 Task: Find connections with filter location Nāwa with filter topic #Softwaredesignwith filter profile language German with filter current company Trilegal with filter school National Institute of Technology , Patna with filter industry Air, Water, and Waste Program Management with filter service category Business Law with filter keywords title Crane Operator
Action: Mouse moved to (566, 100)
Screenshot: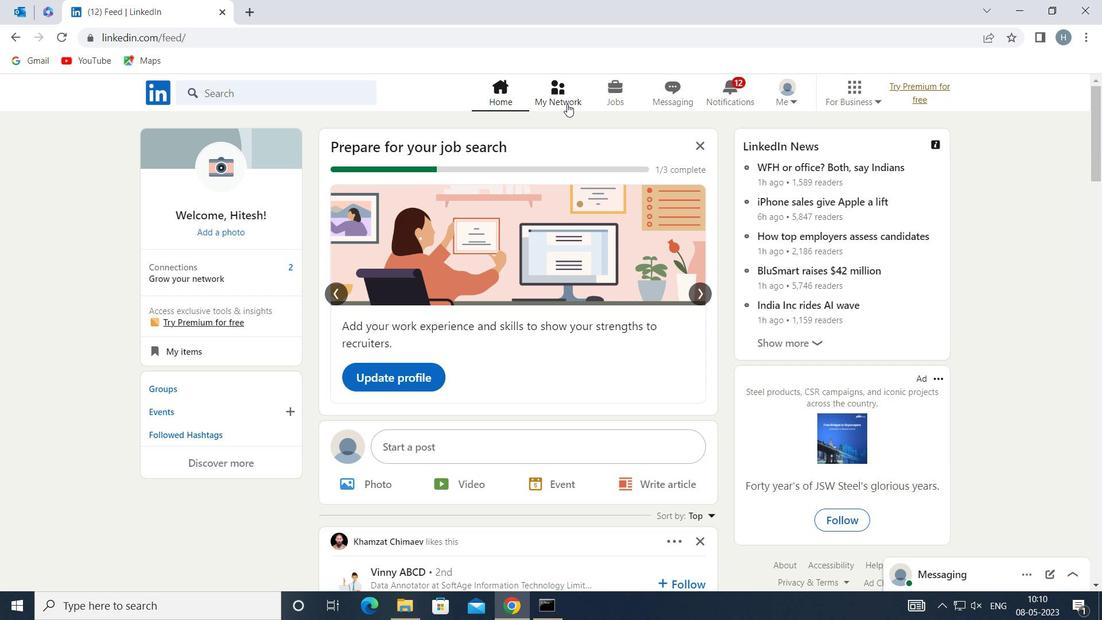 
Action: Mouse pressed left at (566, 100)
Screenshot: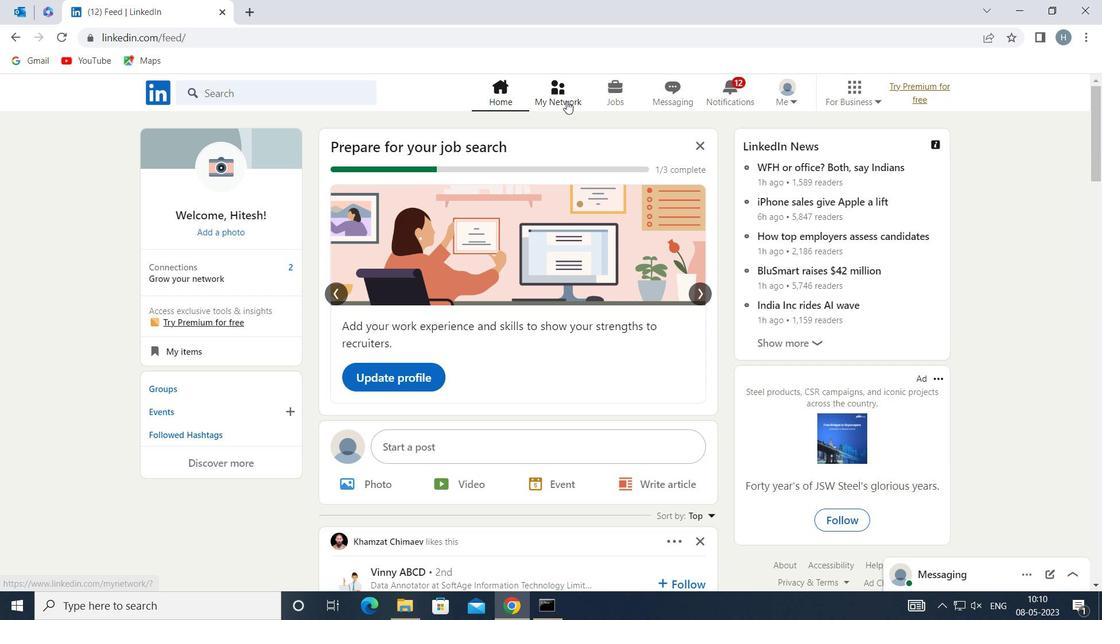 
Action: Mouse moved to (308, 170)
Screenshot: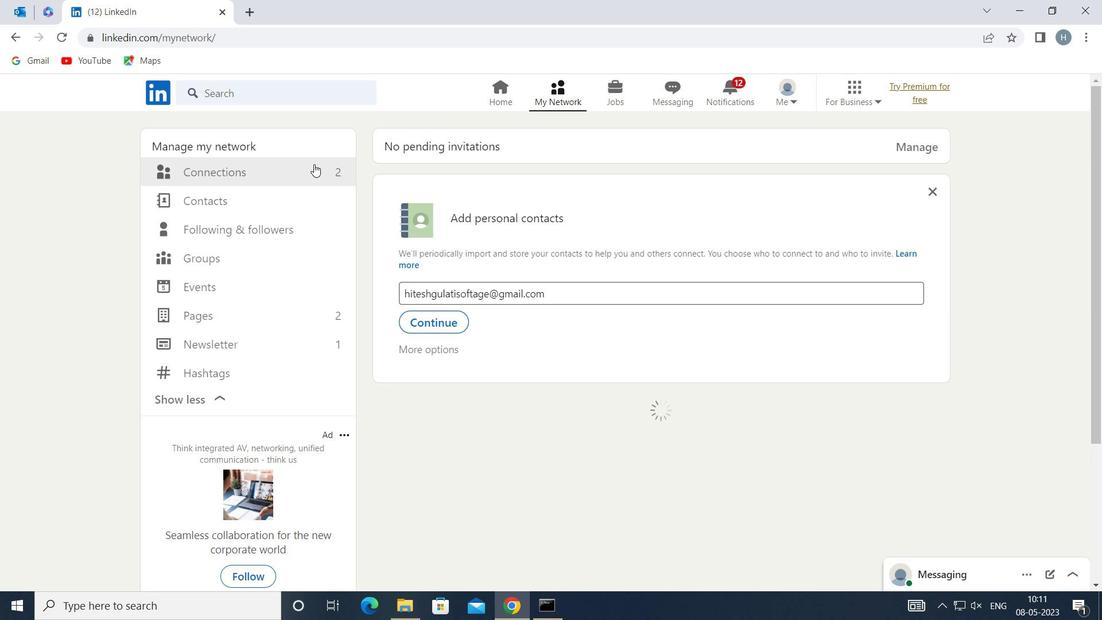 
Action: Mouse pressed left at (308, 170)
Screenshot: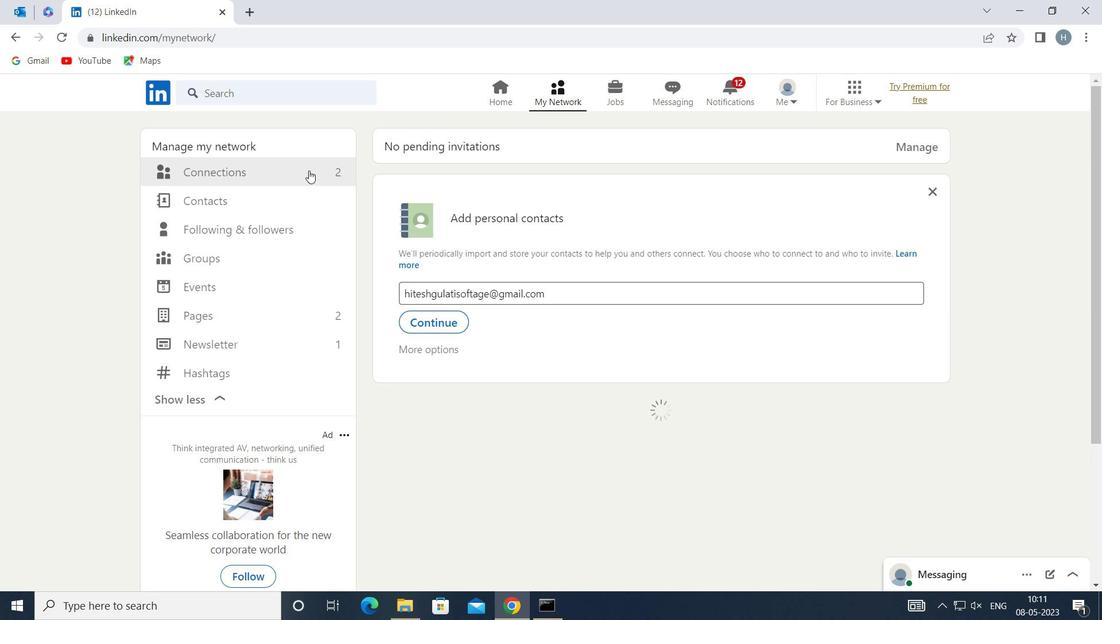 
Action: Mouse moved to (646, 173)
Screenshot: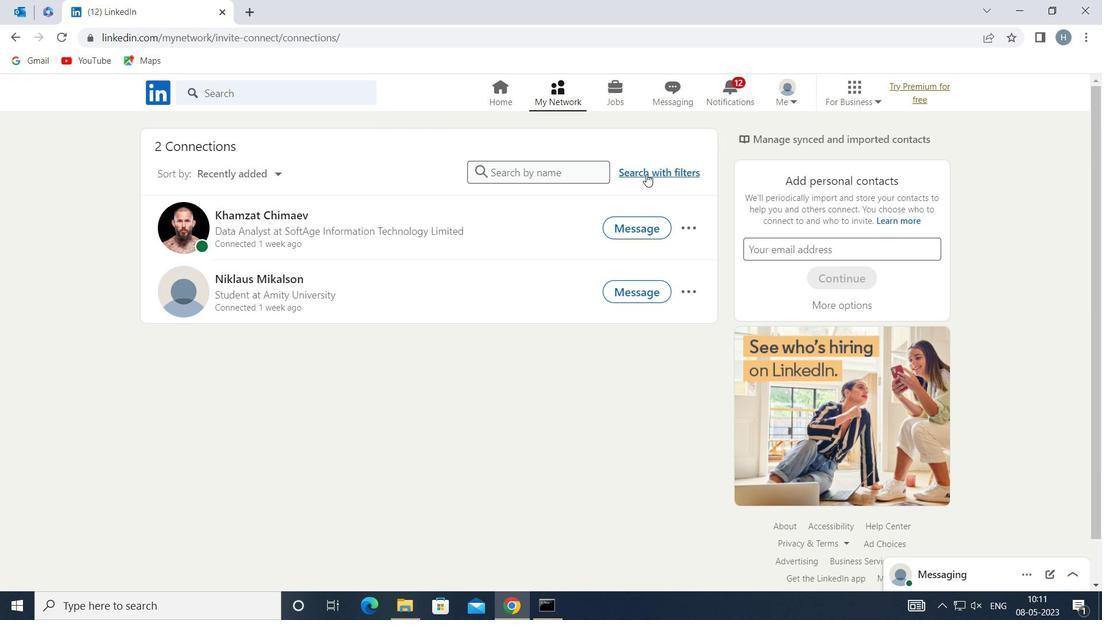 
Action: Mouse pressed left at (646, 173)
Screenshot: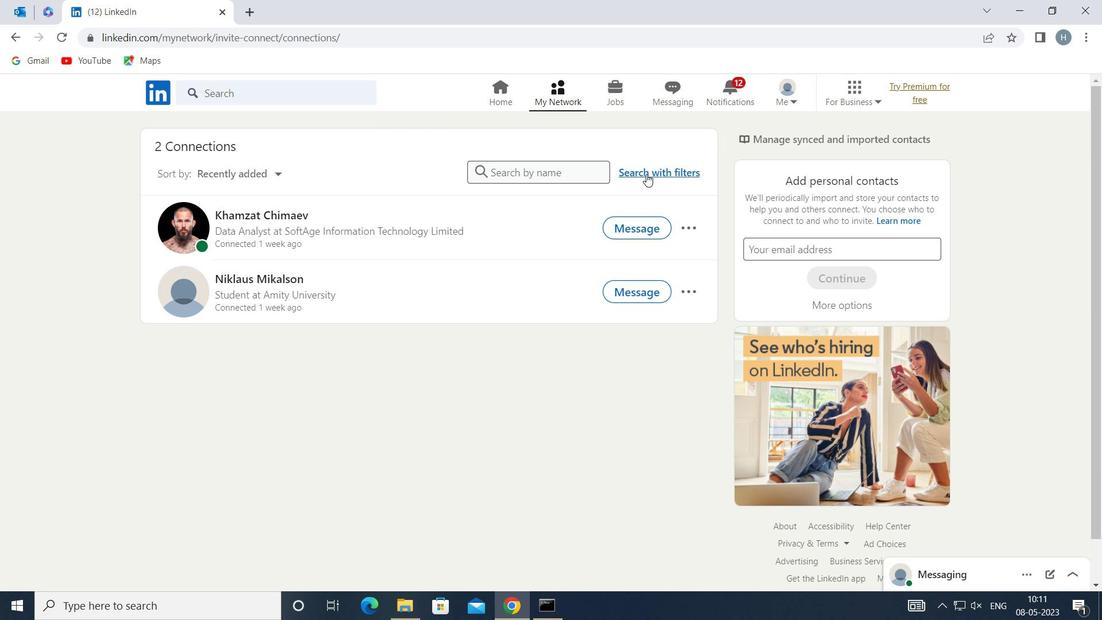 
Action: Mouse moved to (601, 134)
Screenshot: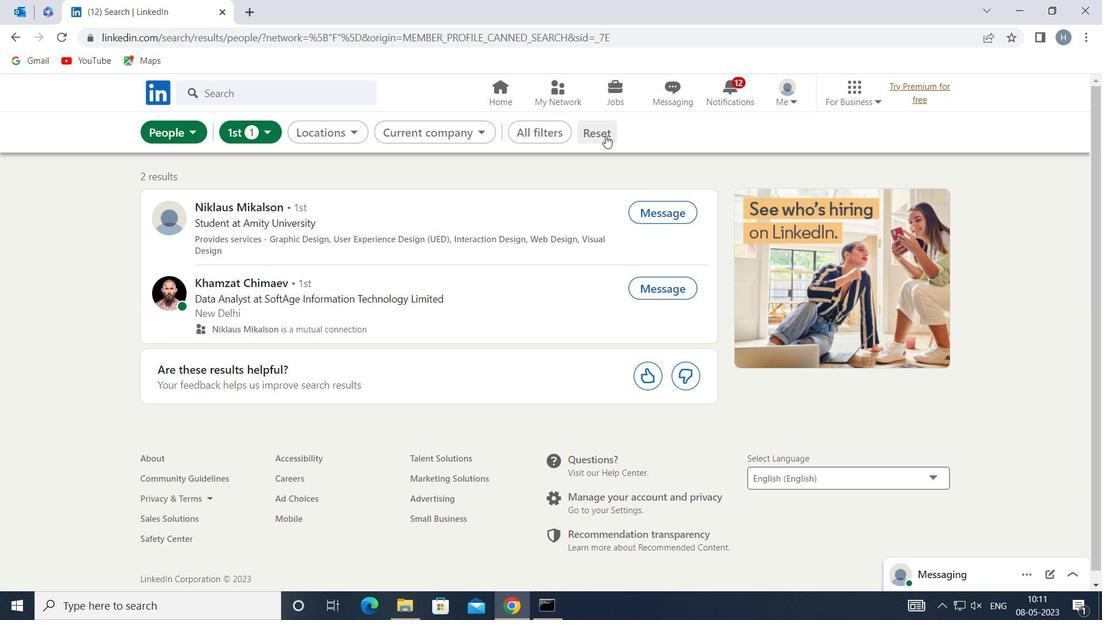 
Action: Mouse pressed left at (601, 134)
Screenshot: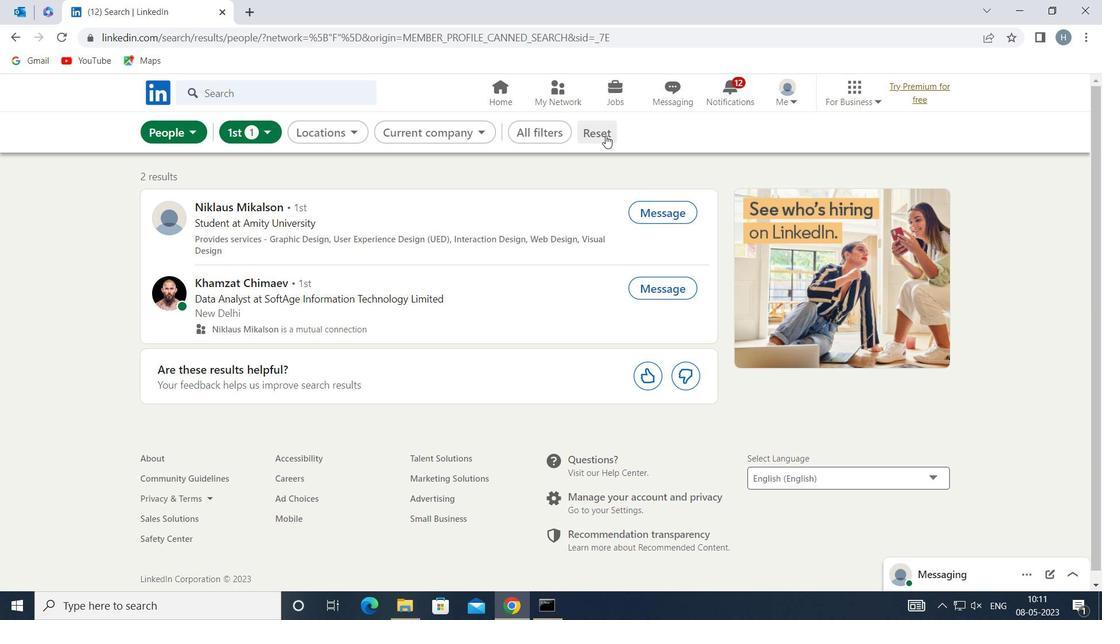 
Action: Mouse moved to (579, 132)
Screenshot: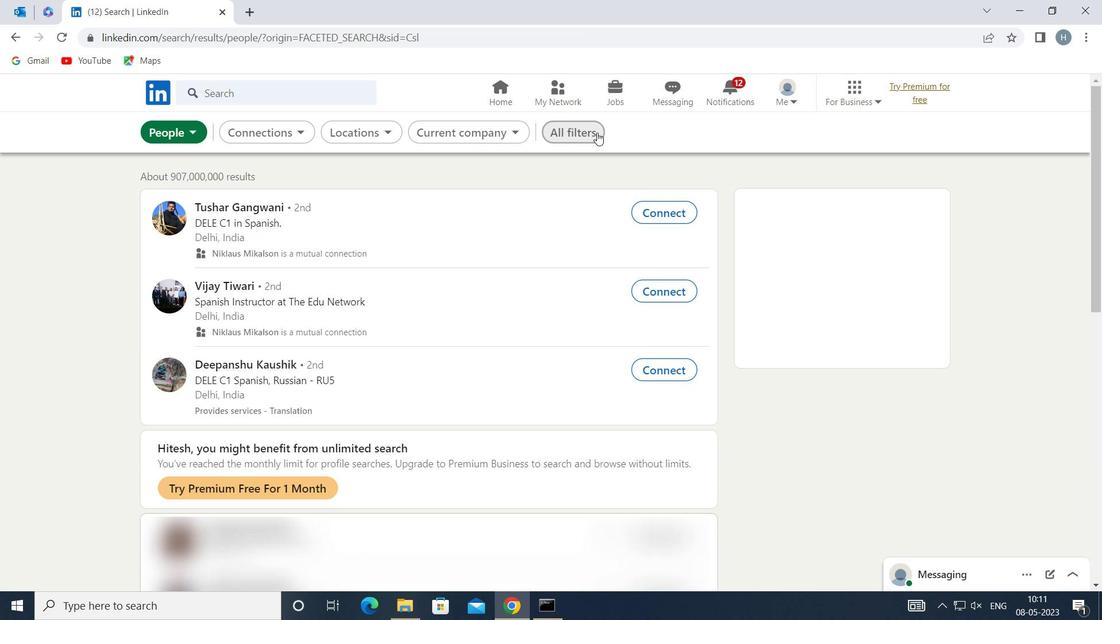 
Action: Mouse pressed left at (579, 132)
Screenshot: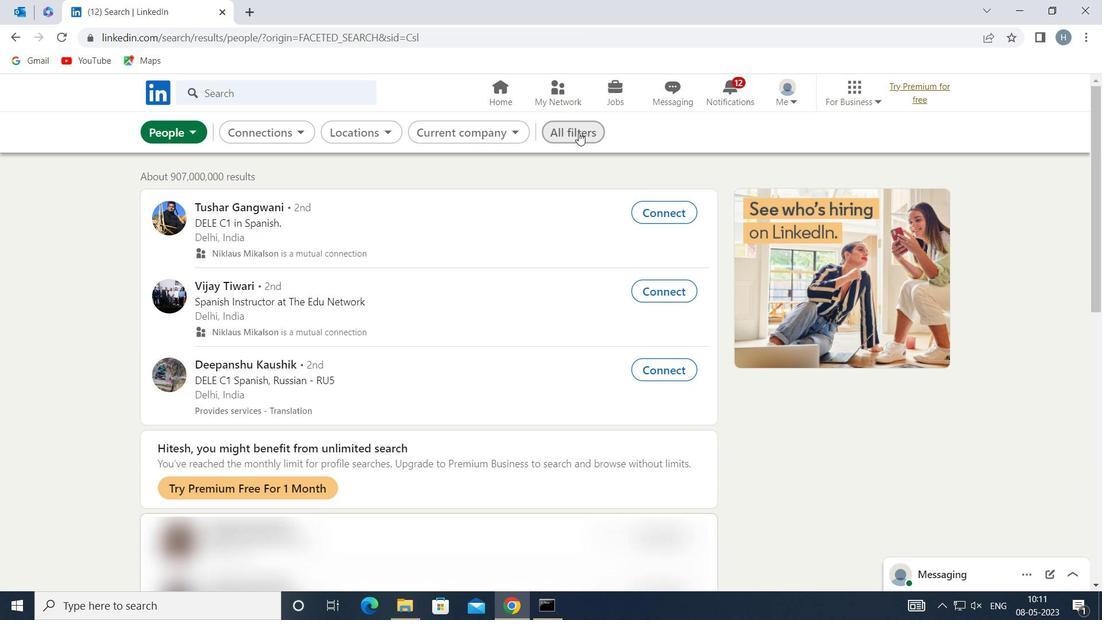 
Action: Mouse moved to (834, 258)
Screenshot: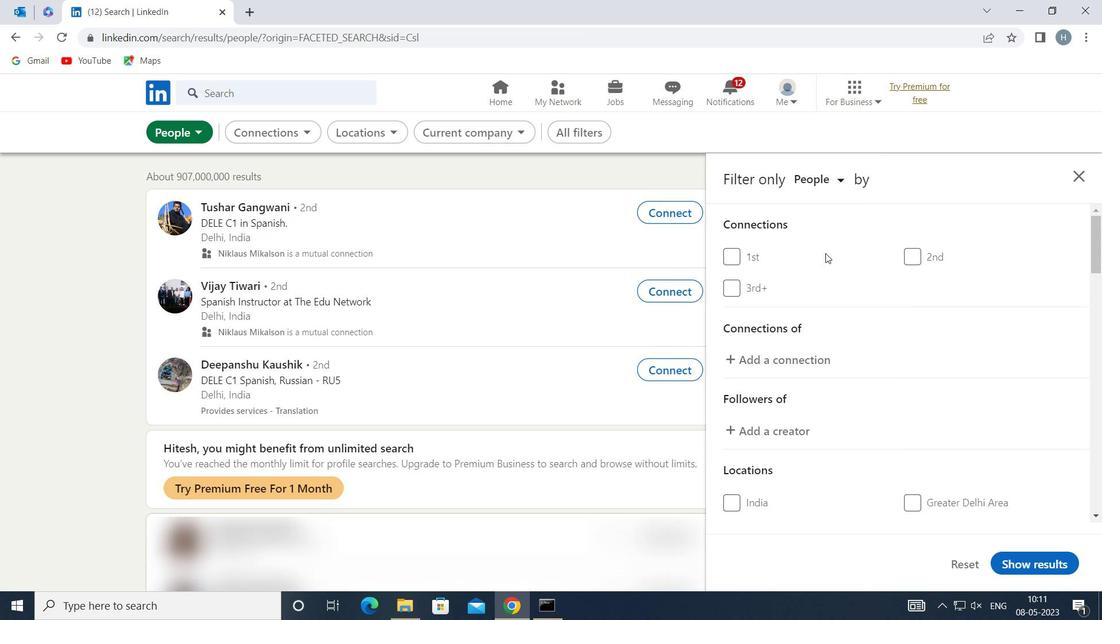 
Action: Mouse scrolled (834, 257) with delta (0, 0)
Screenshot: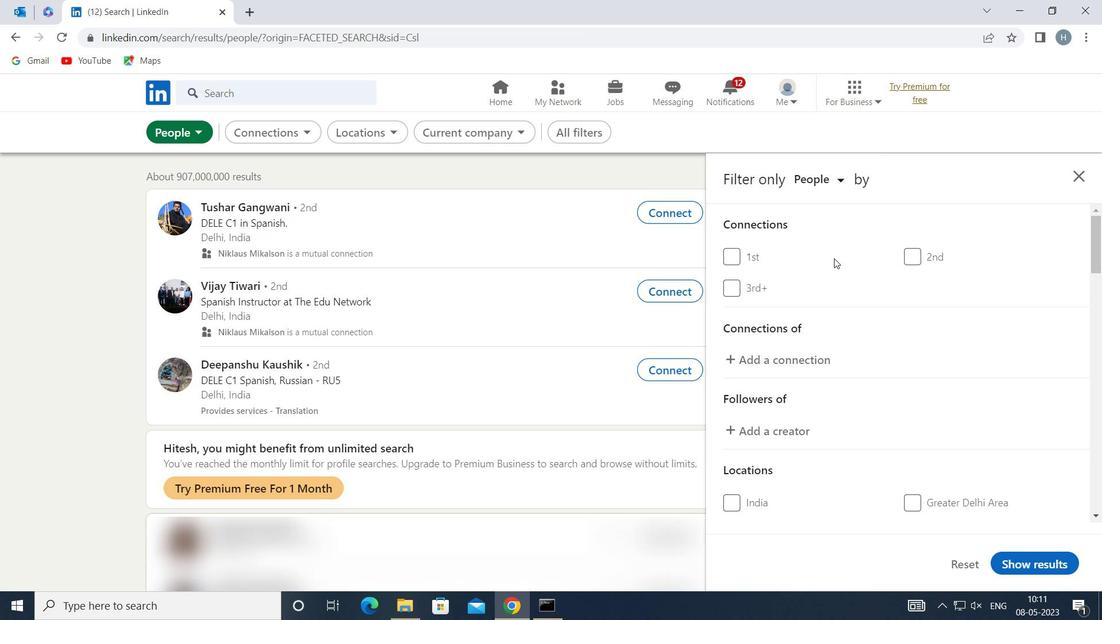 
Action: Mouse scrolled (834, 257) with delta (0, 0)
Screenshot: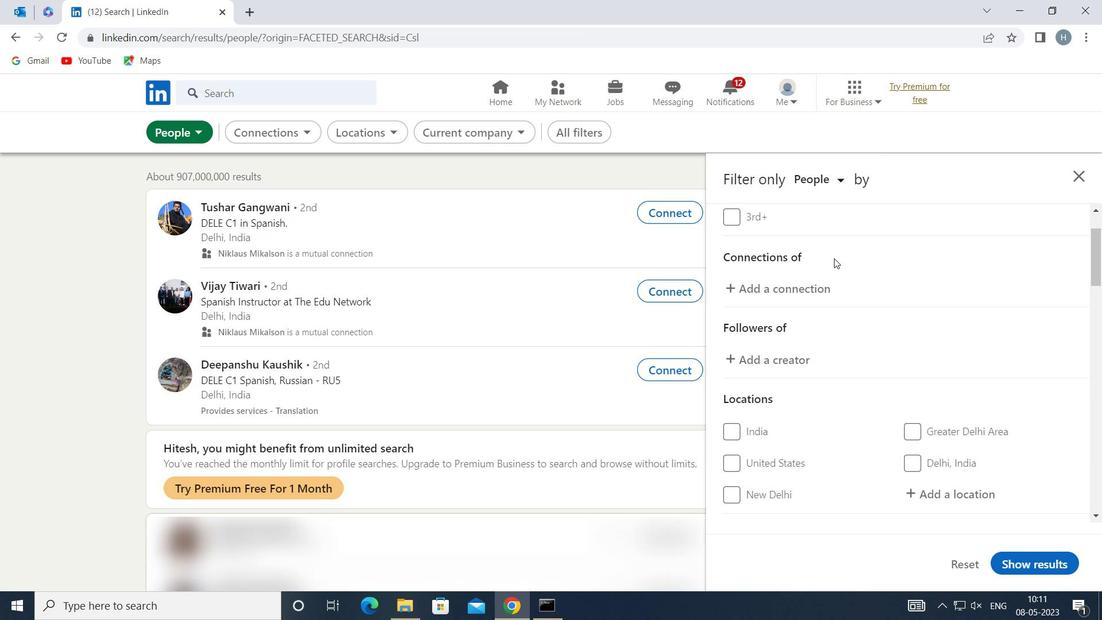 
Action: Mouse moved to (846, 271)
Screenshot: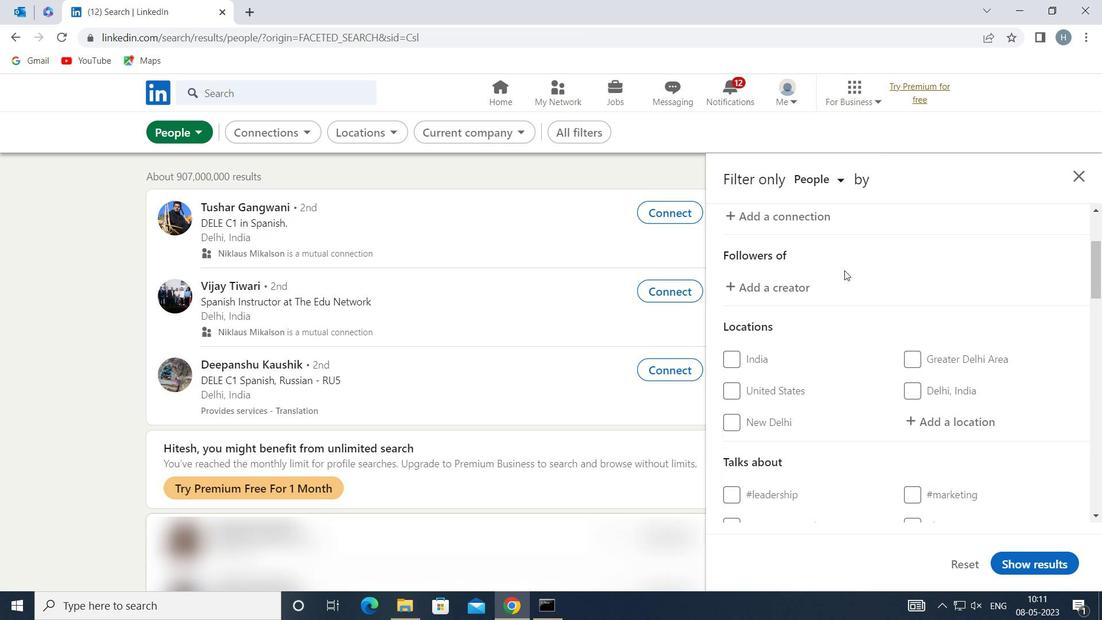 
Action: Mouse scrolled (846, 271) with delta (0, 0)
Screenshot: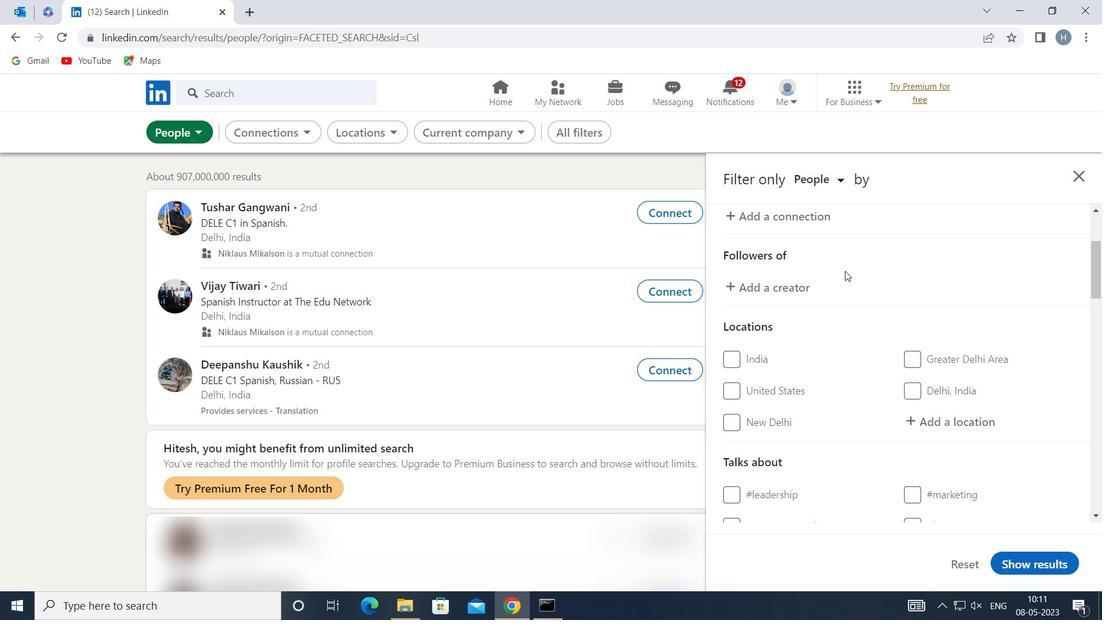 
Action: Mouse moved to (947, 346)
Screenshot: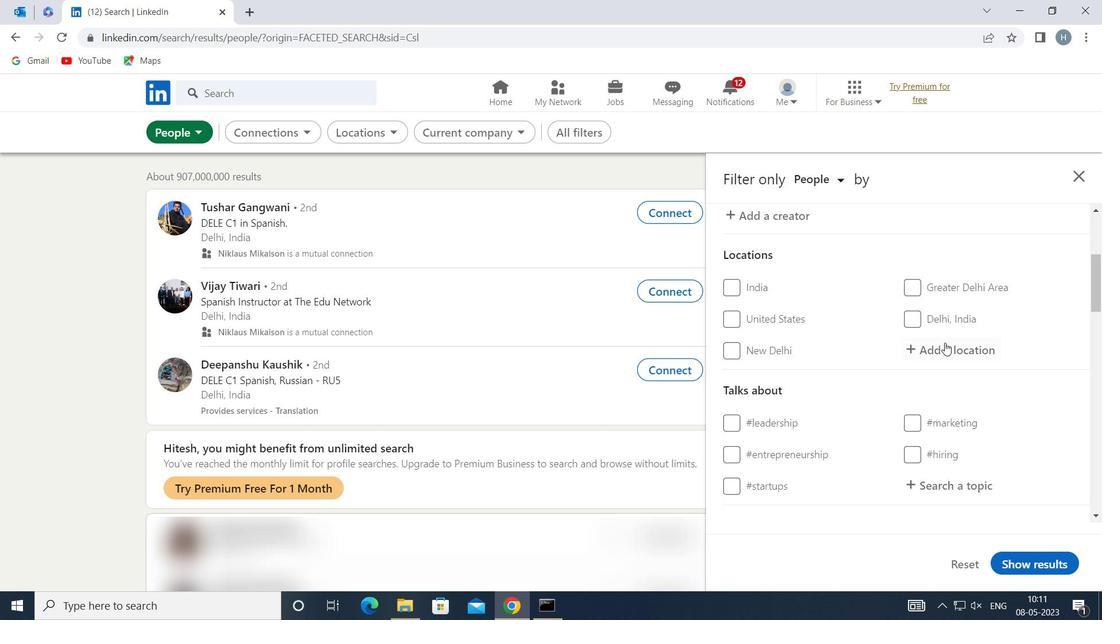 
Action: Mouse pressed left at (947, 346)
Screenshot: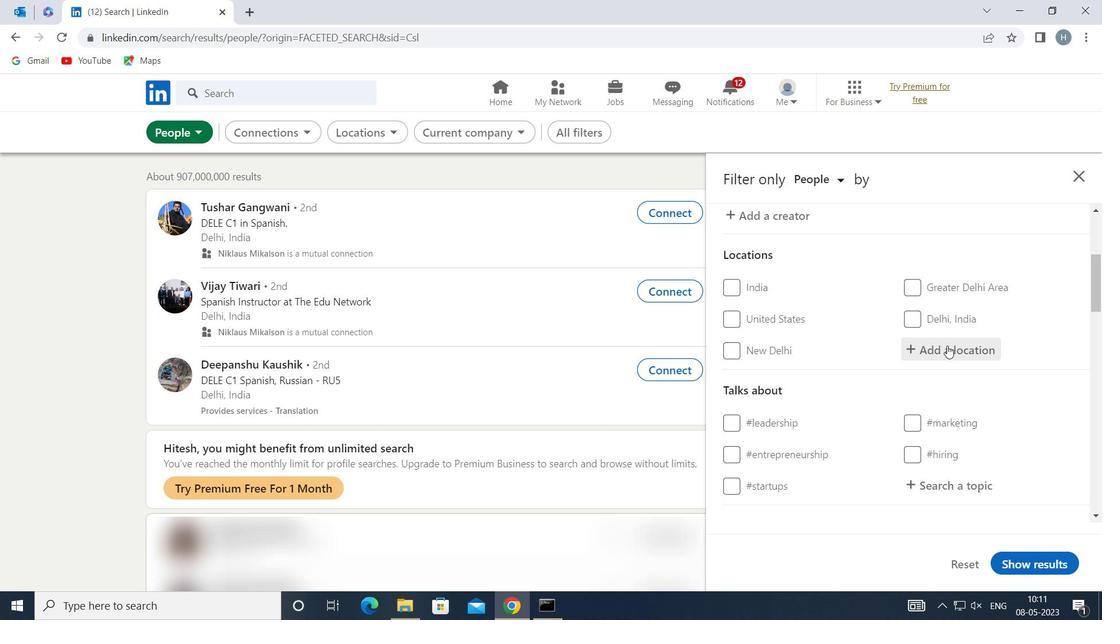 
Action: Key pressed <Key.shift>NAWA
Screenshot: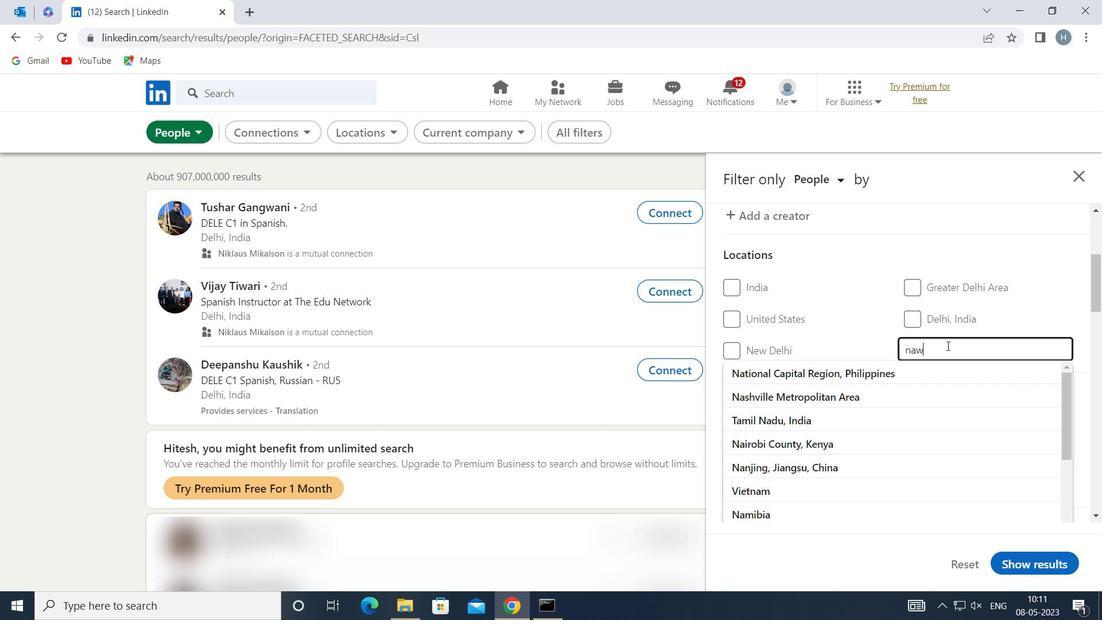 
Action: Mouse moved to (1035, 314)
Screenshot: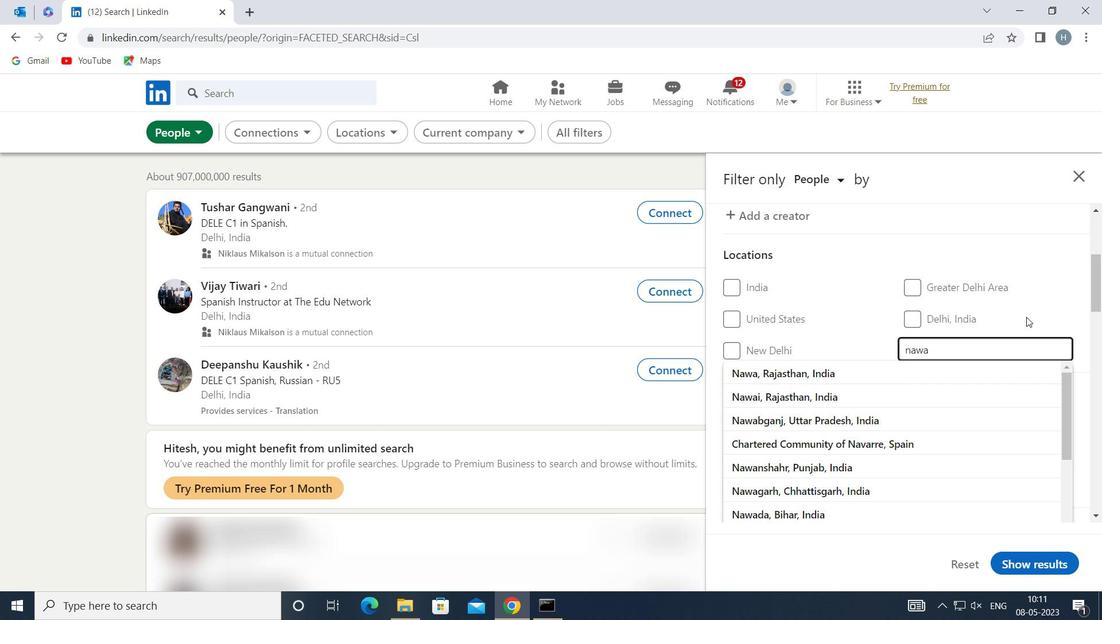 
Action: Mouse pressed left at (1035, 314)
Screenshot: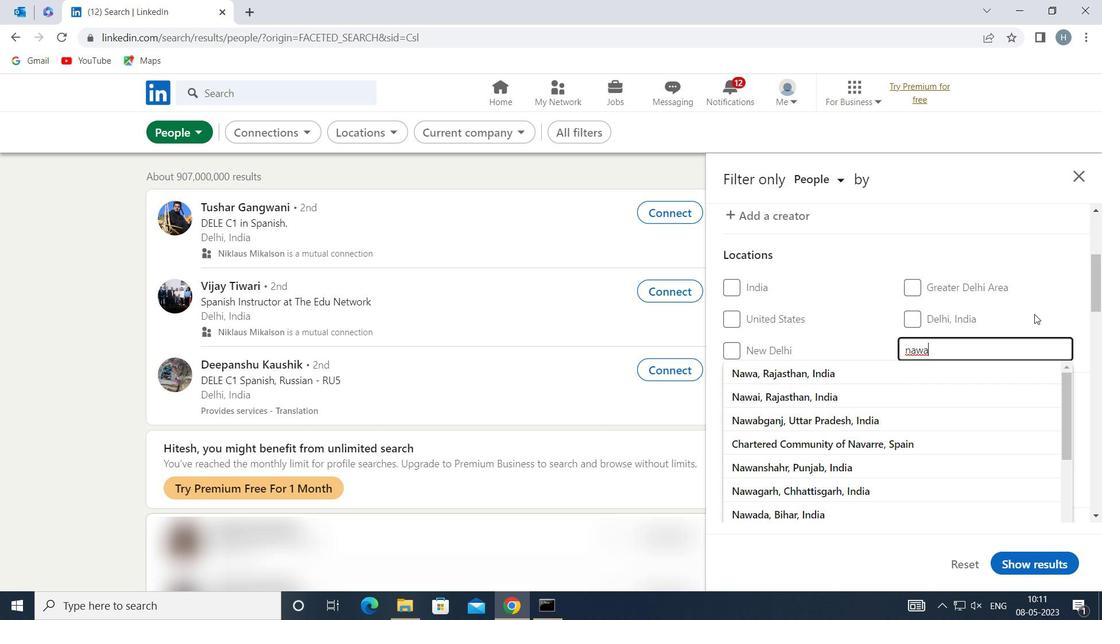 
Action: Mouse moved to (1019, 319)
Screenshot: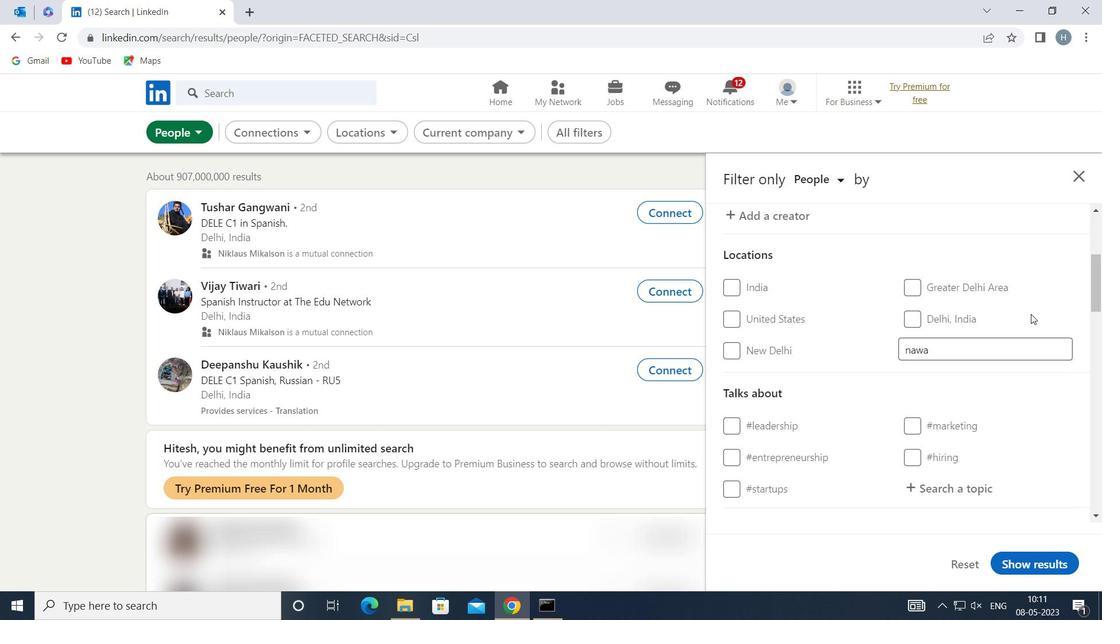 
Action: Mouse scrolled (1019, 319) with delta (0, 0)
Screenshot: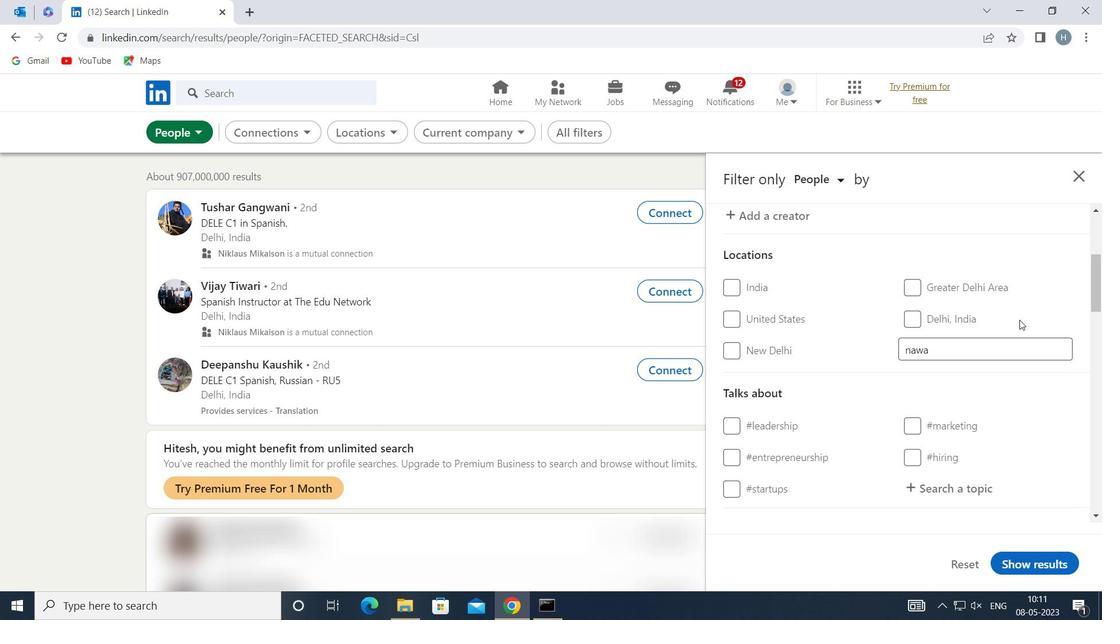 
Action: Mouse scrolled (1019, 319) with delta (0, 0)
Screenshot: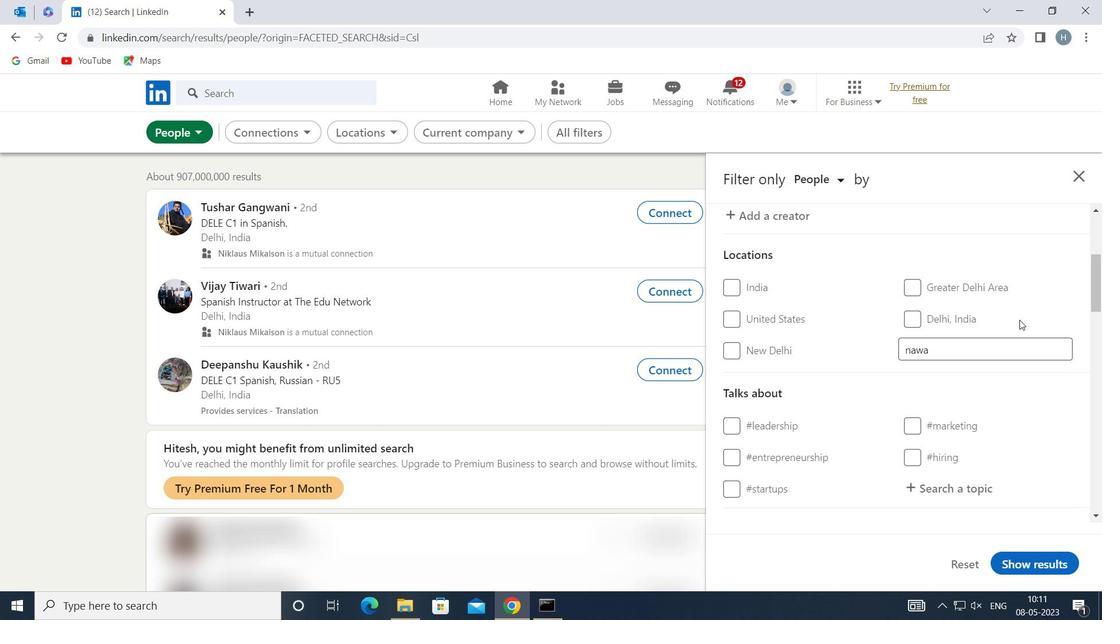 
Action: Mouse moved to (976, 342)
Screenshot: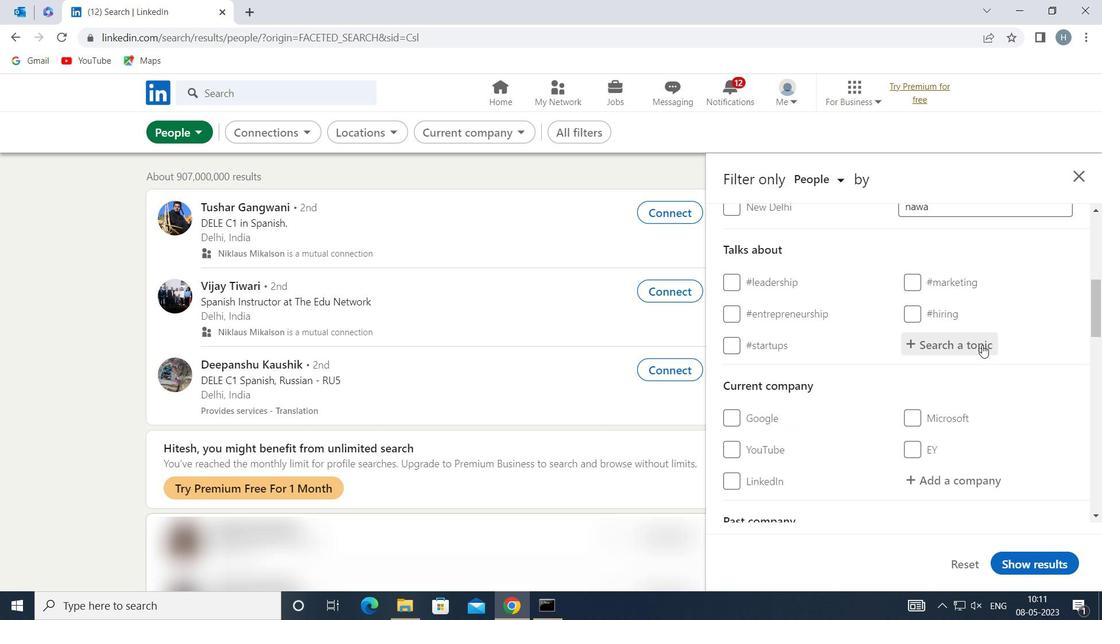 
Action: Mouse pressed left at (976, 342)
Screenshot: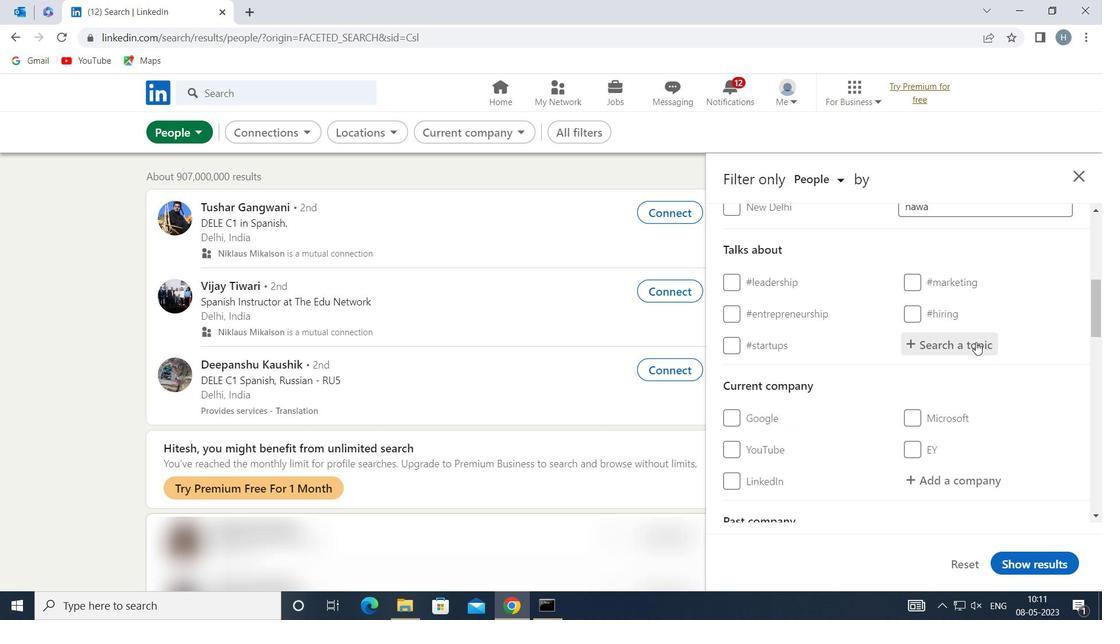 
Action: Mouse moved to (976, 342)
Screenshot: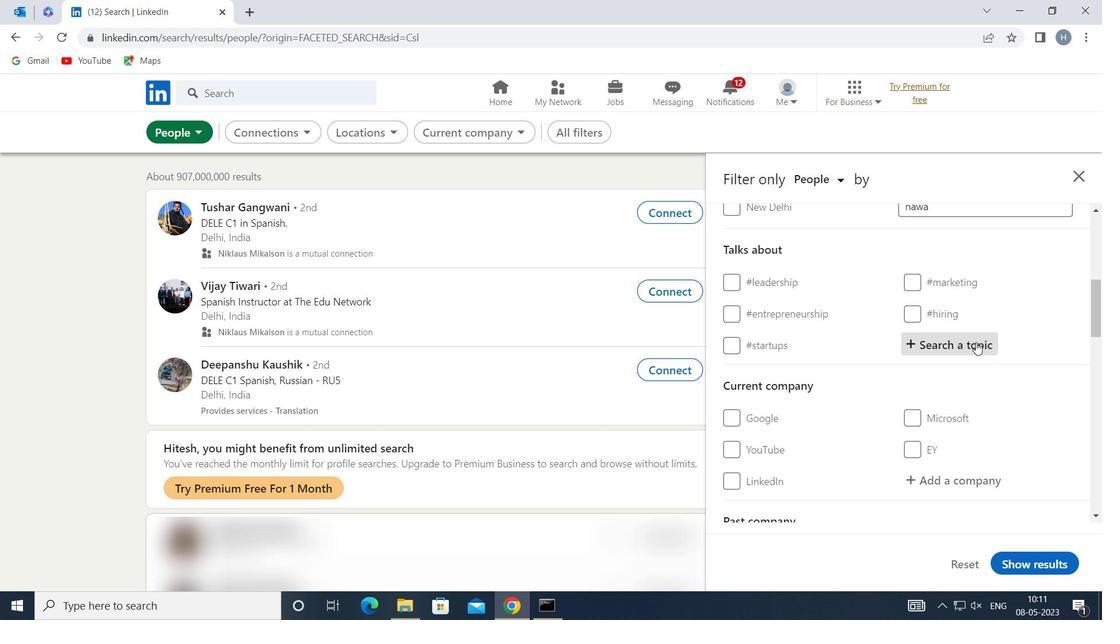 
Action: Key pressed <Key.shift>SOFTWAREDESIG
Screenshot: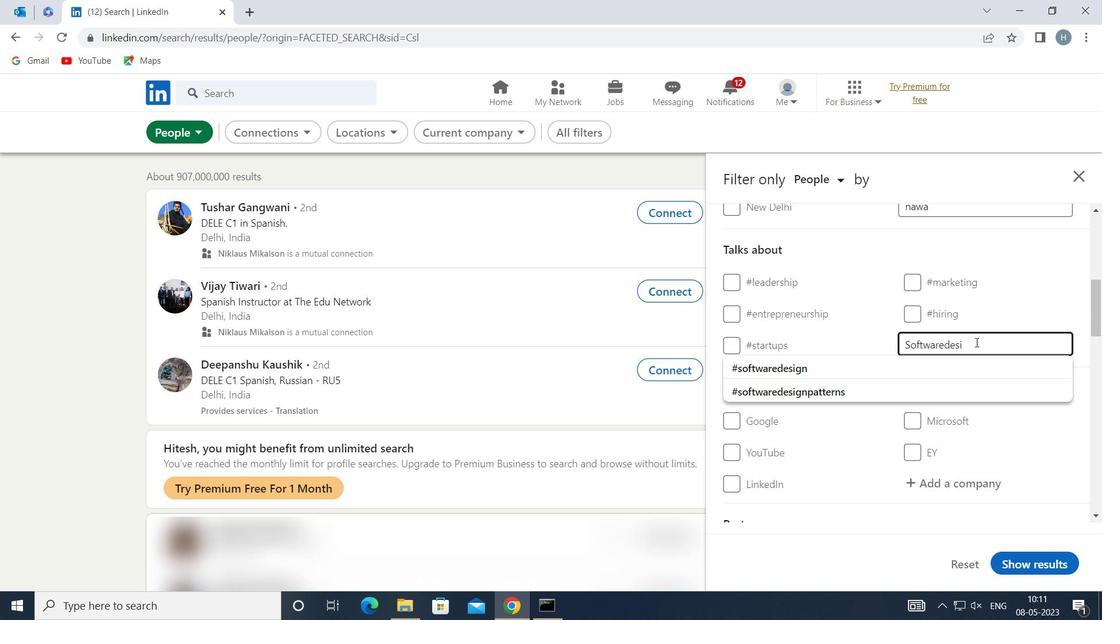 
Action: Mouse moved to (975, 342)
Screenshot: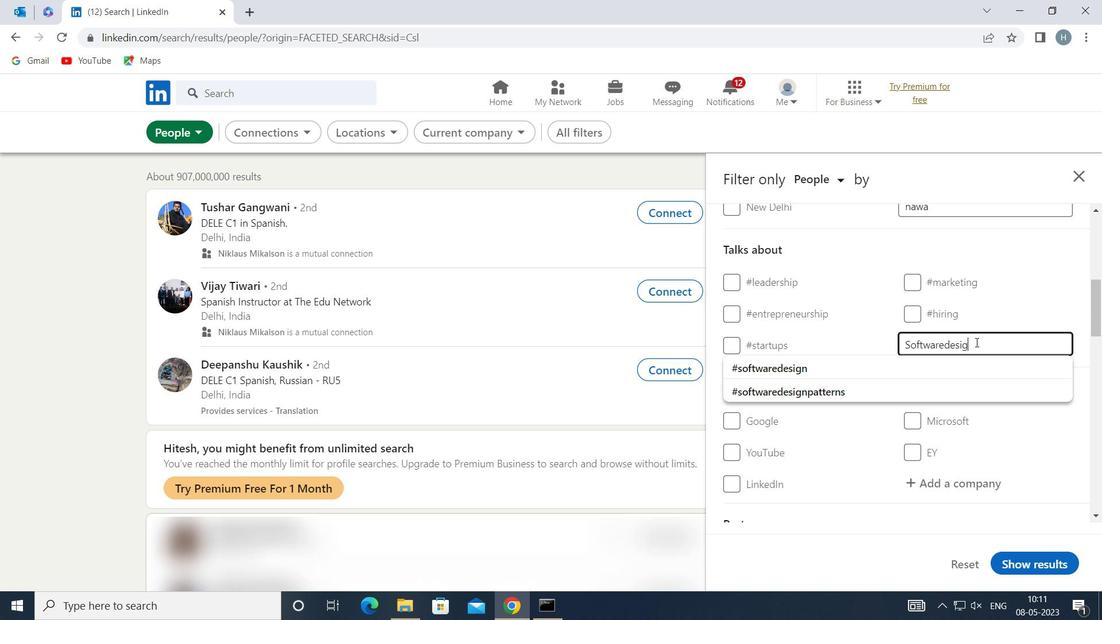 
Action: Key pressed N
Screenshot: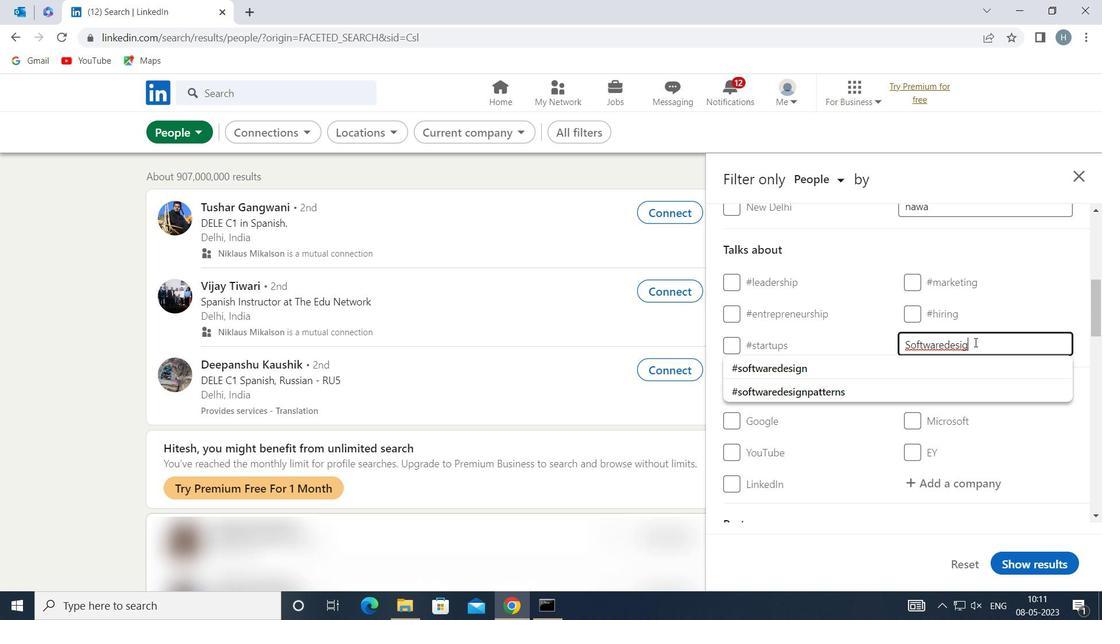 
Action: Mouse moved to (873, 362)
Screenshot: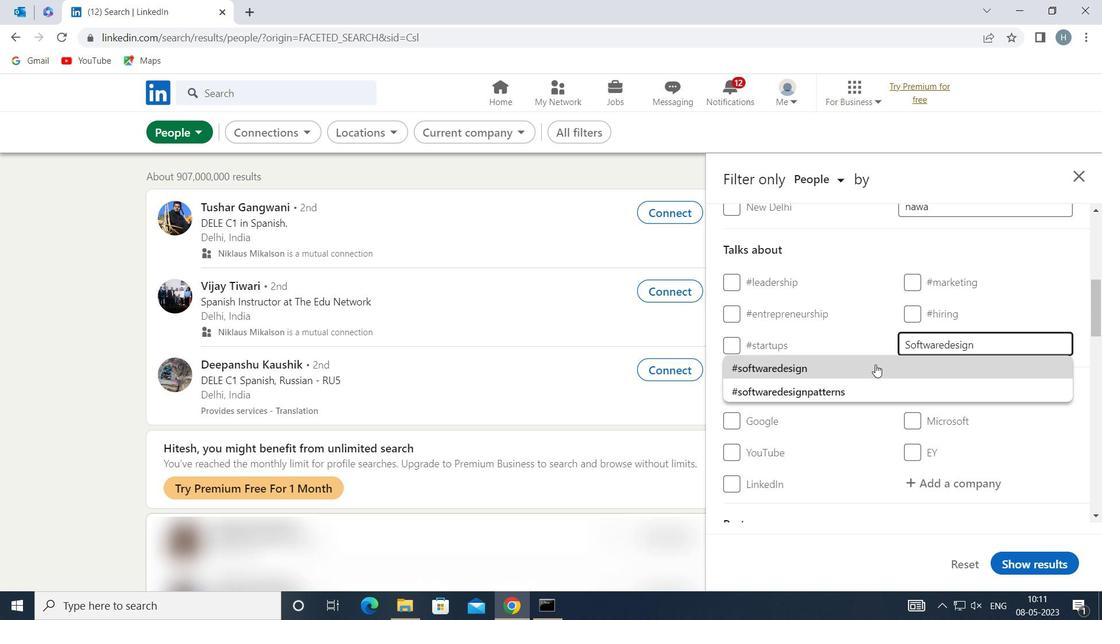 
Action: Mouse pressed left at (873, 362)
Screenshot: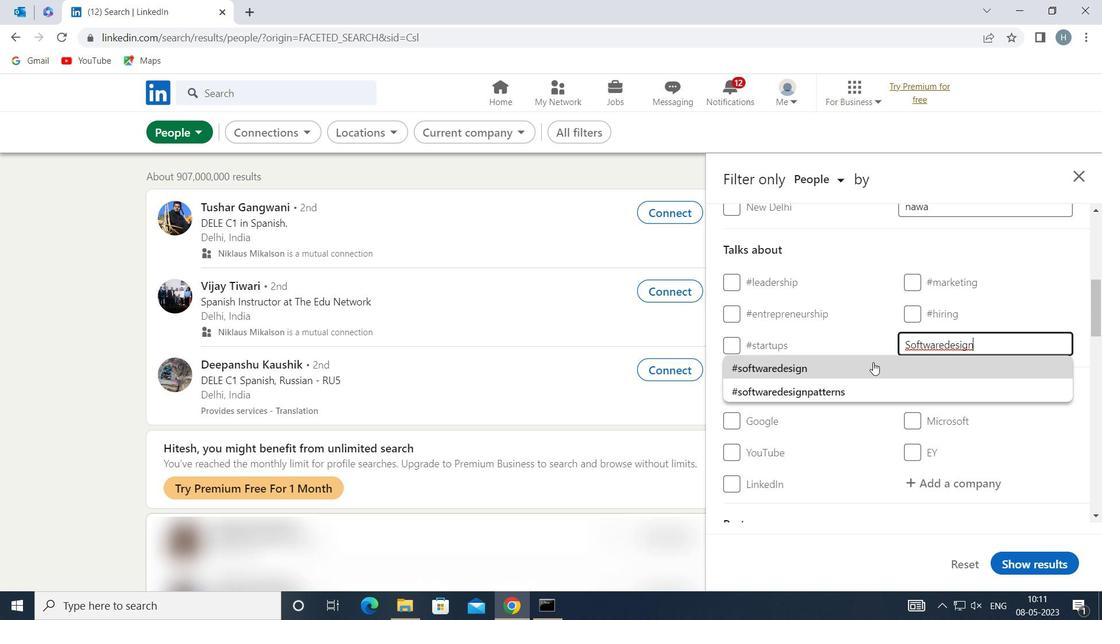 
Action: Mouse moved to (872, 357)
Screenshot: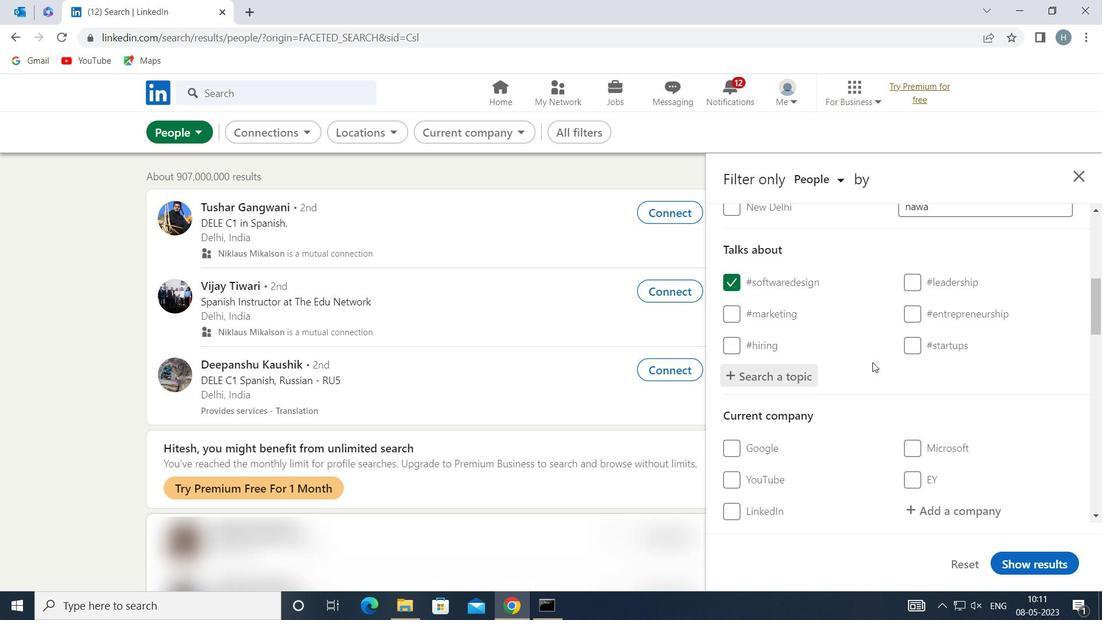 
Action: Mouse scrolled (872, 356) with delta (0, 0)
Screenshot: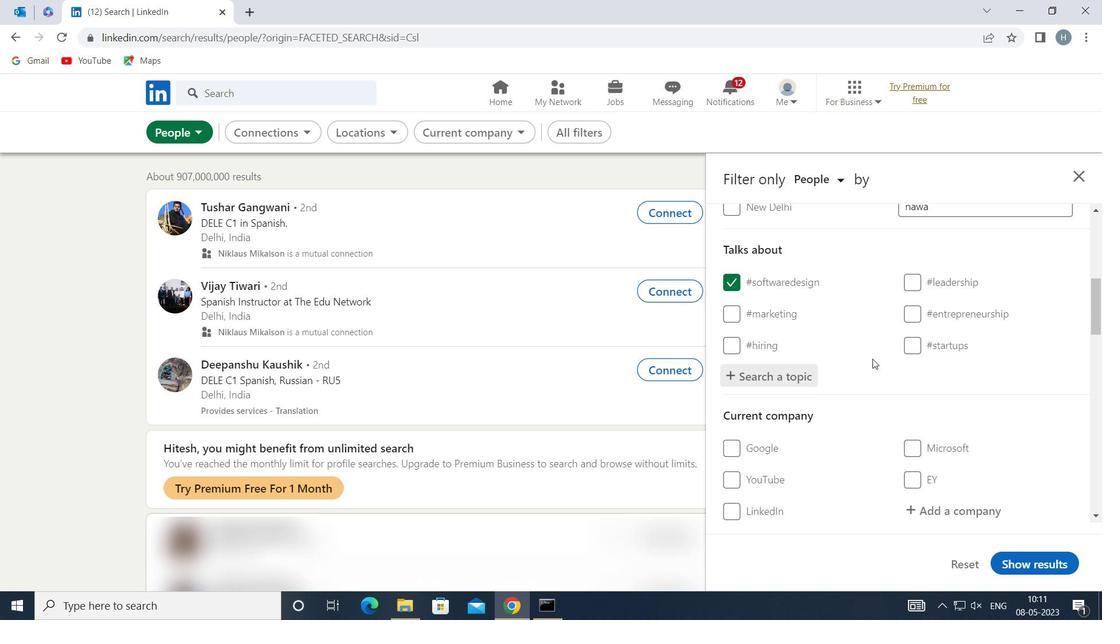
Action: Mouse moved to (872, 356)
Screenshot: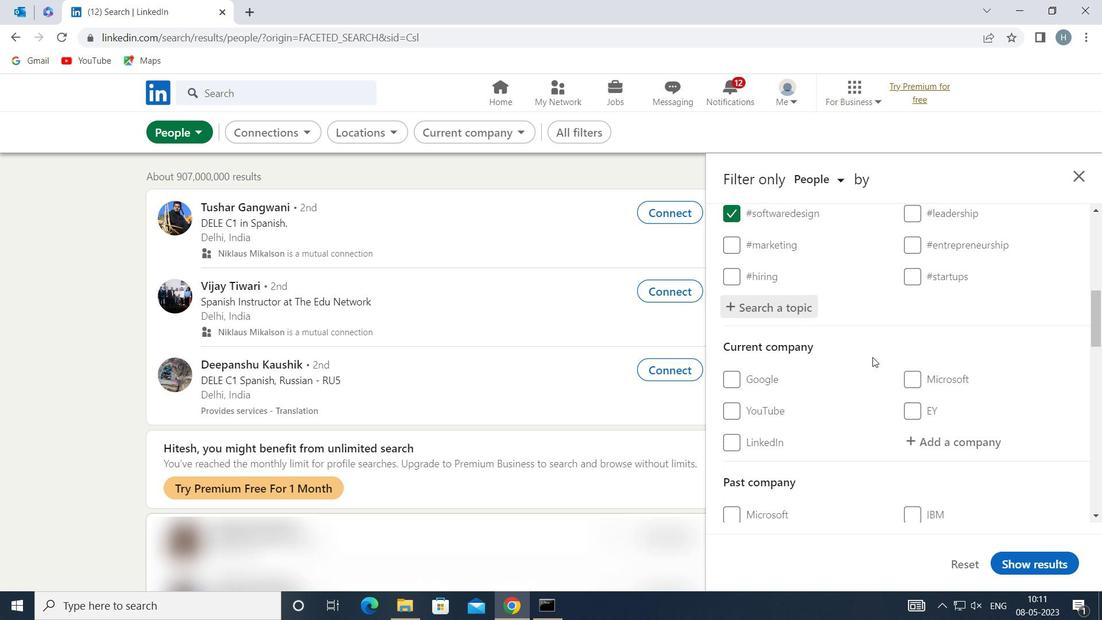 
Action: Mouse scrolled (872, 355) with delta (0, 0)
Screenshot: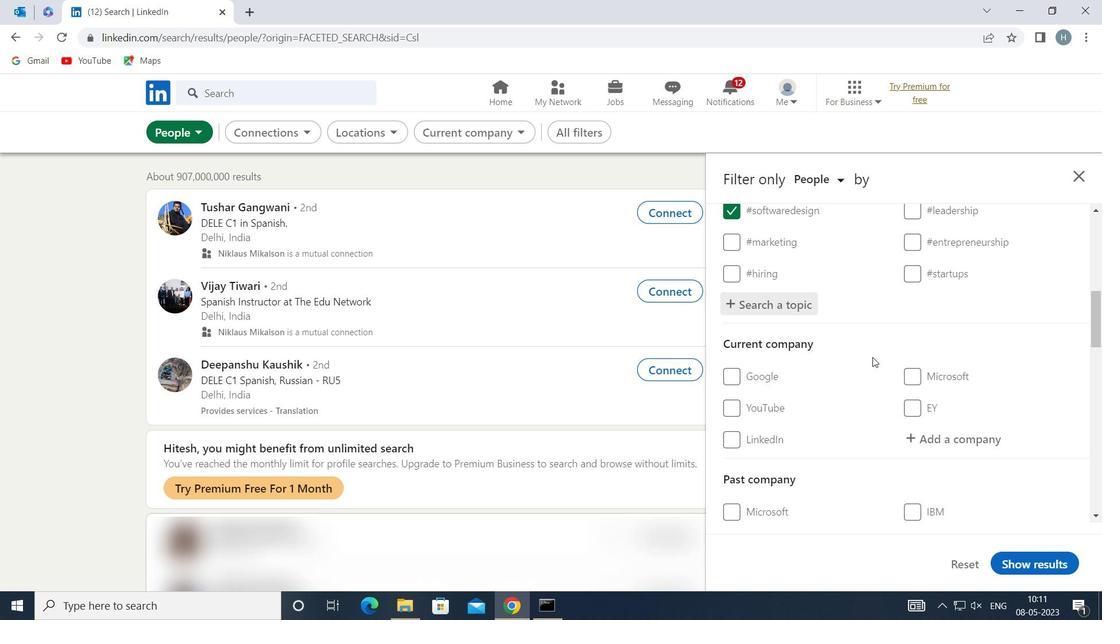 
Action: Mouse scrolled (872, 355) with delta (0, 0)
Screenshot: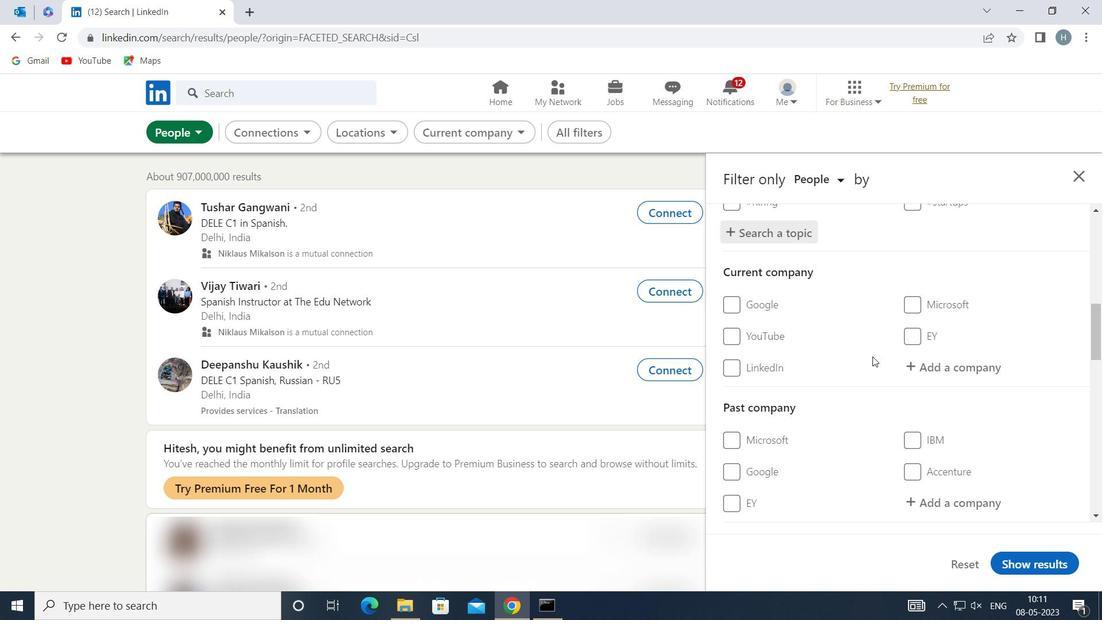 
Action: Mouse scrolled (872, 355) with delta (0, 0)
Screenshot: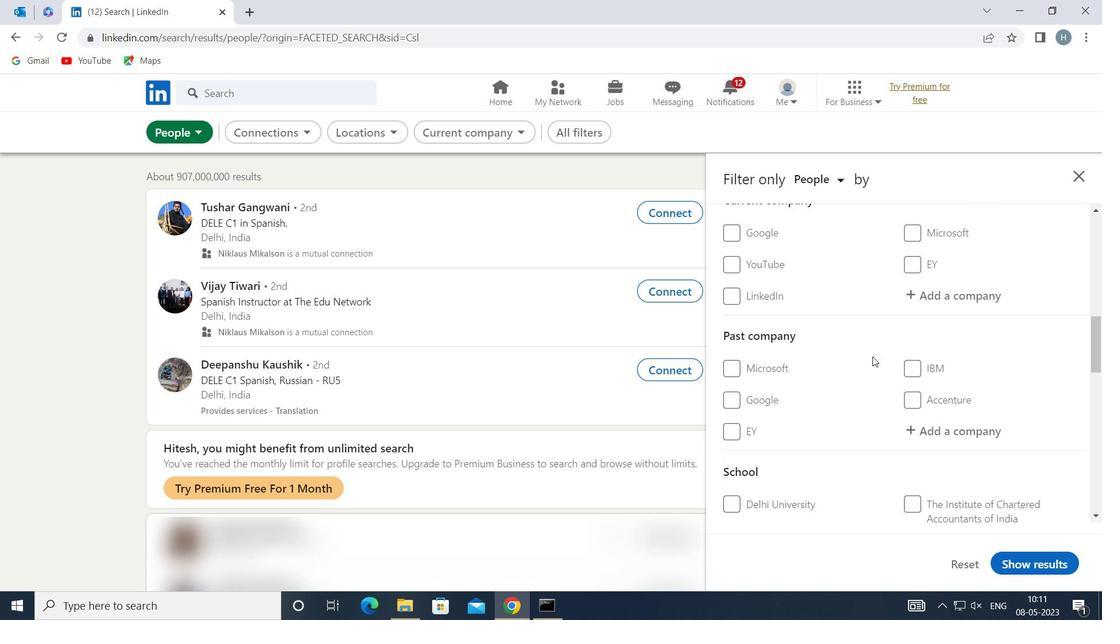 
Action: Mouse scrolled (872, 355) with delta (0, 0)
Screenshot: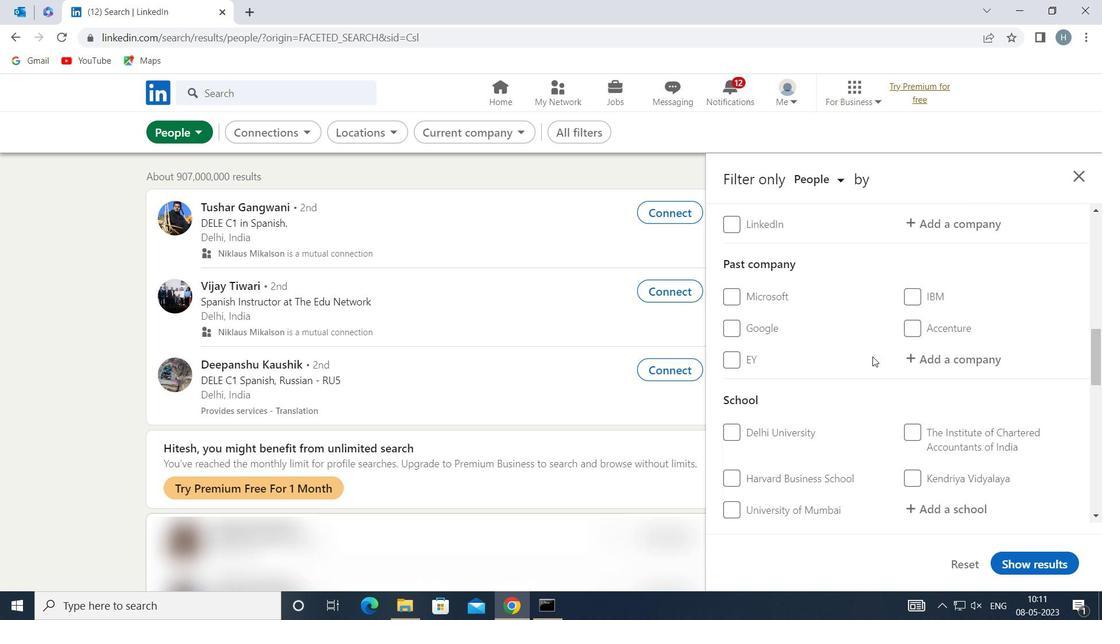
Action: Mouse scrolled (872, 355) with delta (0, 0)
Screenshot: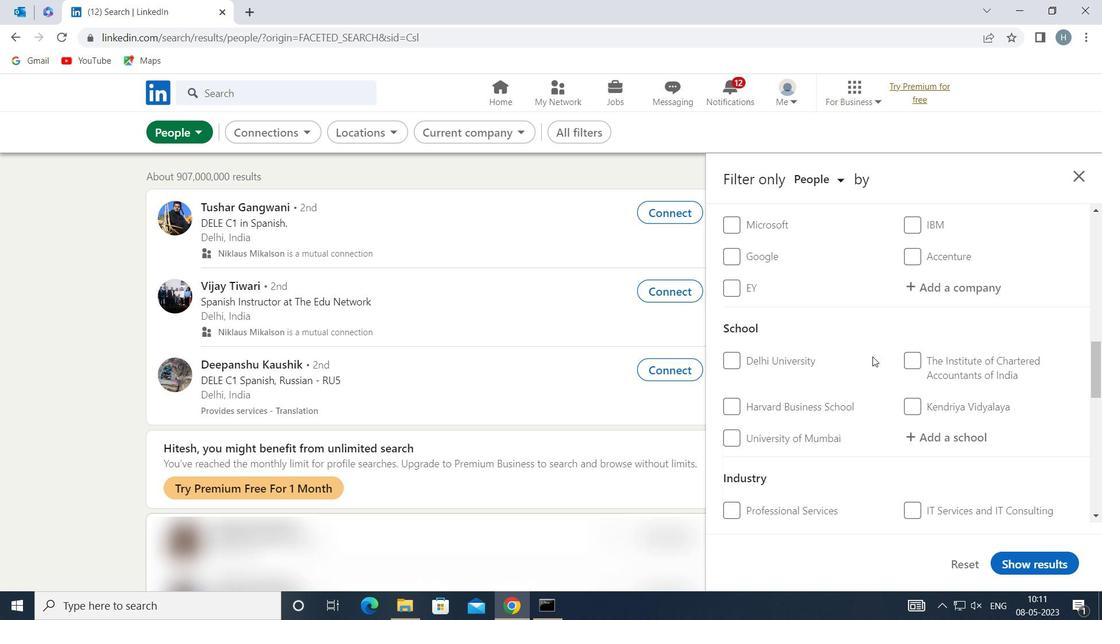 
Action: Mouse scrolled (872, 355) with delta (0, 0)
Screenshot: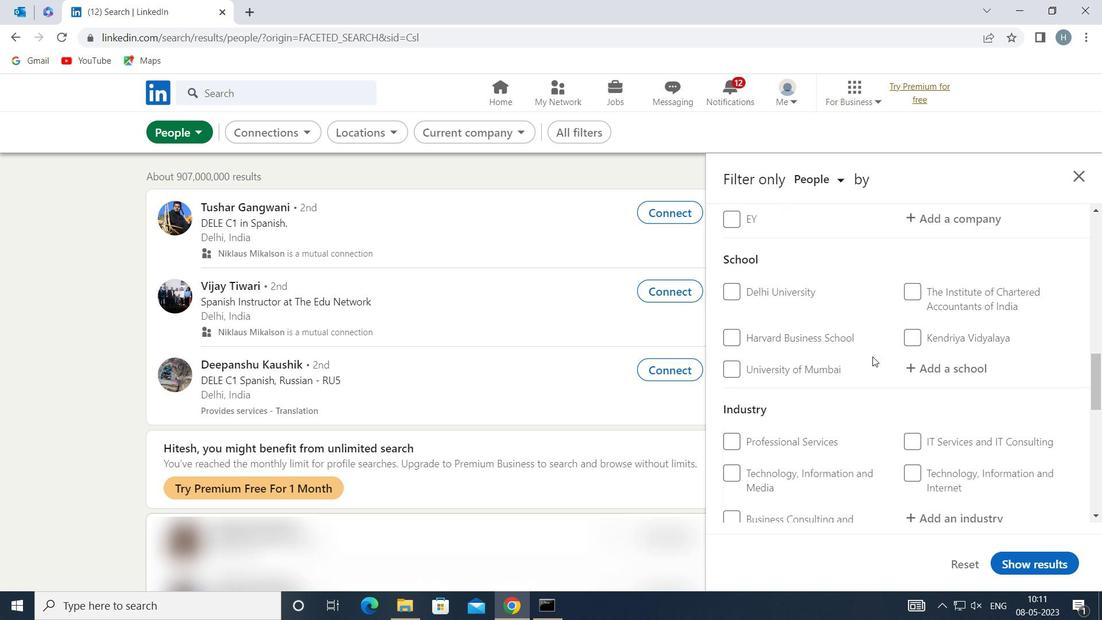 
Action: Mouse scrolled (872, 355) with delta (0, 0)
Screenshot: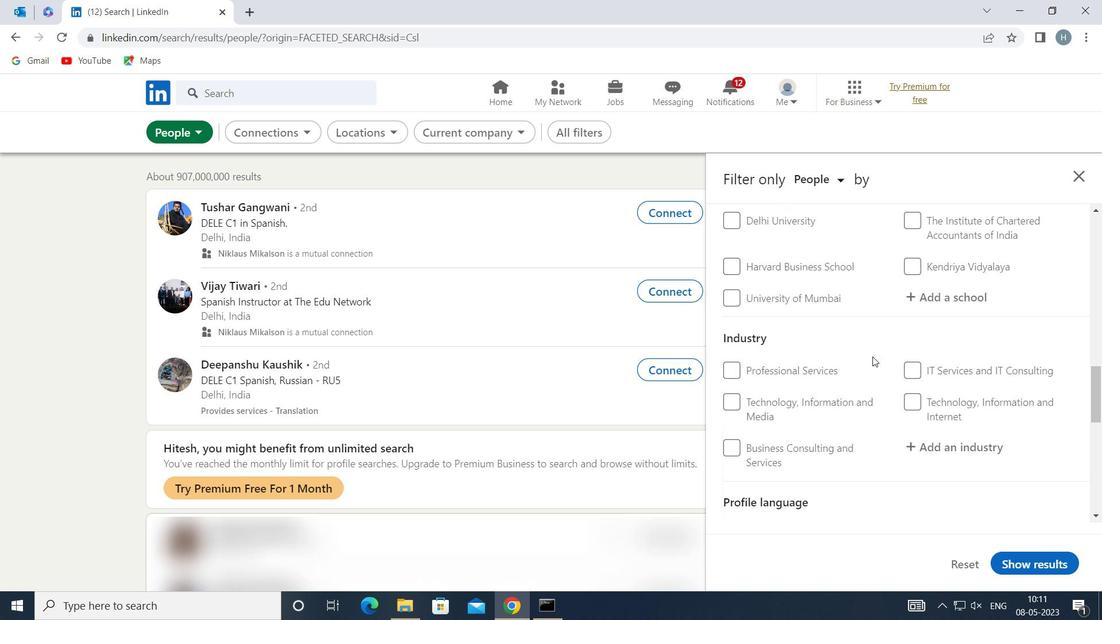 
Action: Mouse scrolled (872, 355) with delta (0, 0)
Screenshot: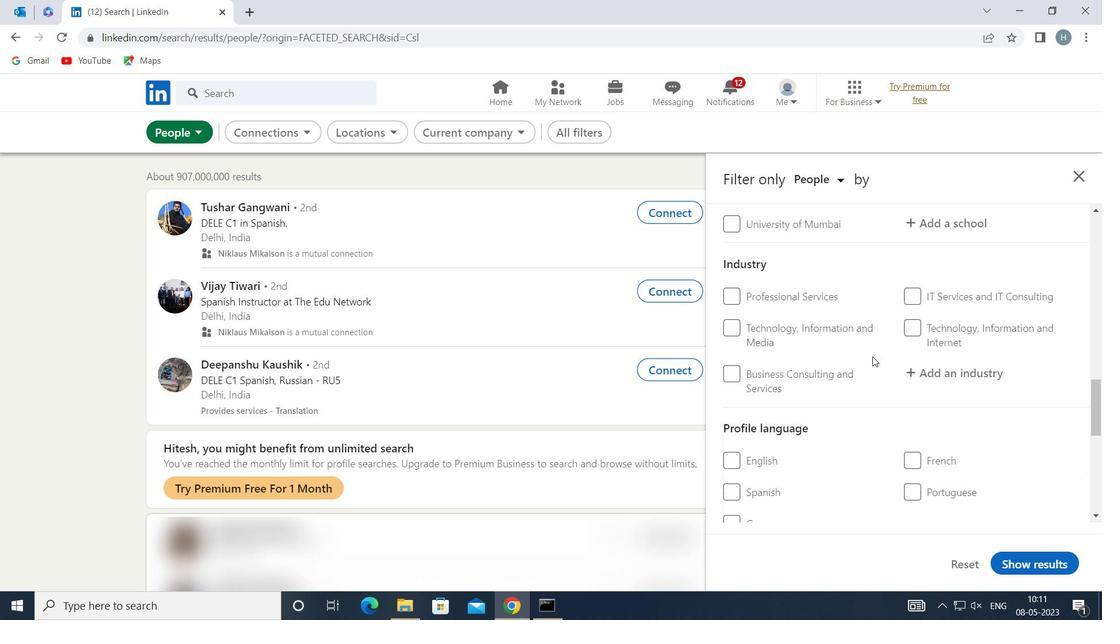 
Action: Mouse moved to (763, 443)
Screenshot: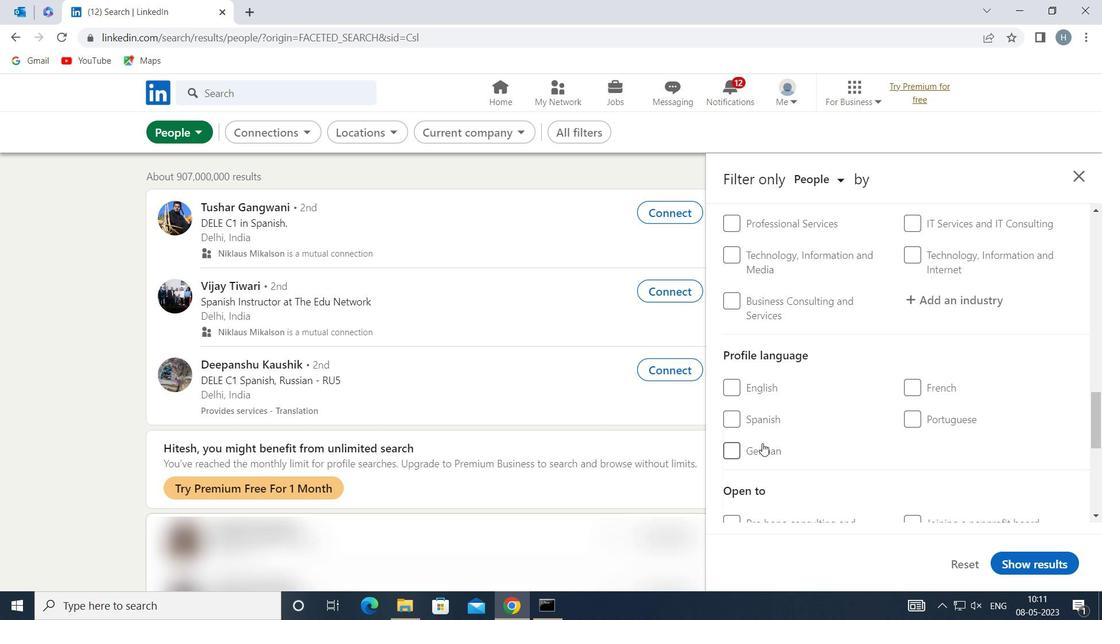 
Action: Mouse pressed left at (763, 443)
Screenshot: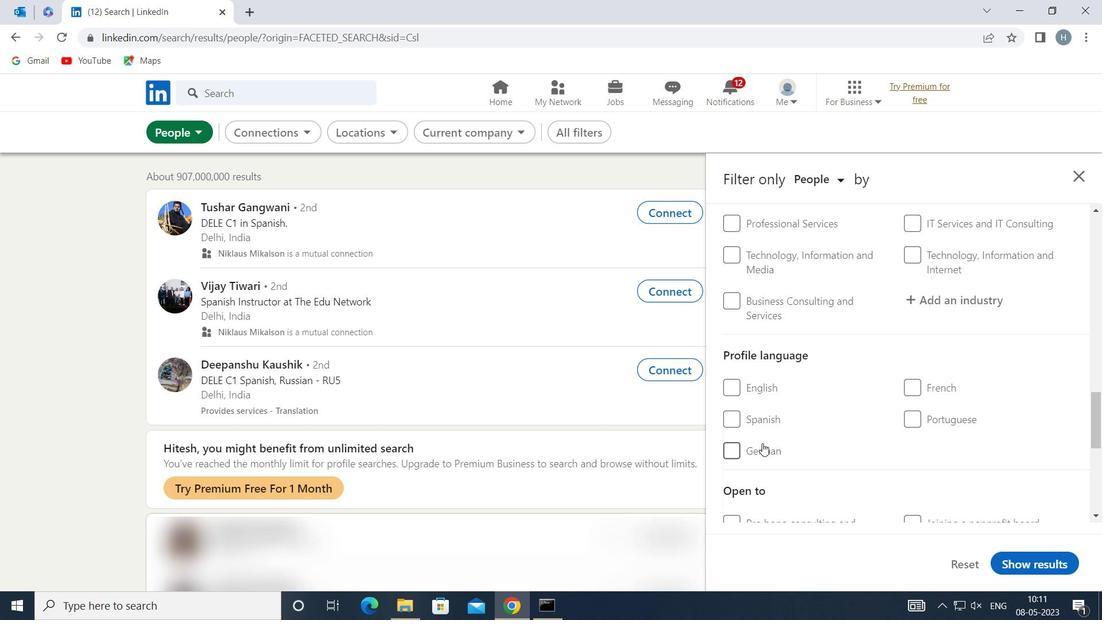 
Action: Mouse moved to (890, 370)
Screenshot: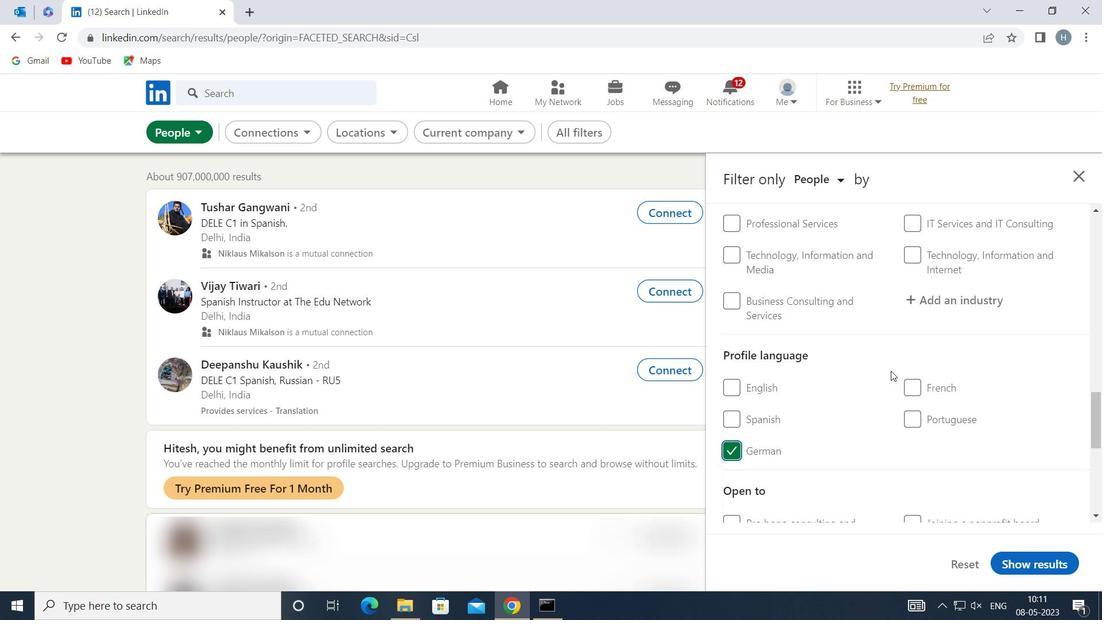 
Action: Mouse scrolled (890, 371) with delta (0, 0)
Screenshot: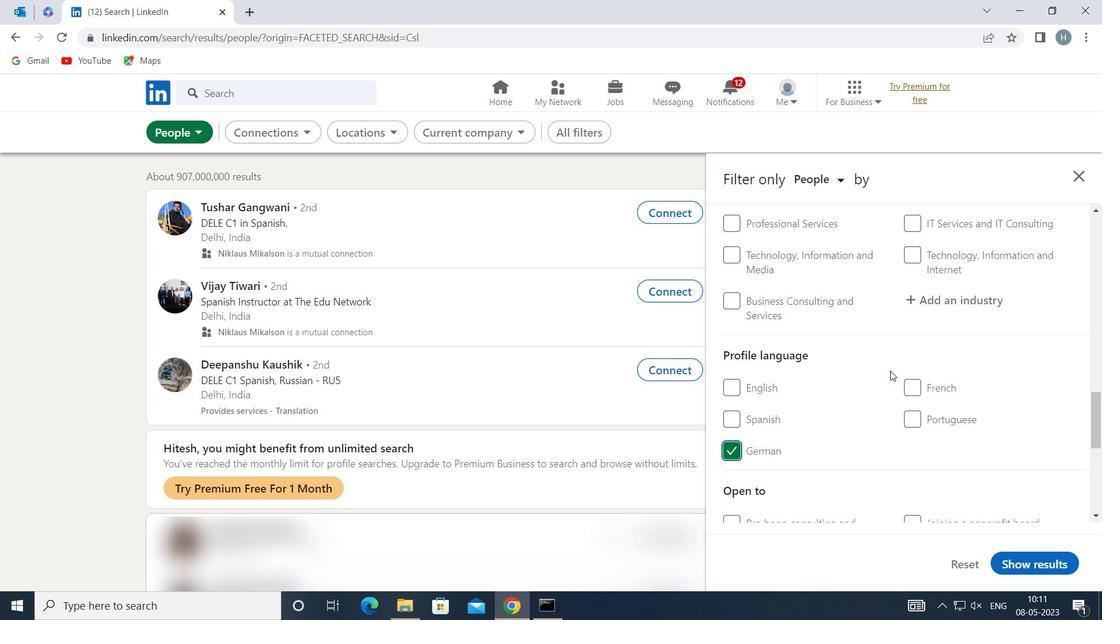 
Action: Mouse scrolled (890, 371) with delta (0, 0)
Screenshot: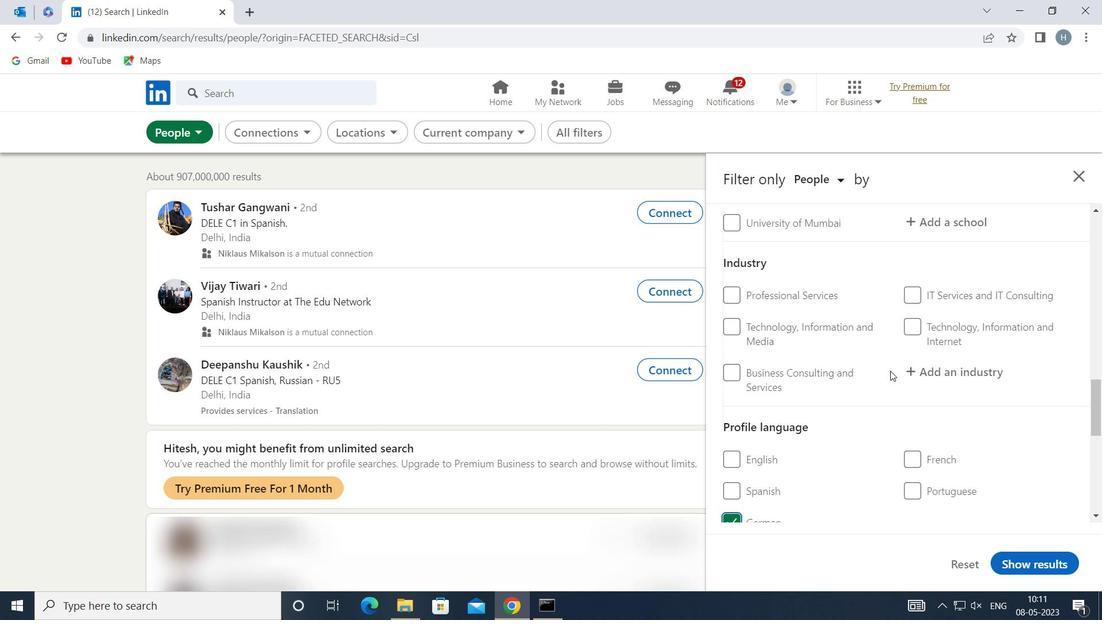 
Action: Mouse scrolled (890, 371) with delta (0, 0)
Screenshot: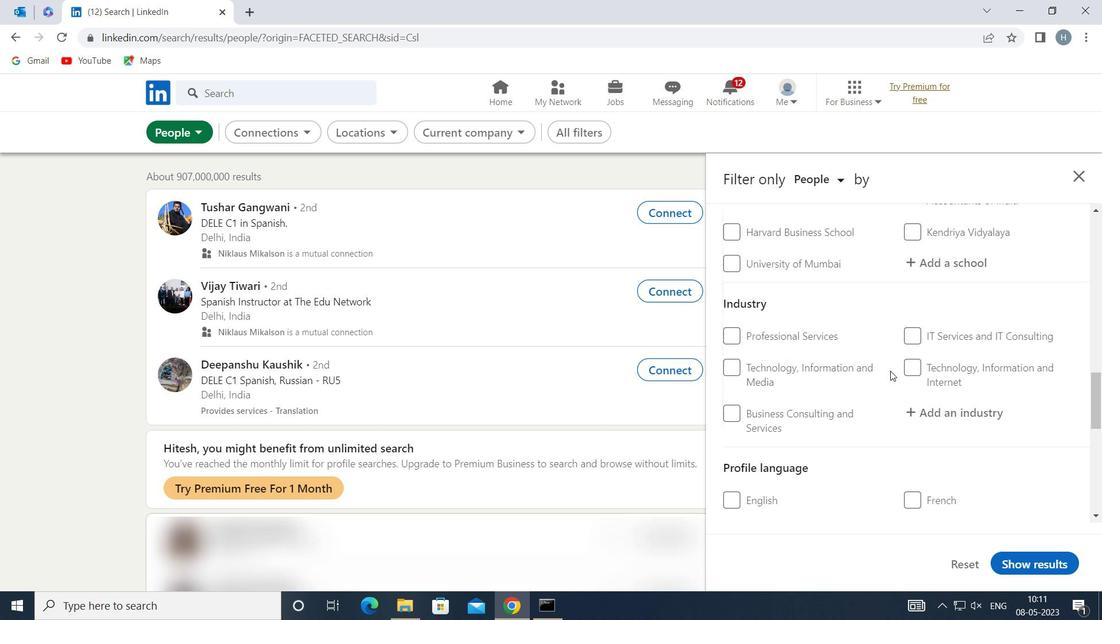 
Action: Mouse scrolled (890, 371) with delta (0, 0)
Screenshot: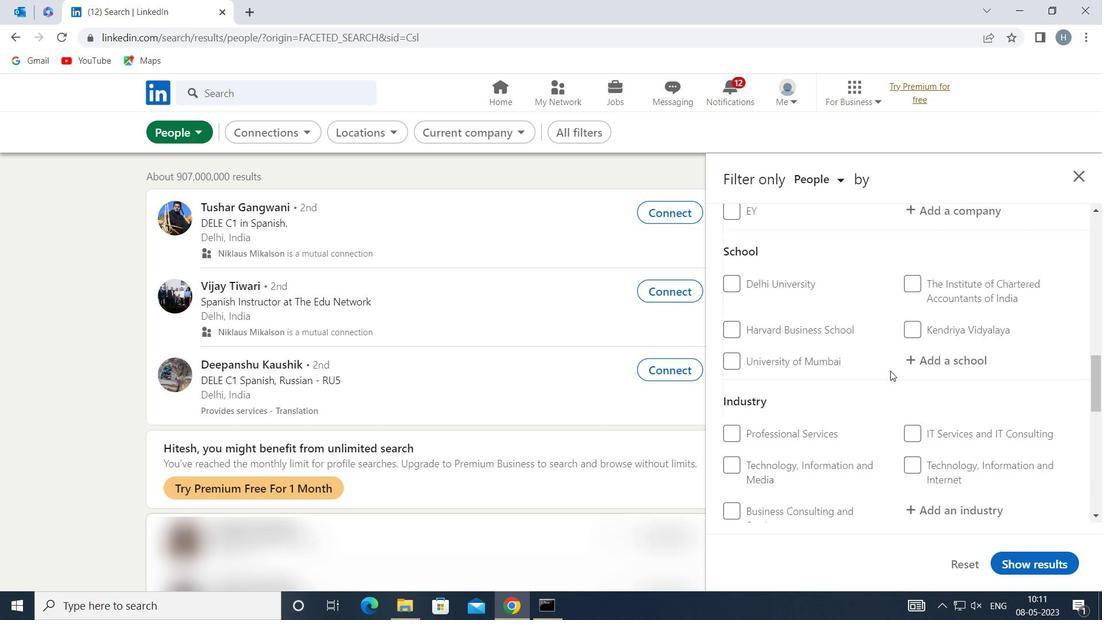 
Action: Mouse scrolled (890, 371) with delta (0, 0)
Screenshot: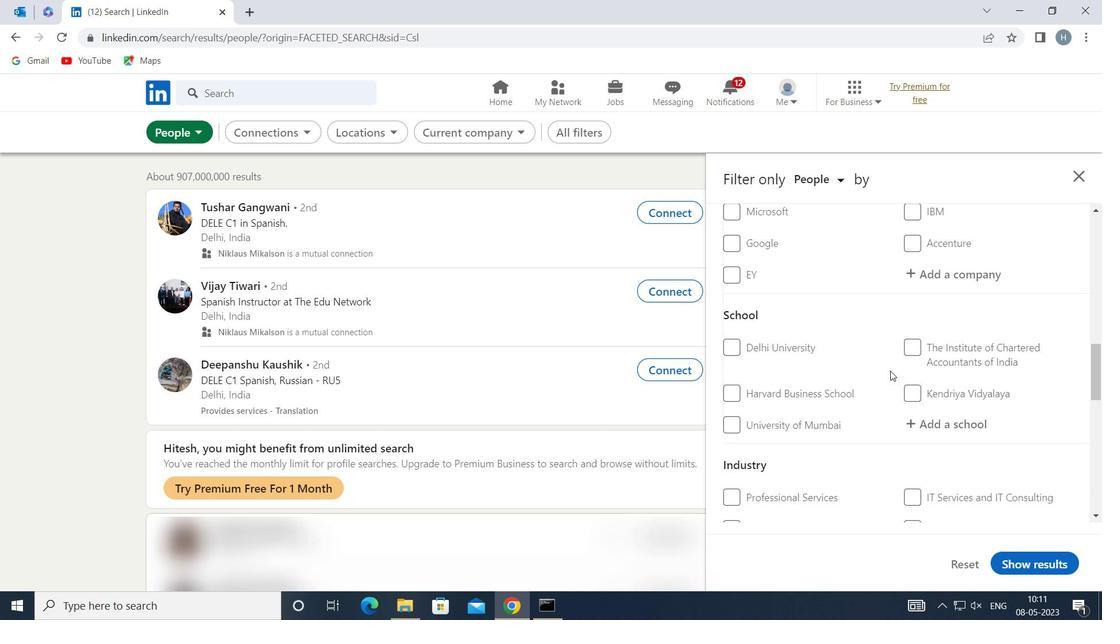 
Action: Mouse scrolled (890, 371) with delta (0, 0)
Screenshot: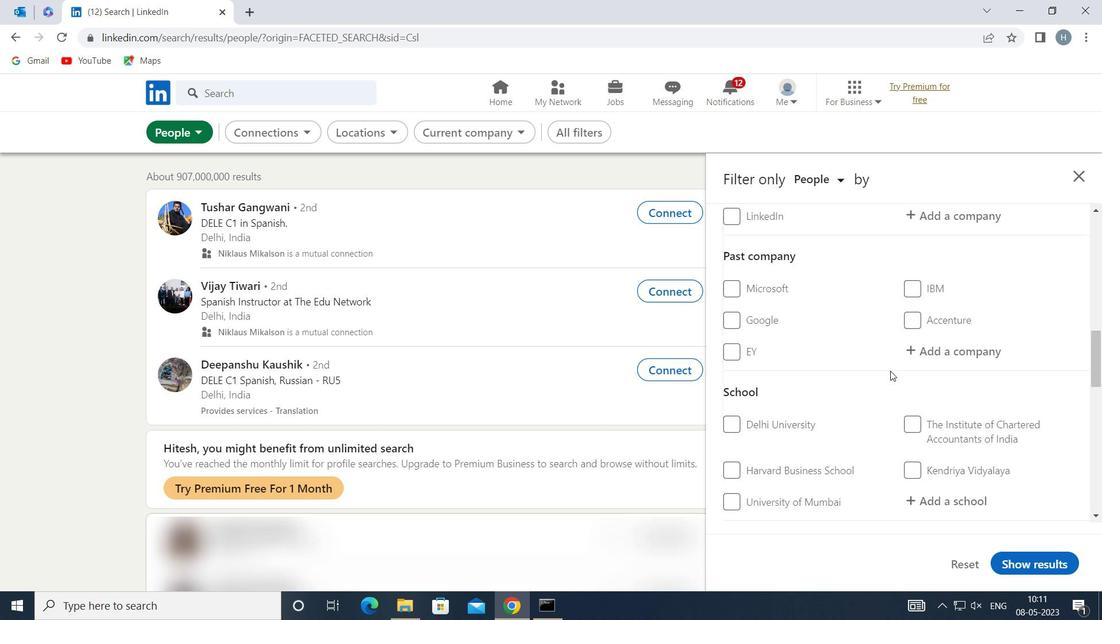 
Action: Mouse scrolled (890, 371) with delta (0, 0)
Screenshot: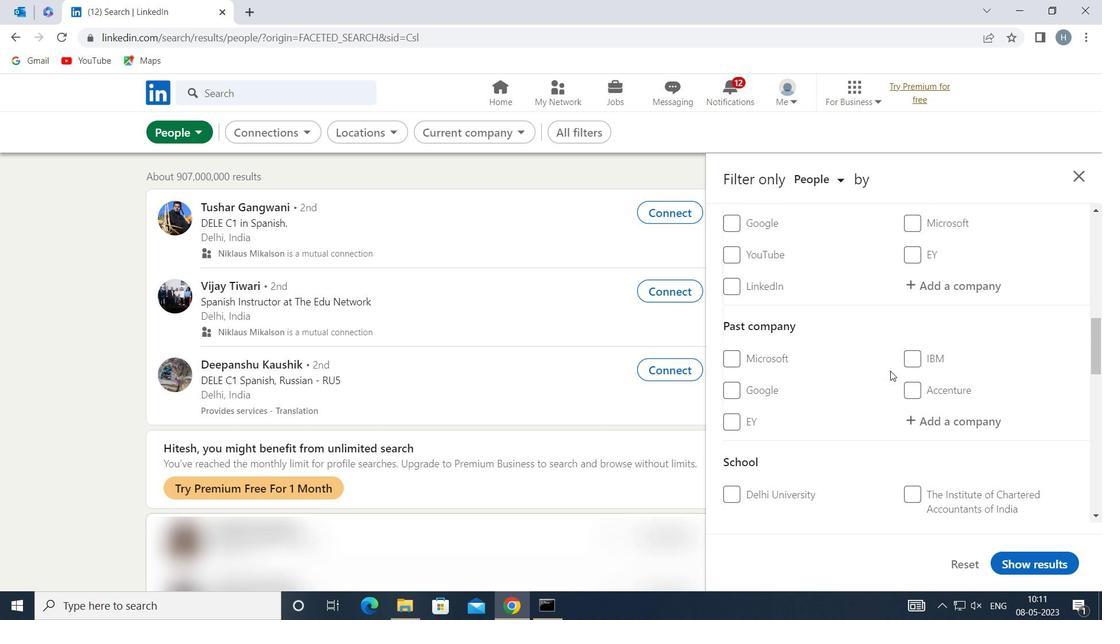 
Action: Mouse moved to (943, 365)
Screenshot: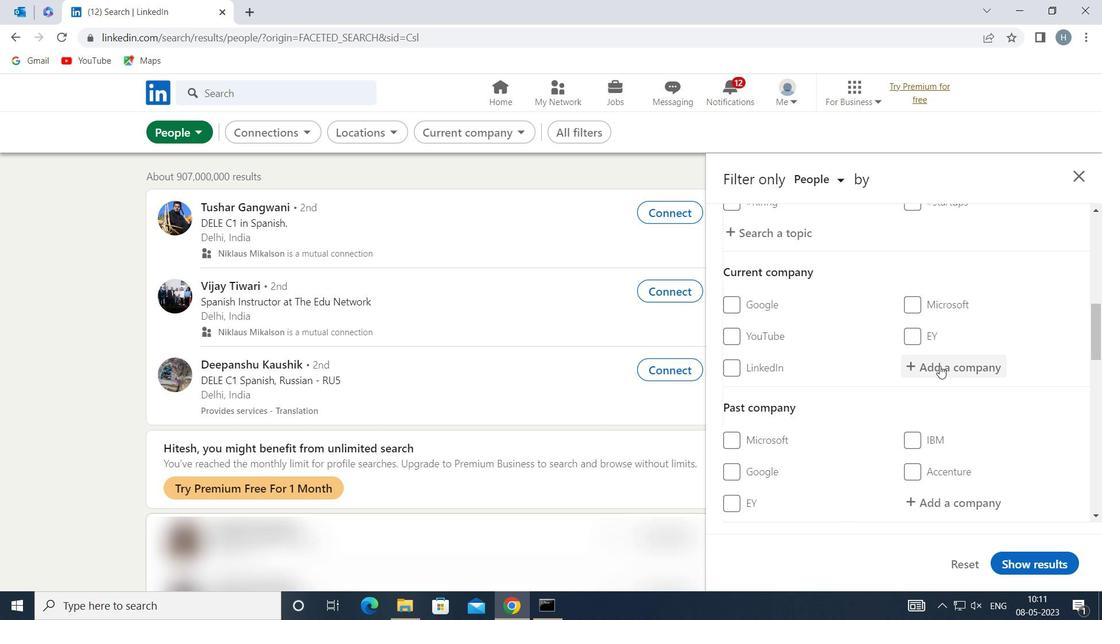 
Action: Mouse pressed left at (943, 365)
Screenshot: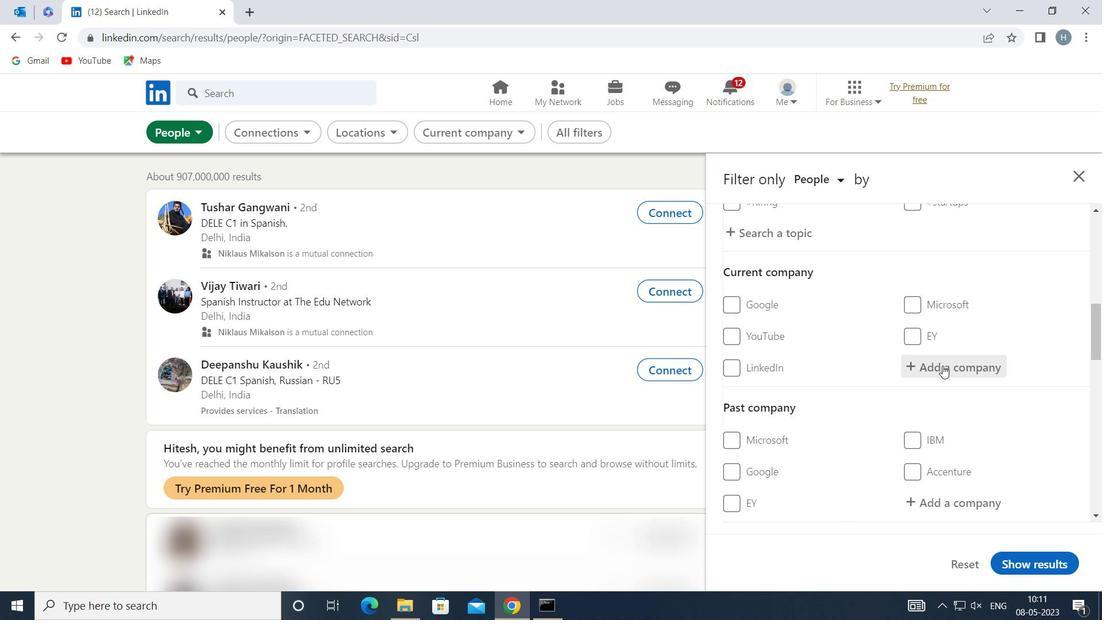 
Action: Key pressed <Key.shift>TRILEGAL
Screenshot: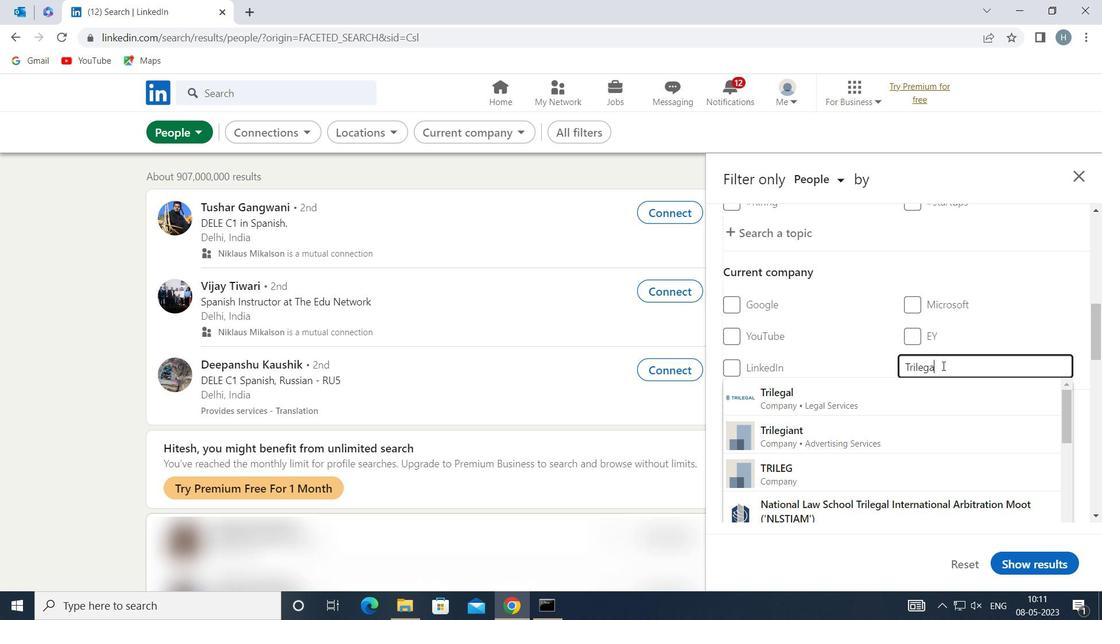
Action: Mouse moved to (882, 396)
Screenshot: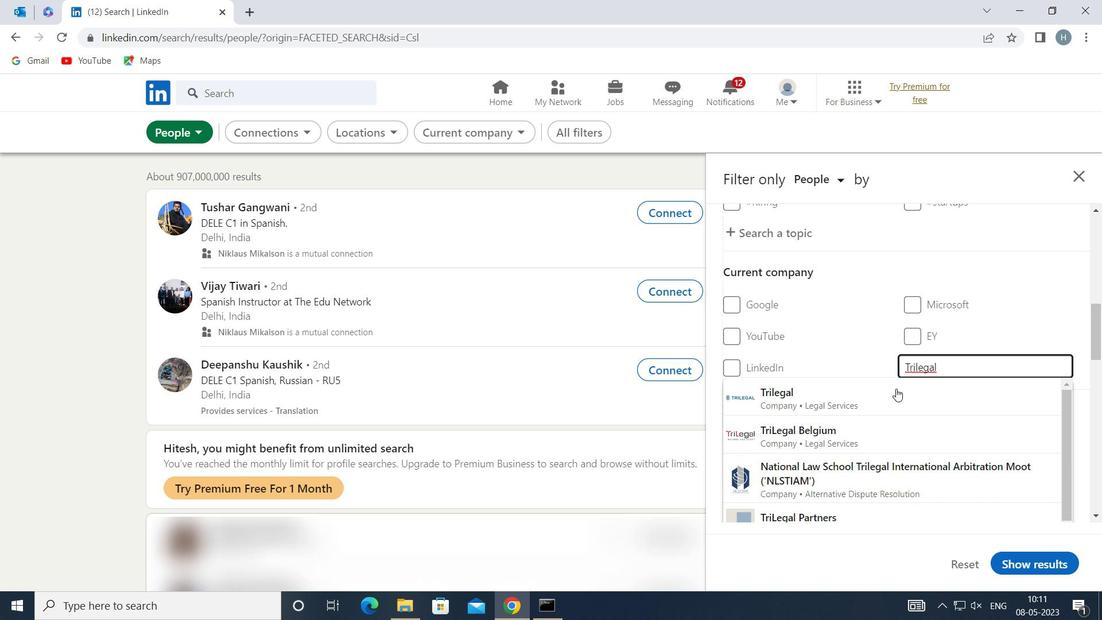 
Action: Mouse pressed left at (882, 396)
Screenshot: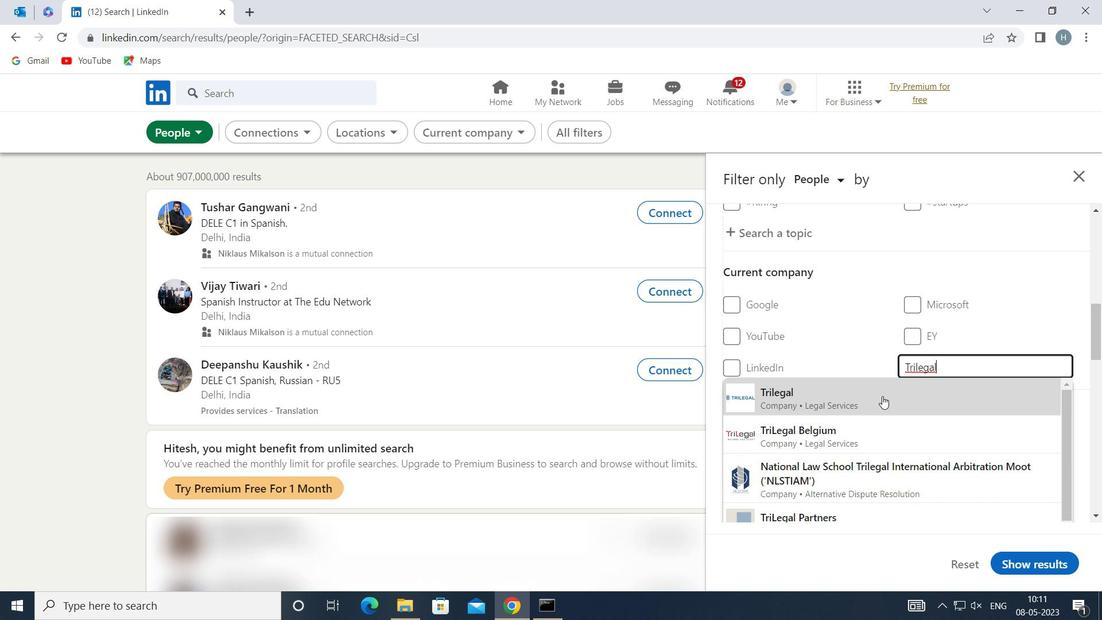 
Action: Mouse moved to (875, 389)
Screenshot: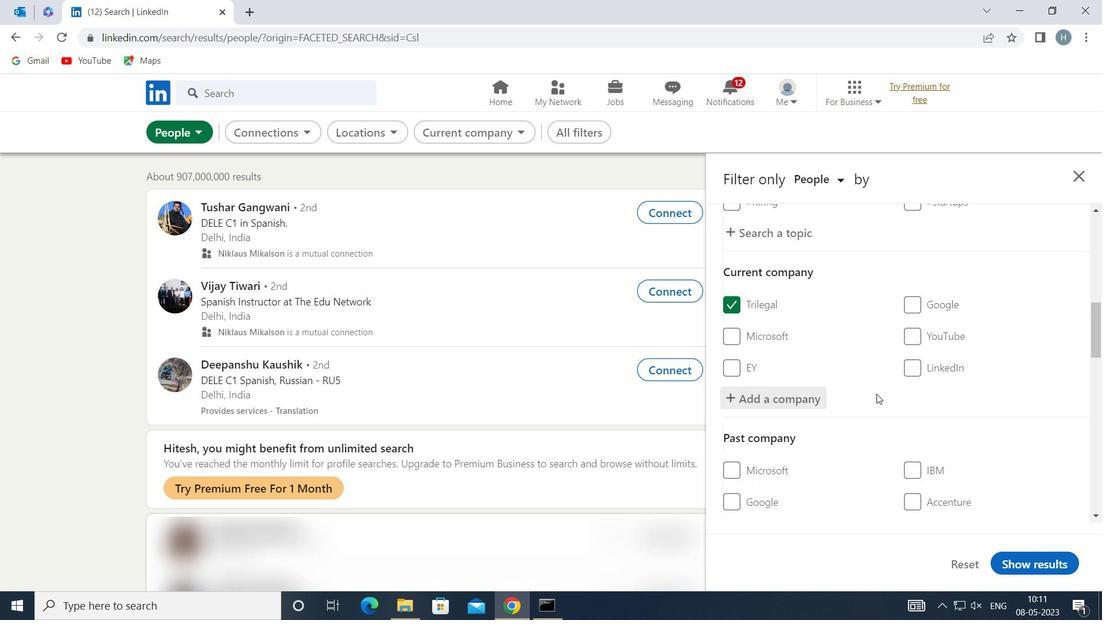 
Action: Mouse scrolled (875, 389) with delta (0, 0)
Screenshot: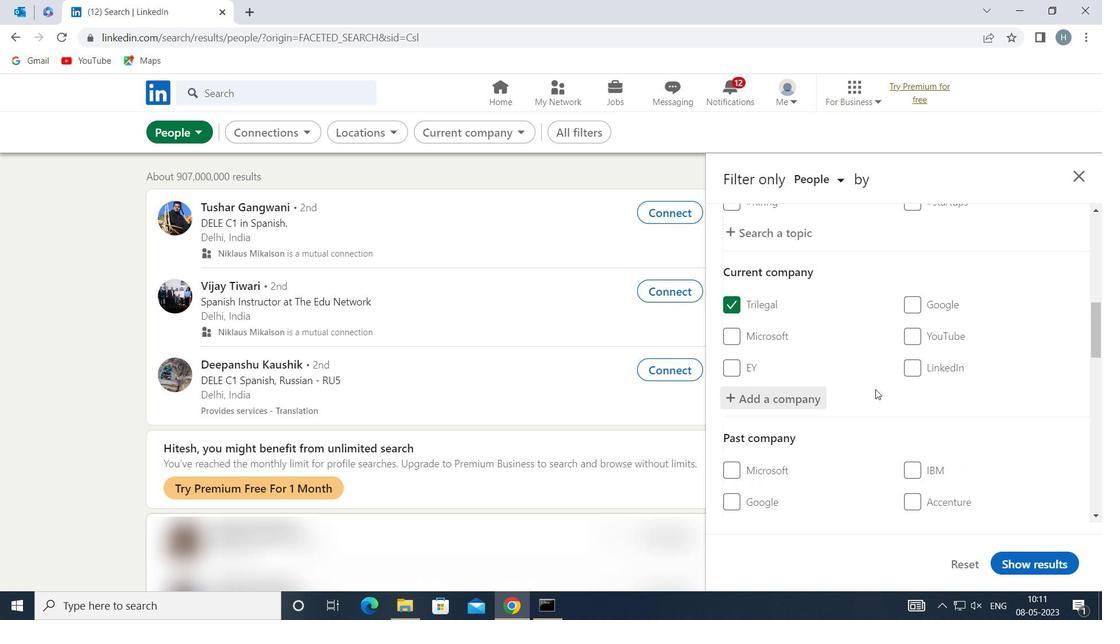 
Action: Mouse scrolled (875, 389) with delta (0, 0)
Screenshot: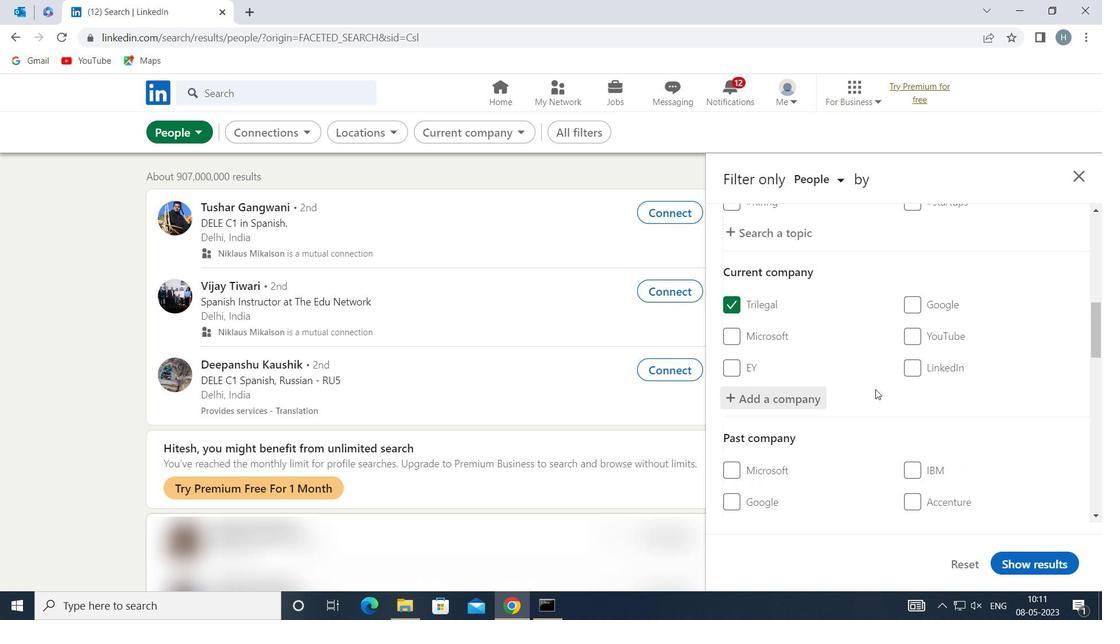 
Action: Mouse scrolled (875, 389) with delta (0, 0)
Screenshot: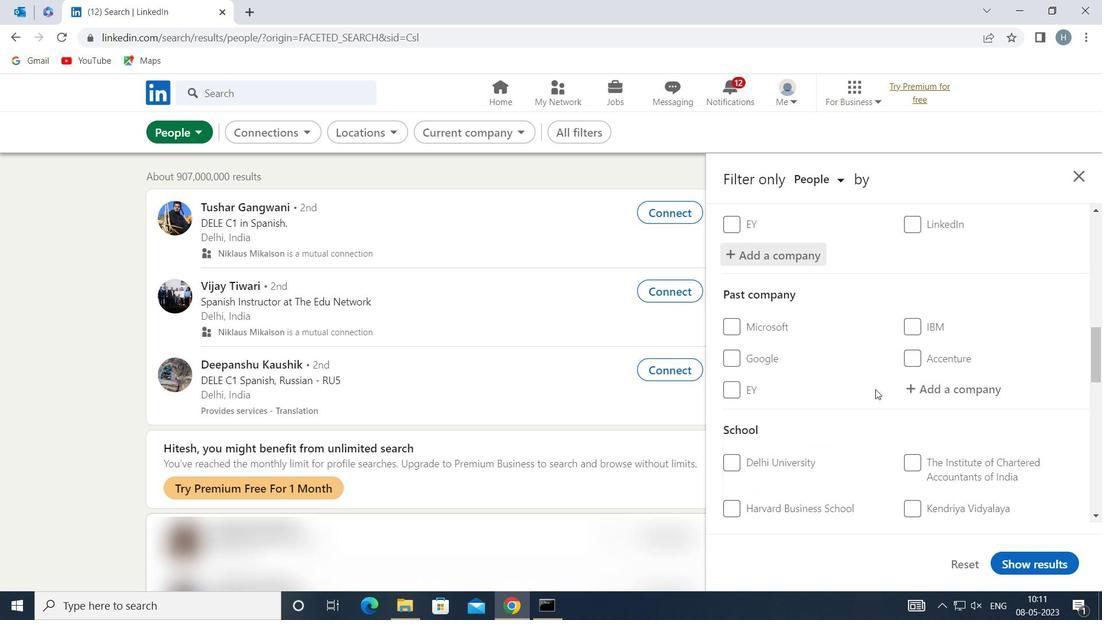 
Action: Mouse scrolled (875, 389) with delta (0, 0)
Screenshot: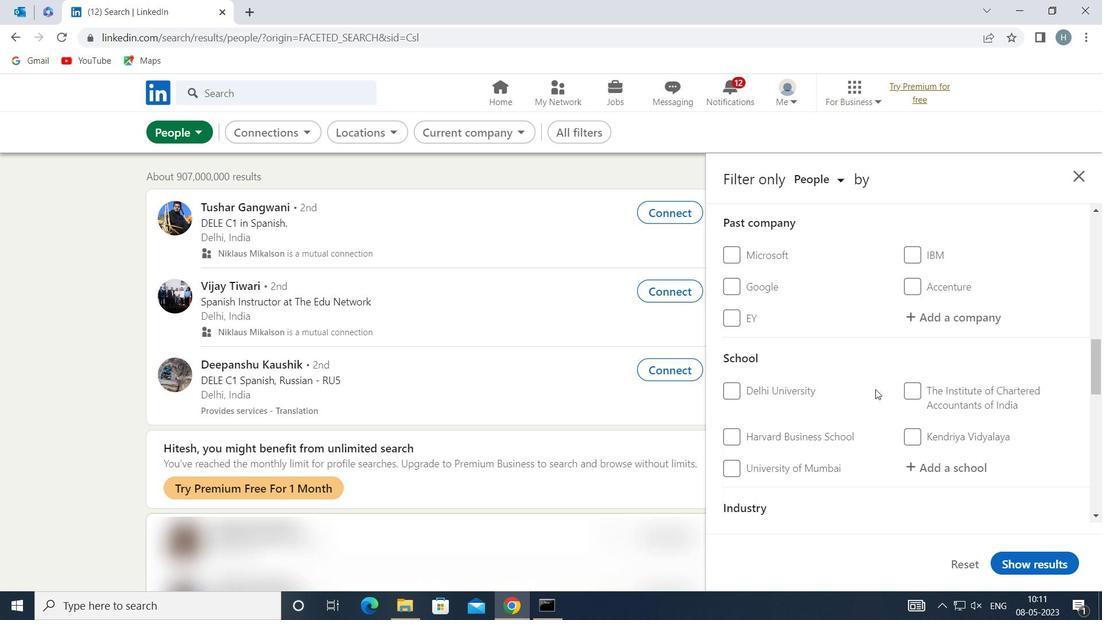 
Action: Mouse moved to (935, 397)
Screenshot: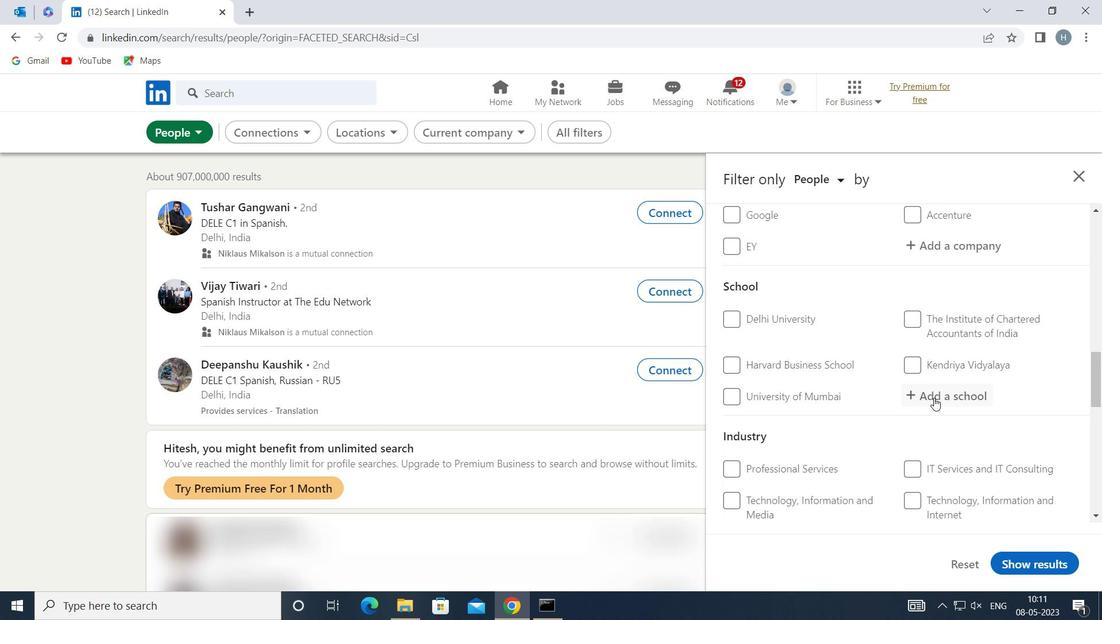 
Action: Mouse pressed left at (935, 397)
Screenshot: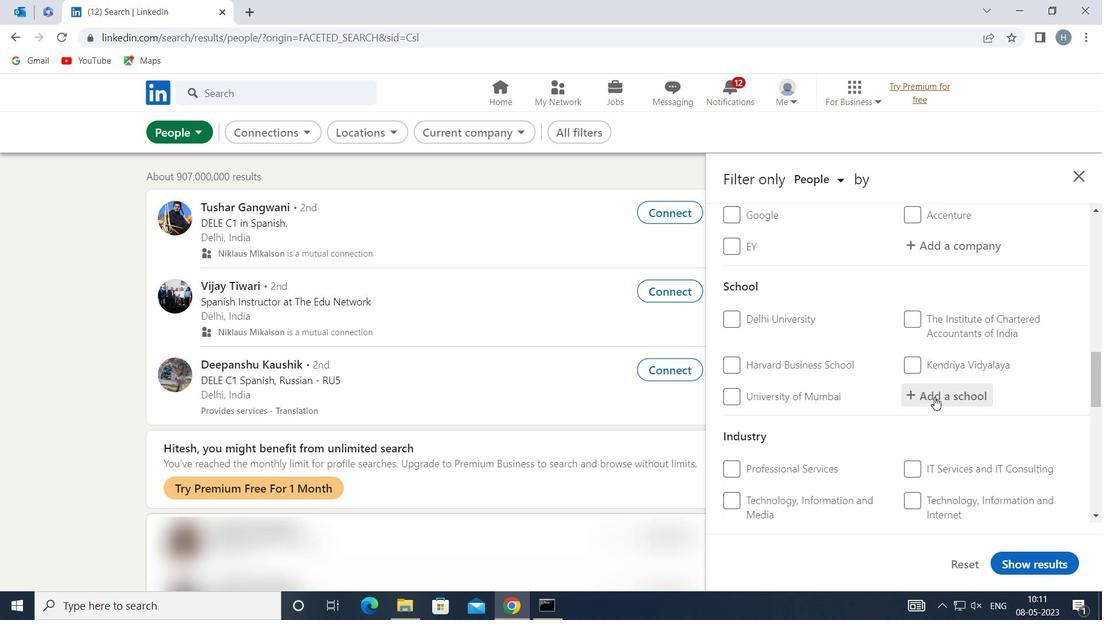 
Action: Mouse moved to (935, 397)
Screenshot: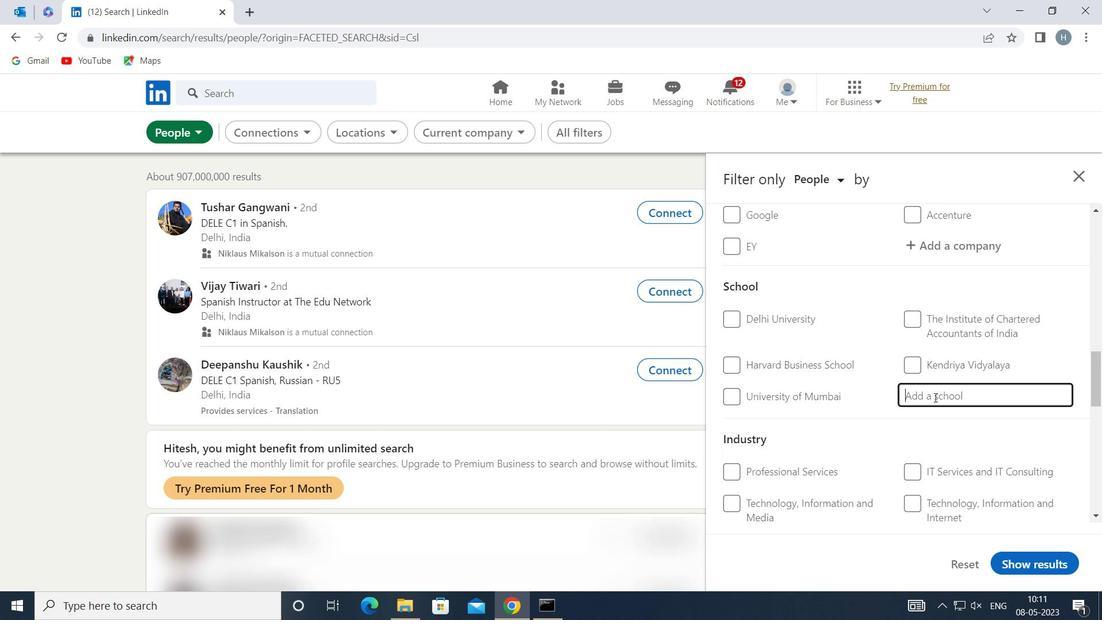 
Action: Key pressed <Key.shift>NATIONAL<Key.space><Key.shift>INS
Screenshot: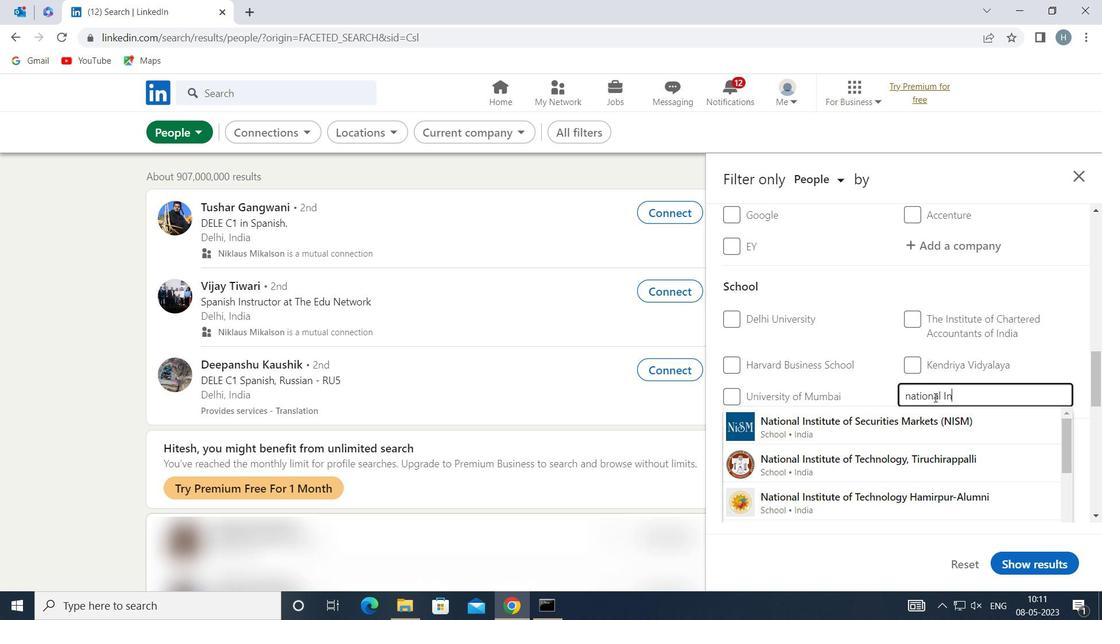 
Action: Mouse moved to (983, 393)
Screenshot: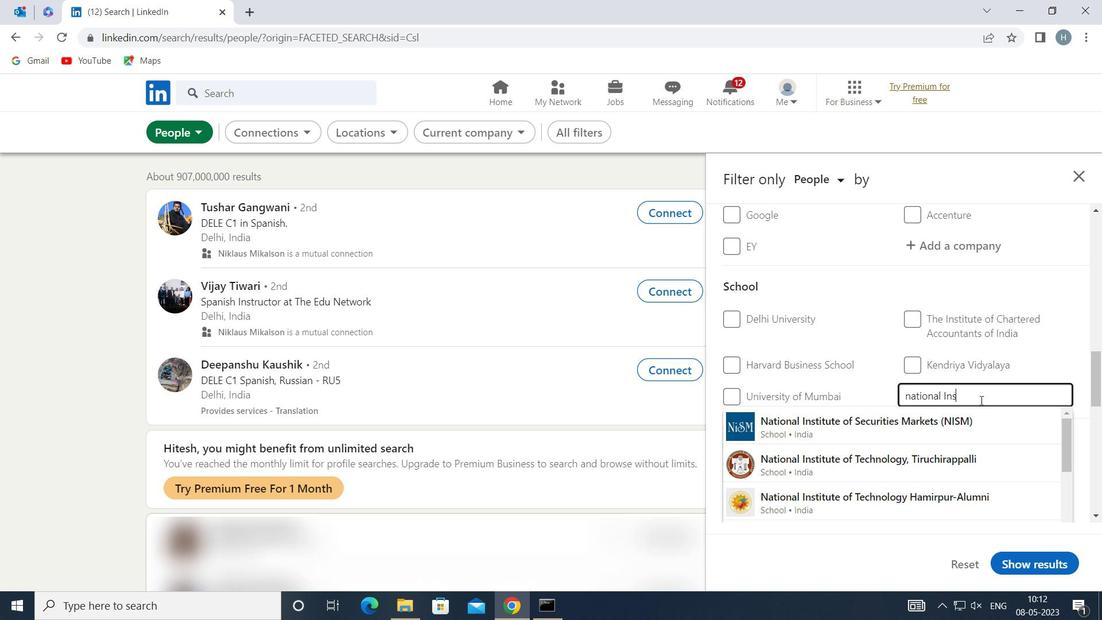 
Action: Key pressed TITUTEOF<Key.space><Key.shift>TECH<Key.backspace><Key.backspace><Key.backspace><Key.backspace><Key.backspace><Key.backspace><Key.backspace><Key.space>OF<Key.space><Key.shift>TECHNOLOGY<Key.space><Key.shift>P
Screenshot: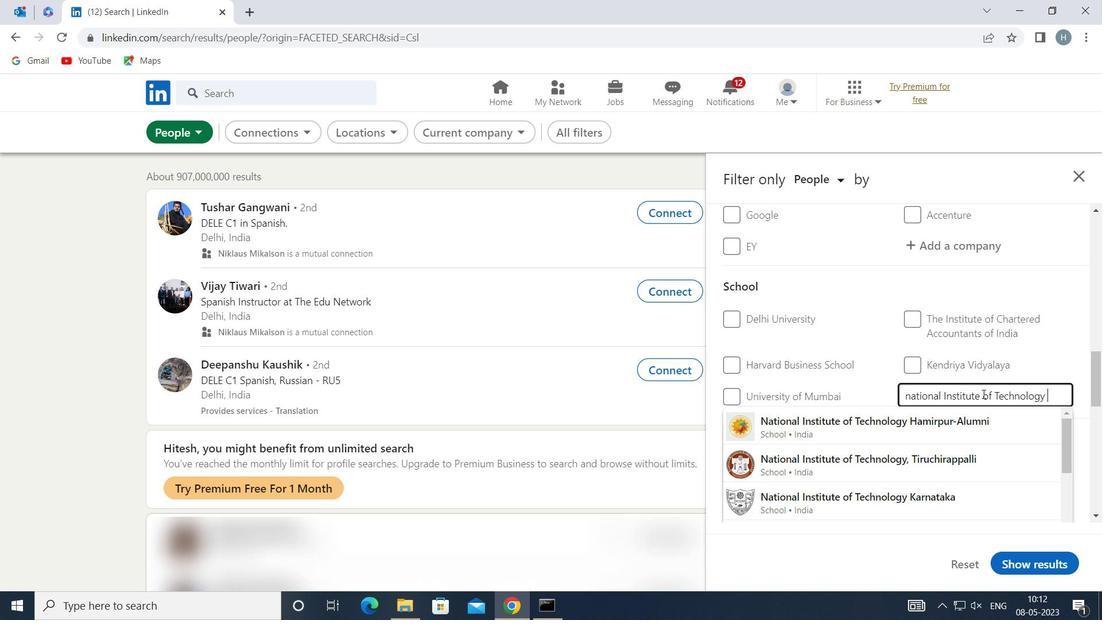 
Action: Mouse moved to (916, 425)
Screenshot: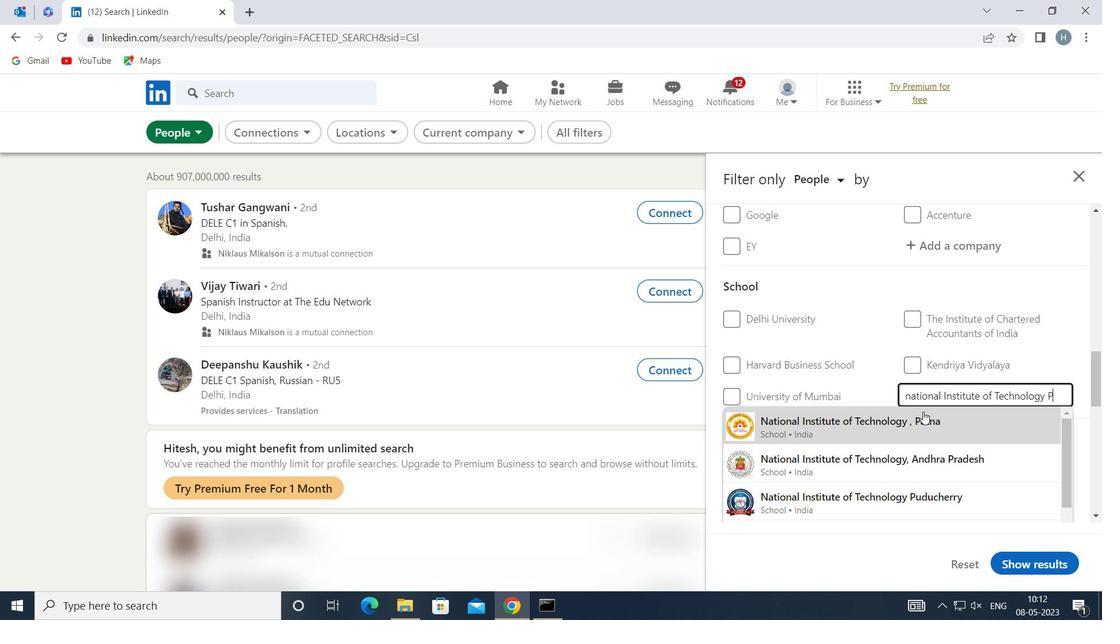 
Action: Mouse pressed left at (916, 425)
Screenshot: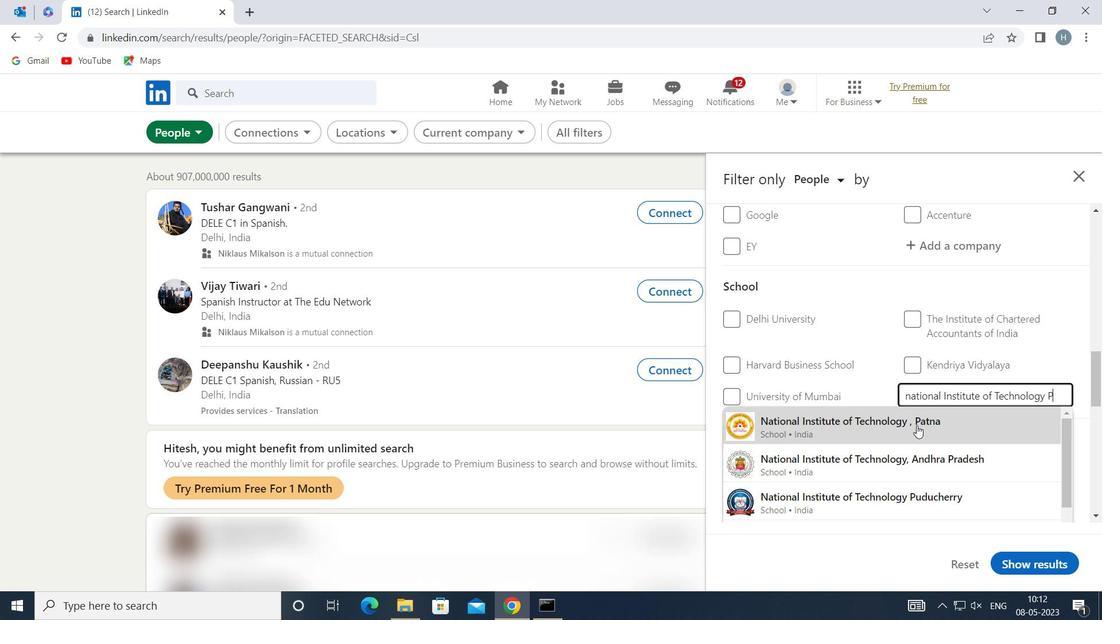 
Action: Mouse moved to (883, 398)
Screenshot: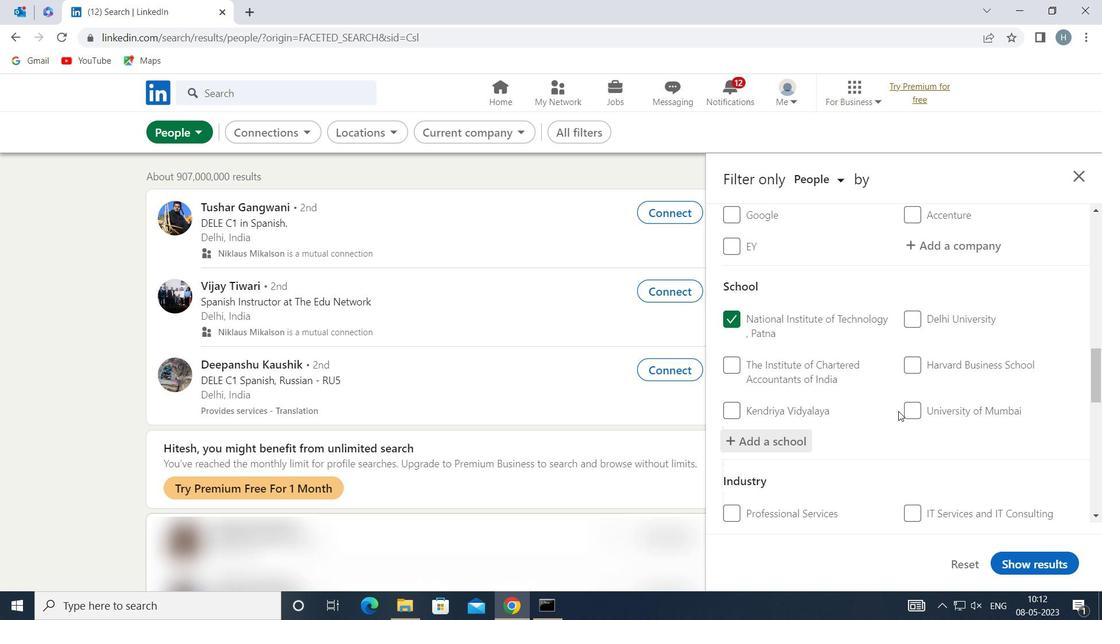 
Action: Mouse scrolled (883, 397) with delta (0, 0)
Screenshot: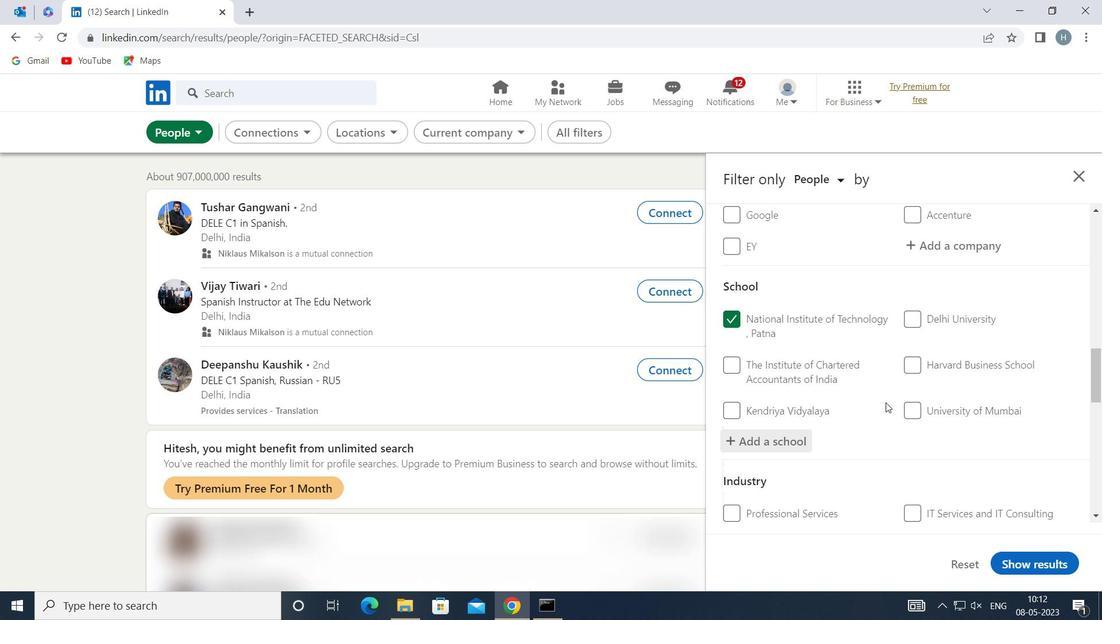 
Action: Mouse scrolled (883, 397) with delta (0, 0)
Screenshot: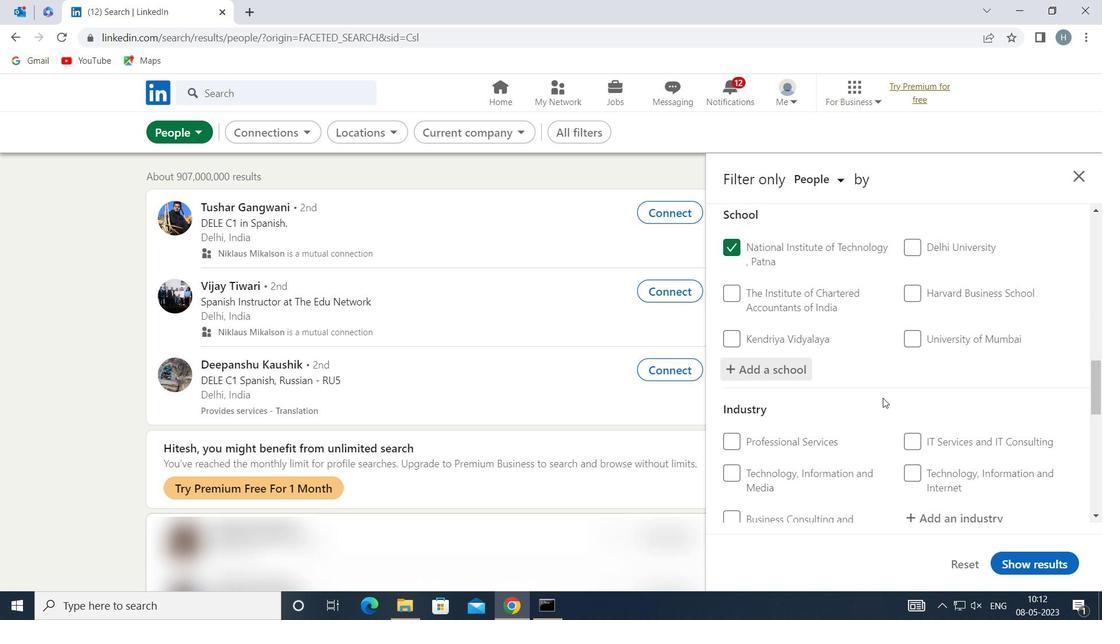 
Action: Mouse scrolled (883, 397) with delta (0, 0)
Screenshot: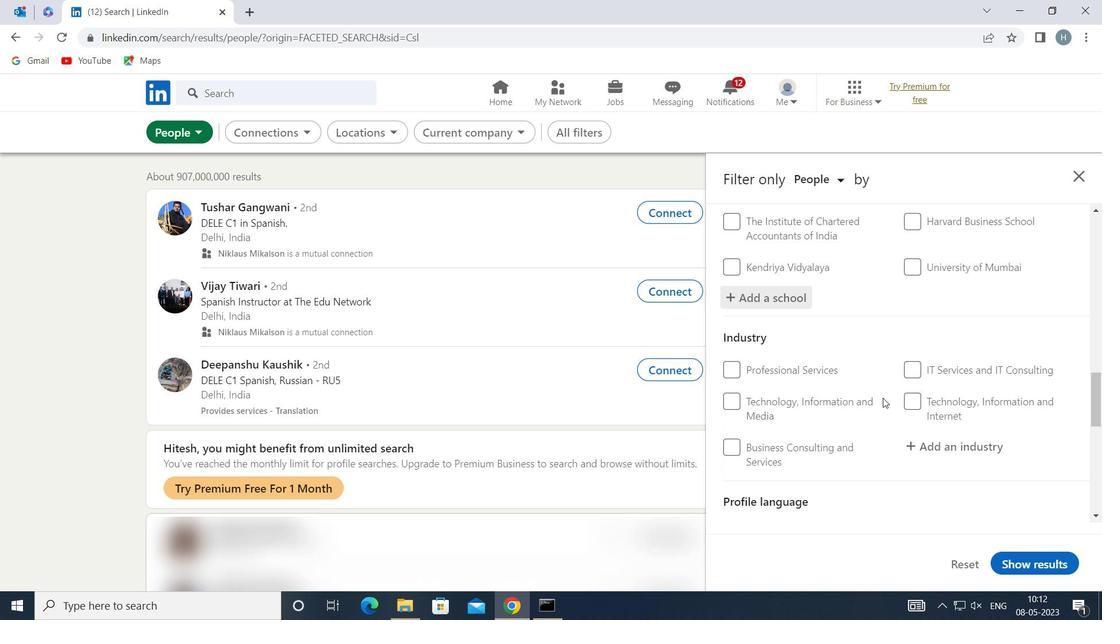 
Action: Mouse moved to (953, 373)
Screenshot: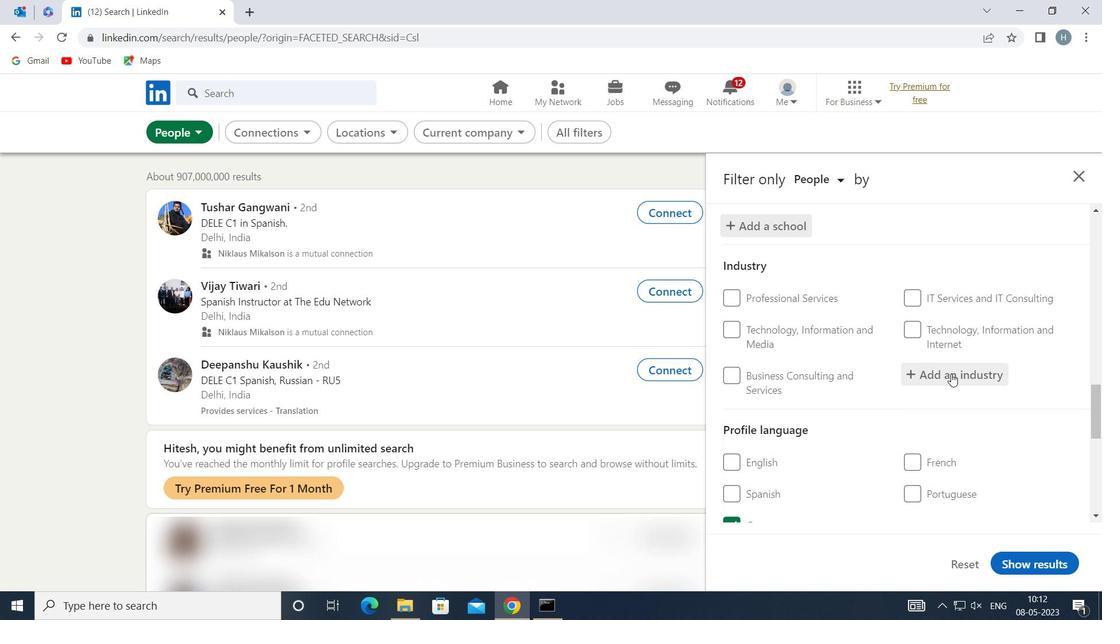
Action: Mouse pressed left at (953, 373)
Screenshot: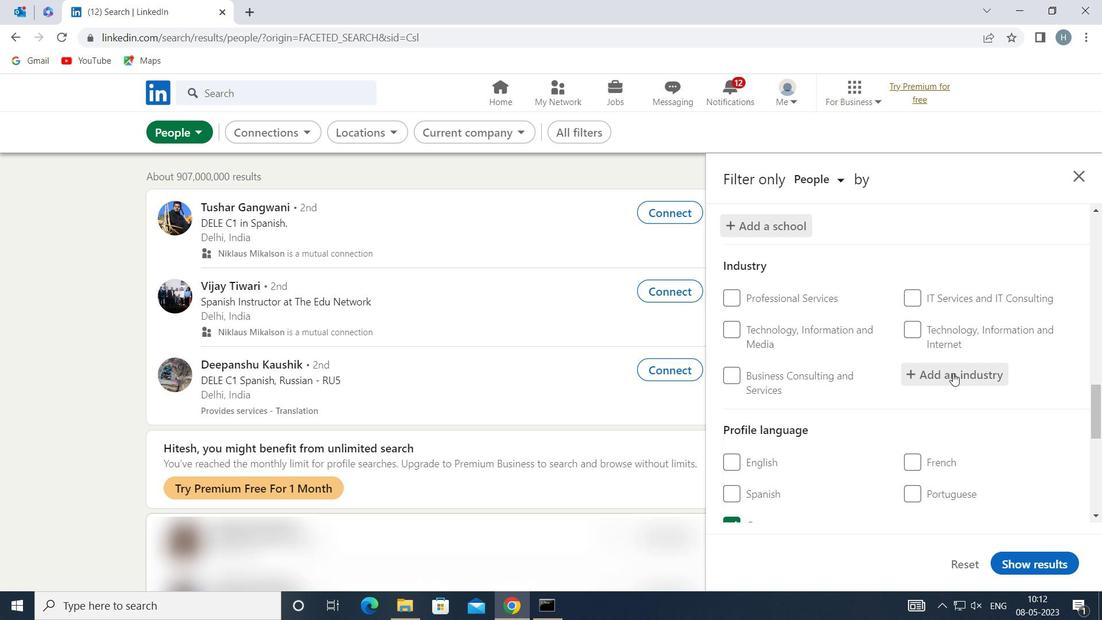 
Action: Key pressed <Key.shift>AIR<Key.space><Key.shift>WATER
Screenshot: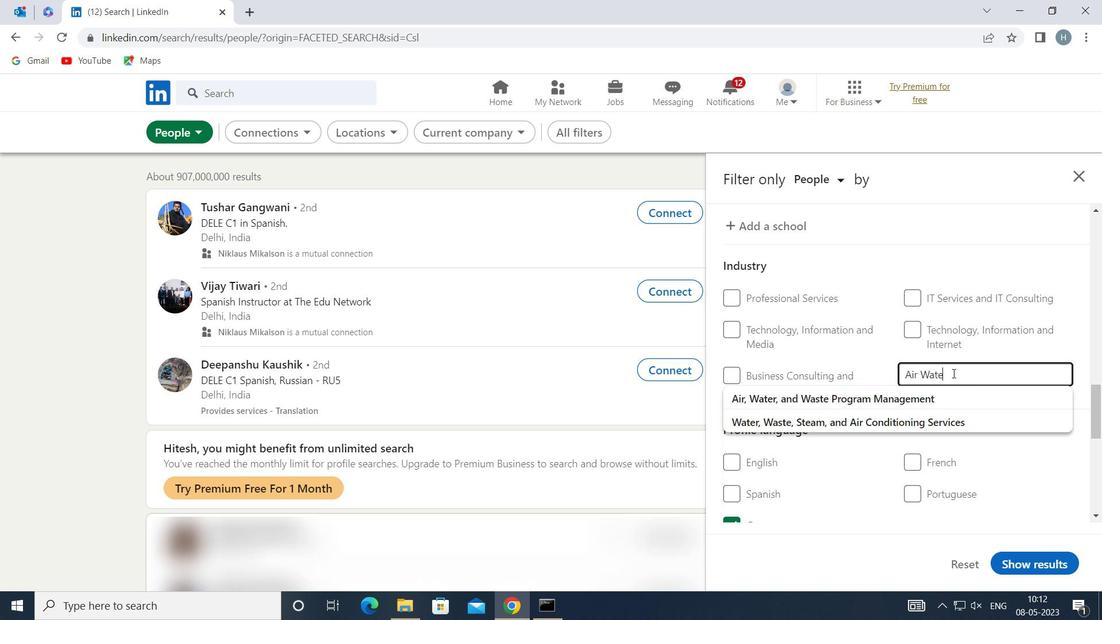 
Action: Mouse moved to (940, 393)
Screenshot: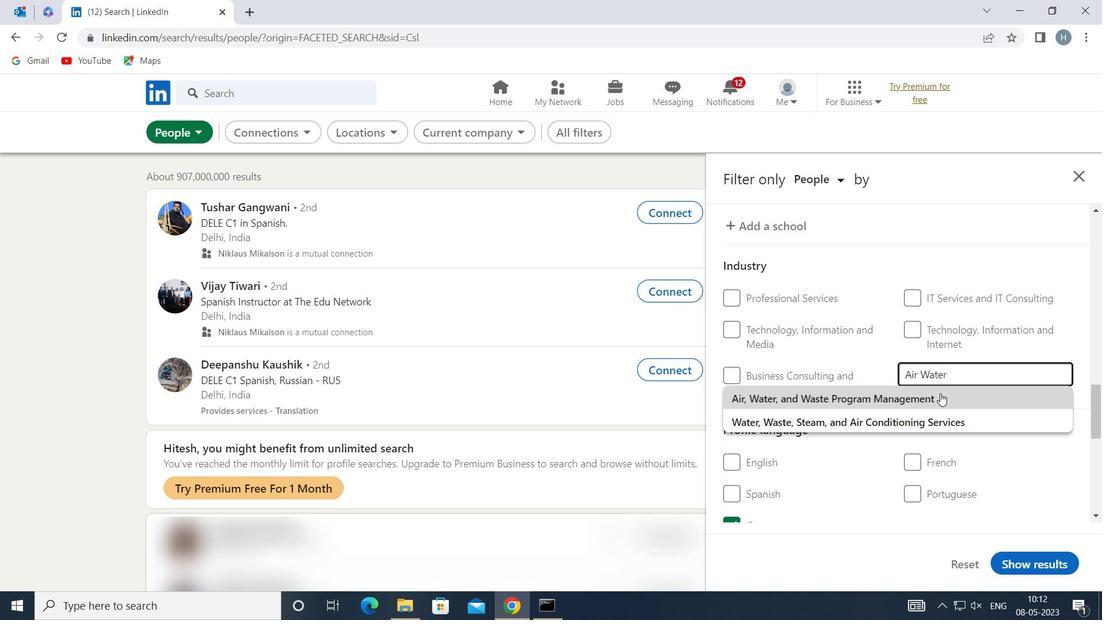
Action: Mouse pressed left at (940, 393)
Screenshot: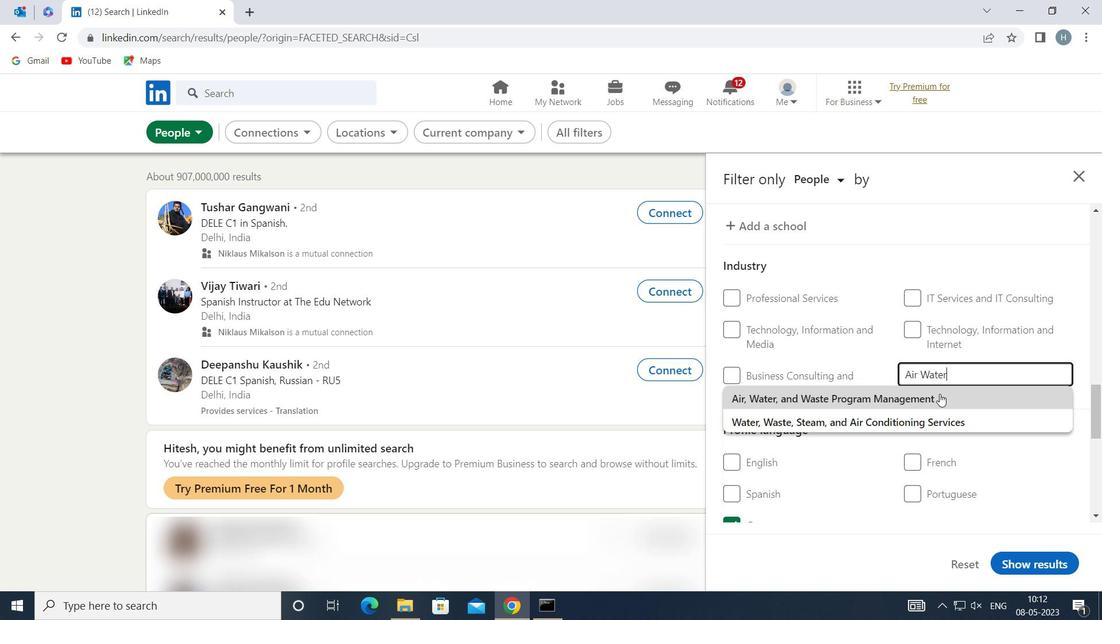 
Action: Mouse moved to (919, 382)
Screenshot: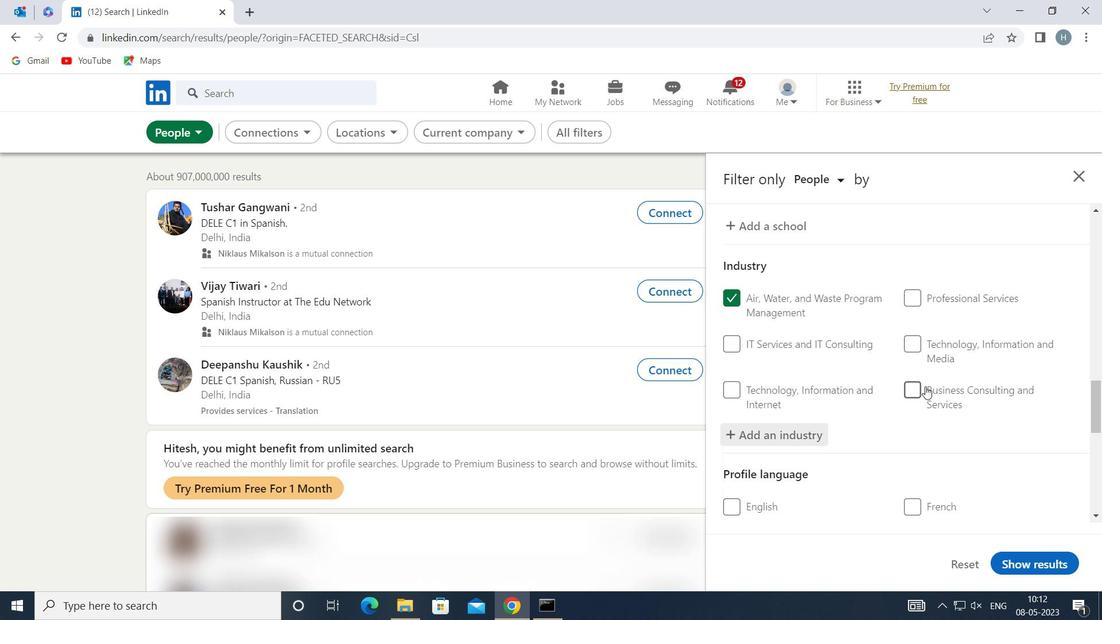 
Action: Mouse scrolled (919, 382) with delta (0, 0)
Screenshot: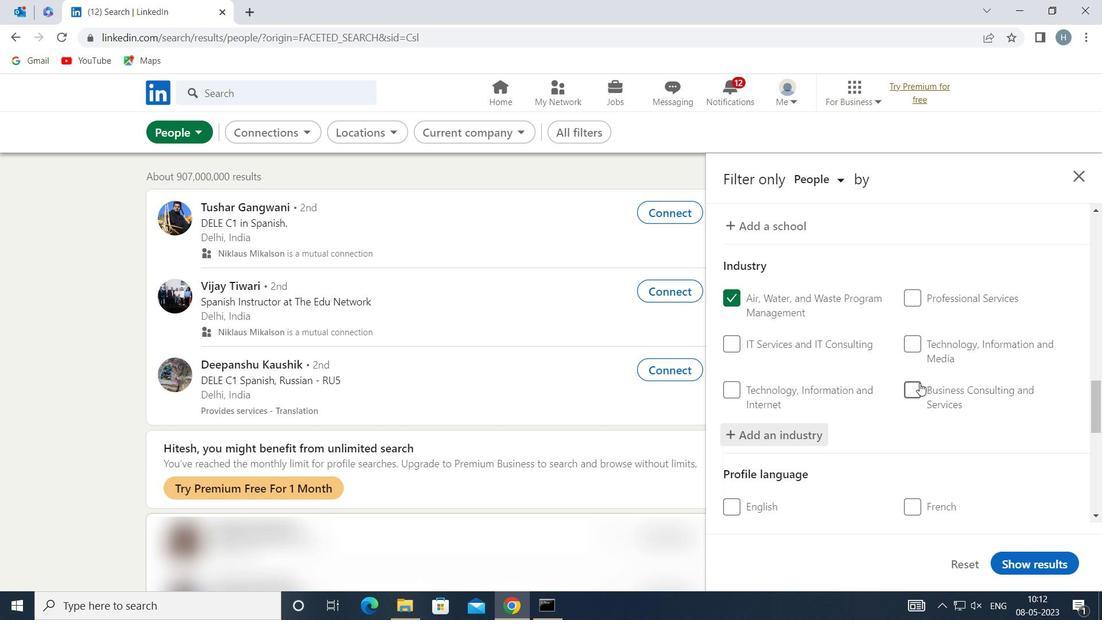 
Action: Mouse scrolled (919, 382) with delta (0, 0)
Screenshot: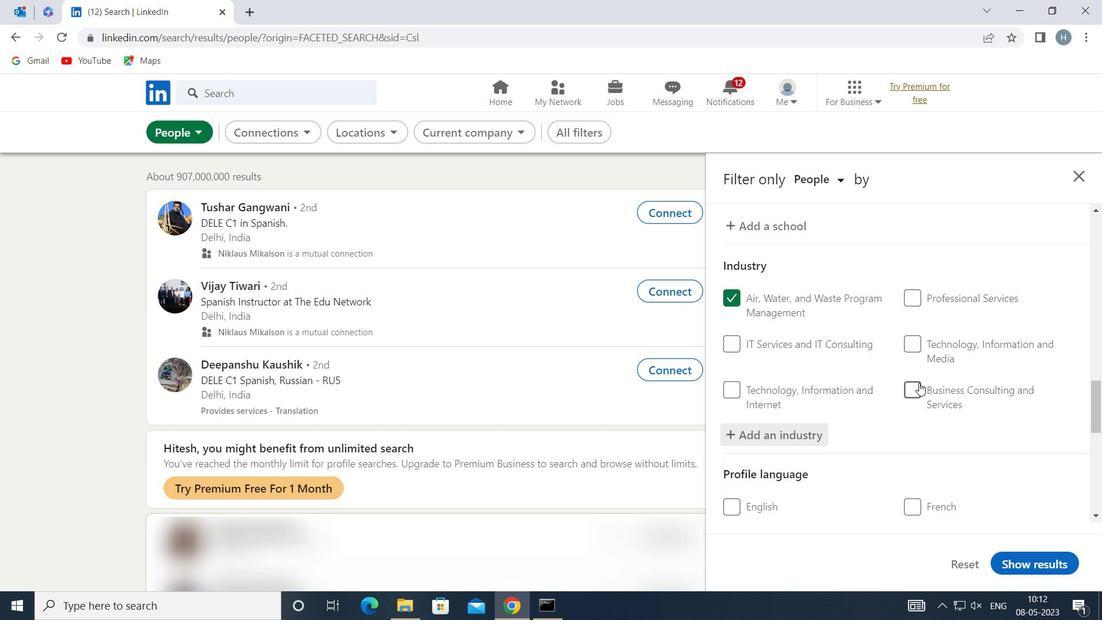 
Action: Mouse moved to (919, 382)
Screenshot: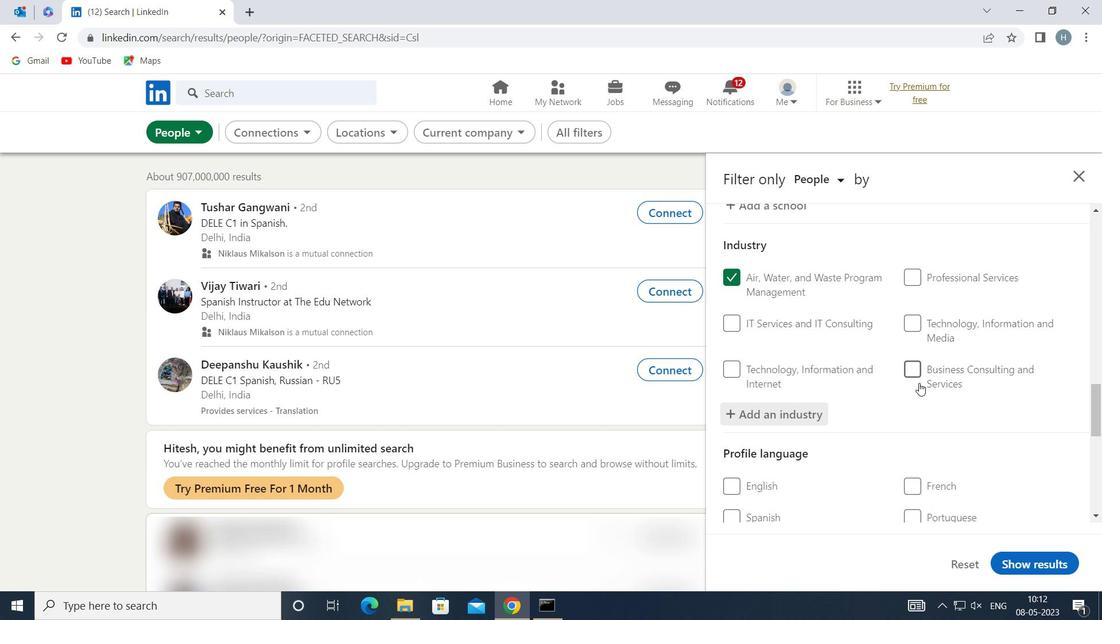 
Action: Mouse scrolled (919, 382) with delta (0, 0)
Screenshot: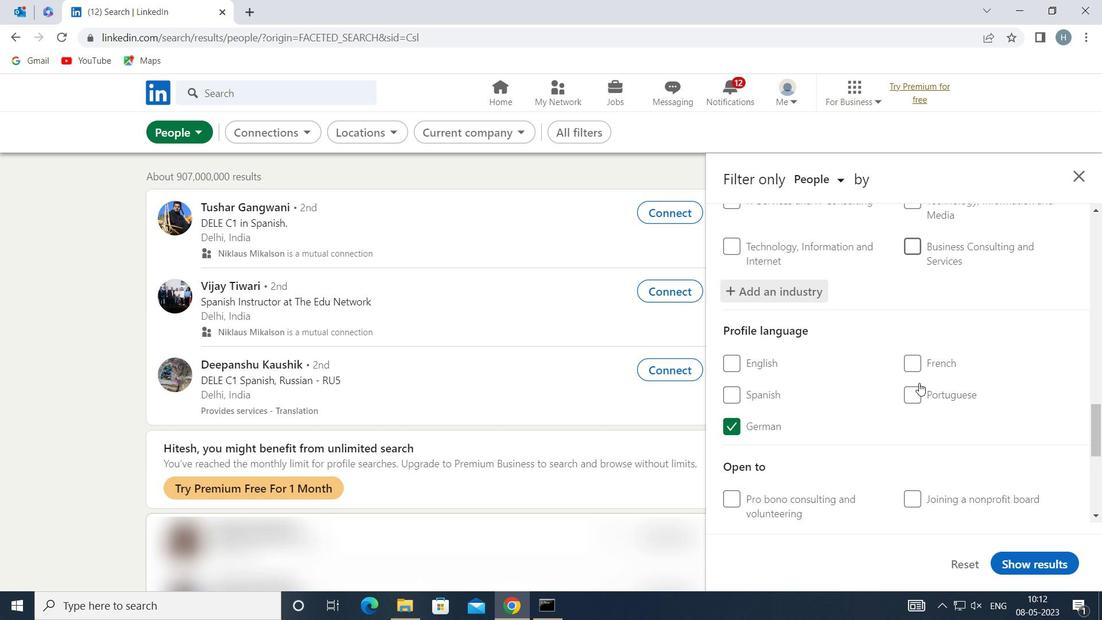 
Action: Mouse scrolled (919, 382) with delta (0, 0)
Screenshot: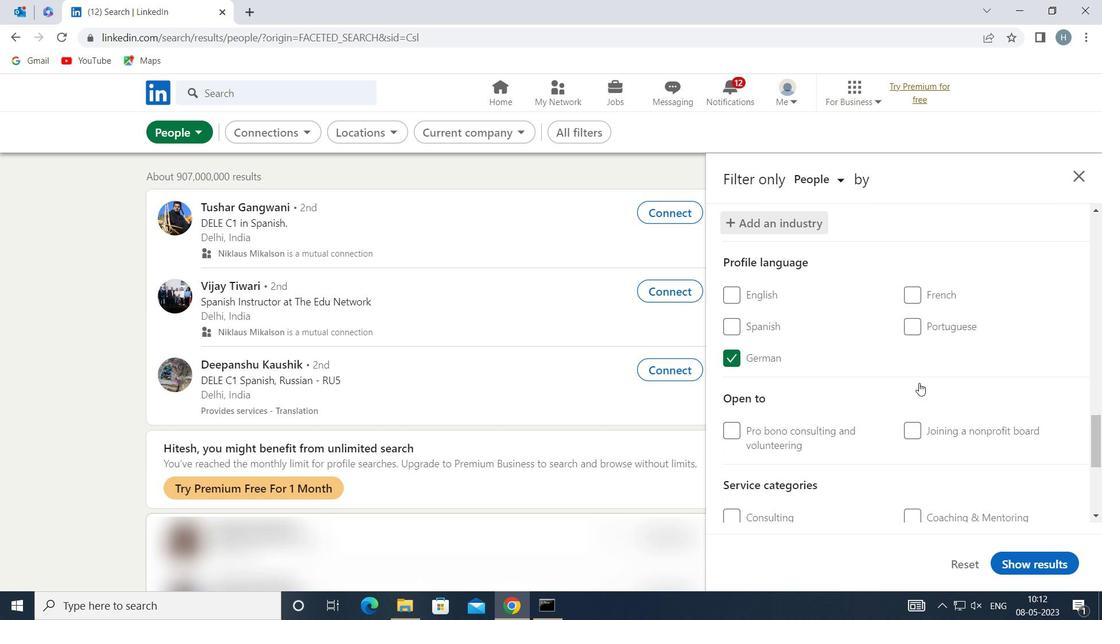
Action: Mouse scrolled (919, 382) with delta (0, 0)
Screenshot: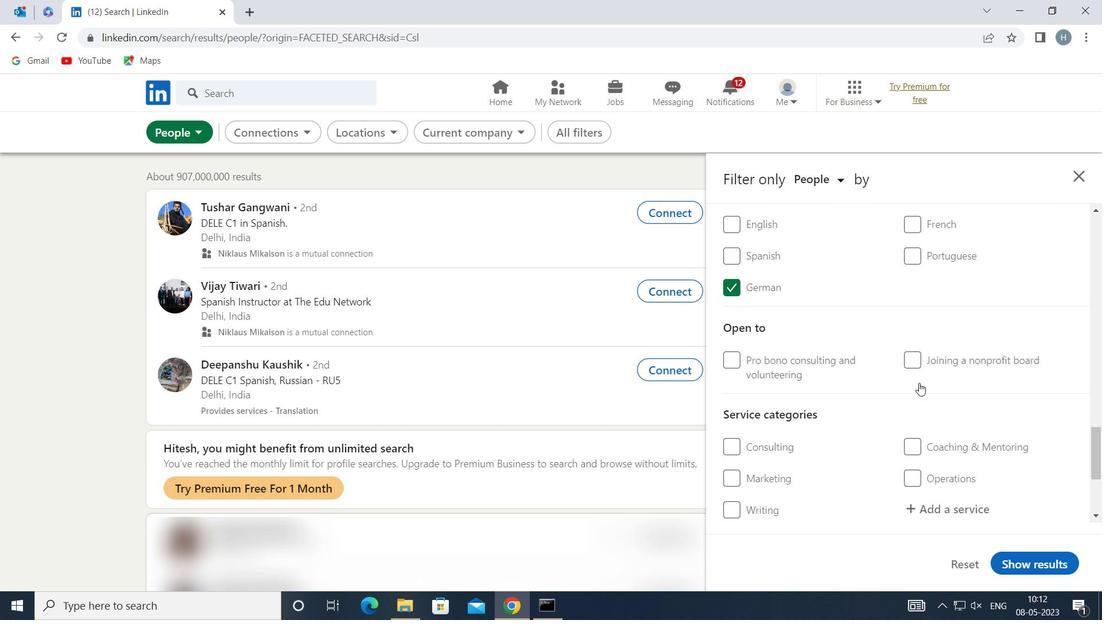 
Action: Mouse moved to (970, 423)
Screenshot: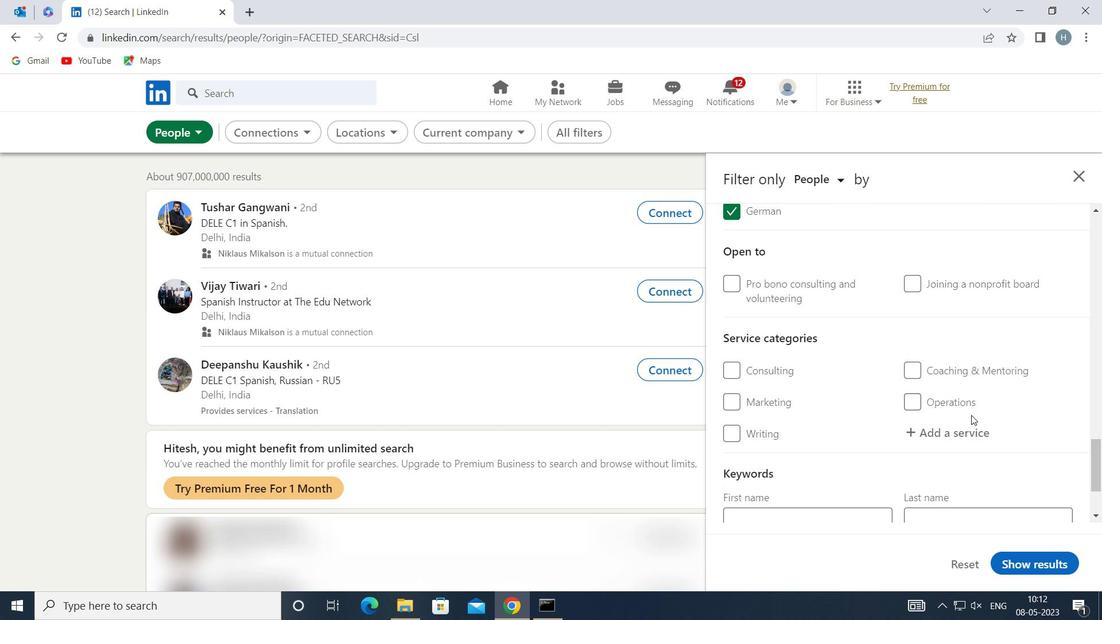 
Action: Mouse pressed left at (970, 423)
Screenshot: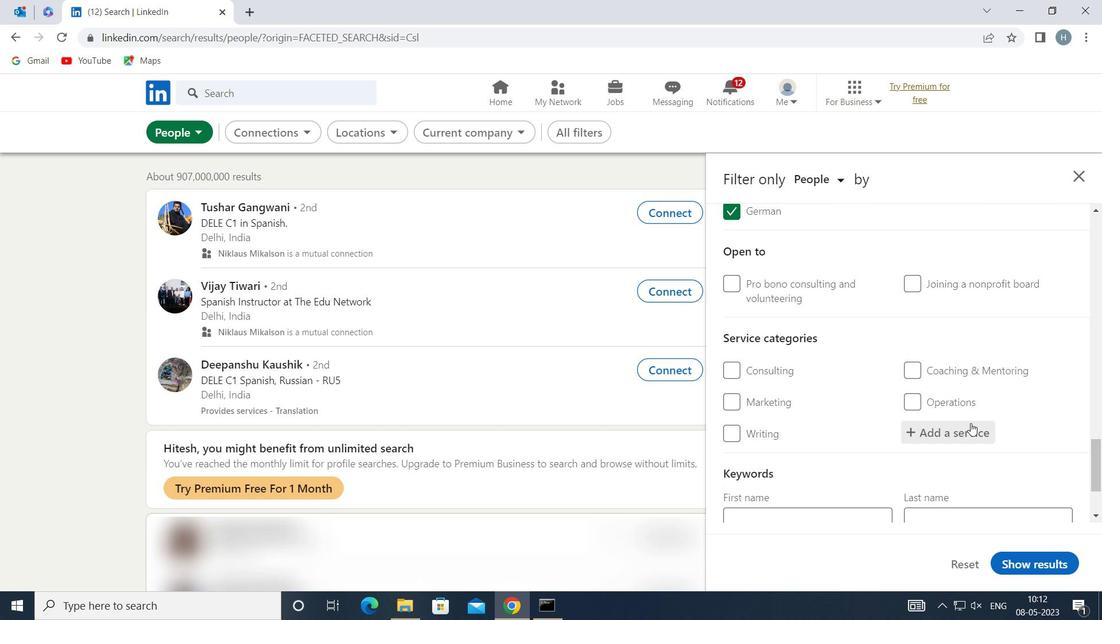 
Action: Key pressed <Key.shift>BUSINESS<Key.space><Key.shift>L
Screenshot: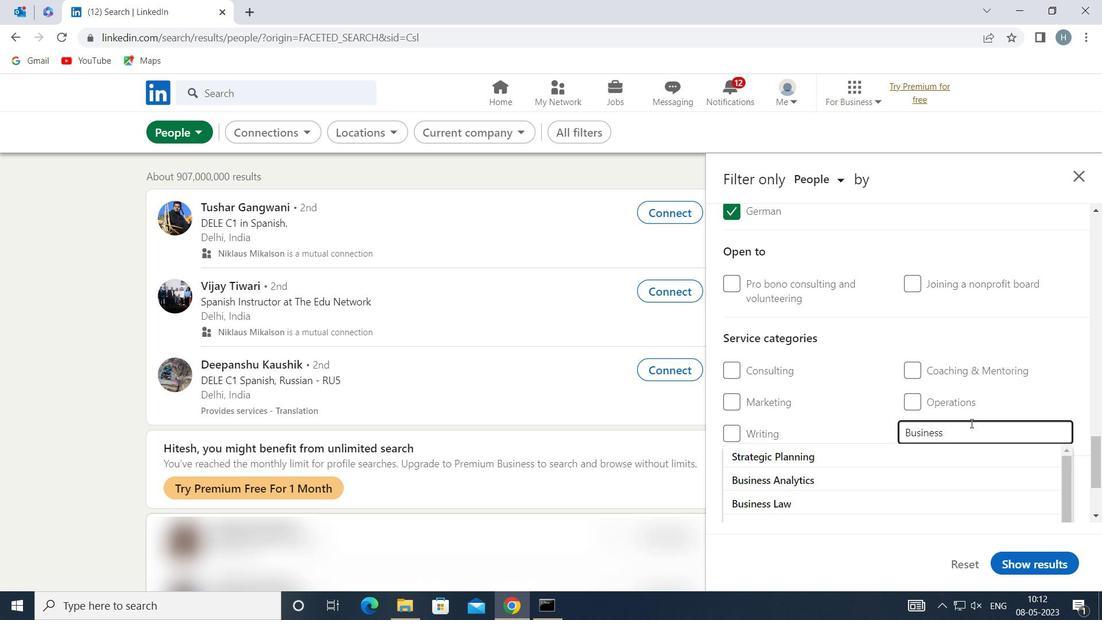 
Action: Mouse moved to (838, 455)
Screenshot: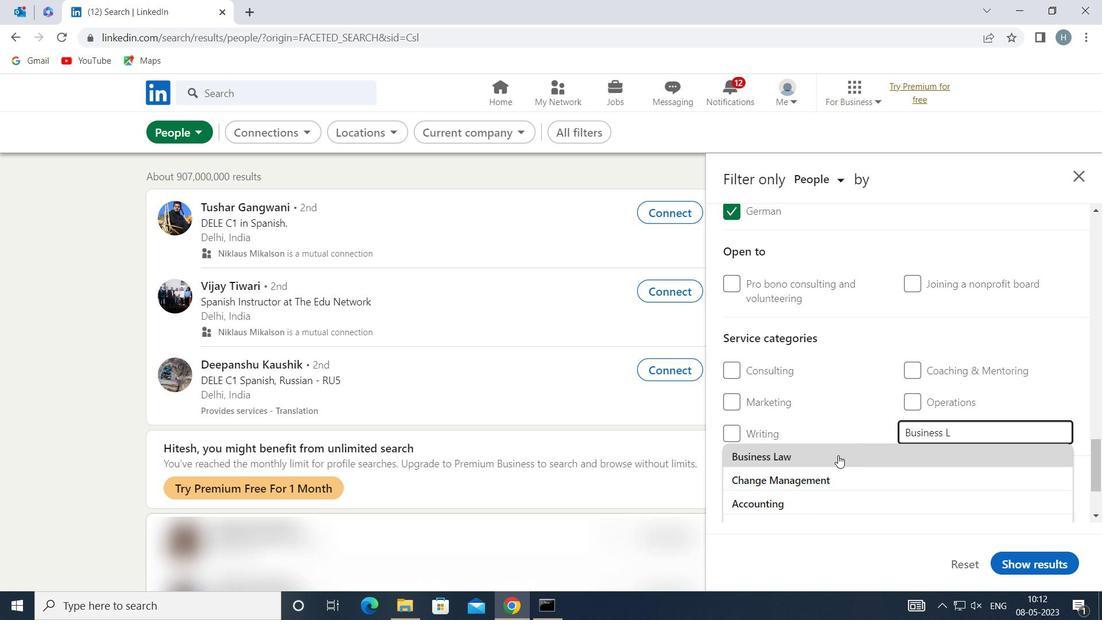 
Action: Mouse pressed left at (838, 455)
Screenshot: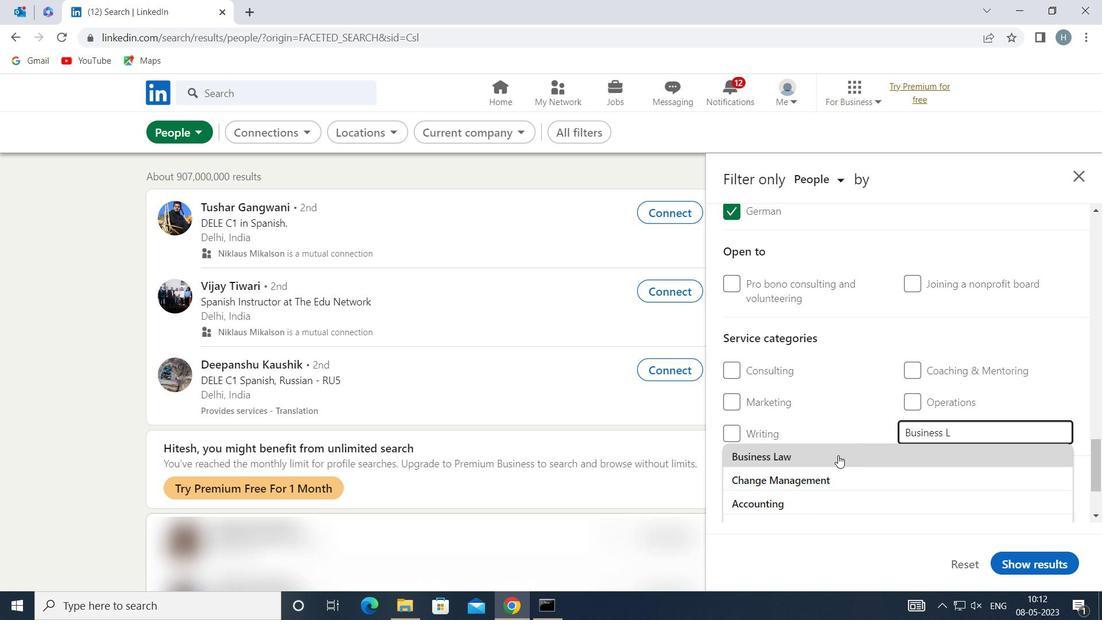 
Action: Mouse moved to (845, 450)
Screenshot: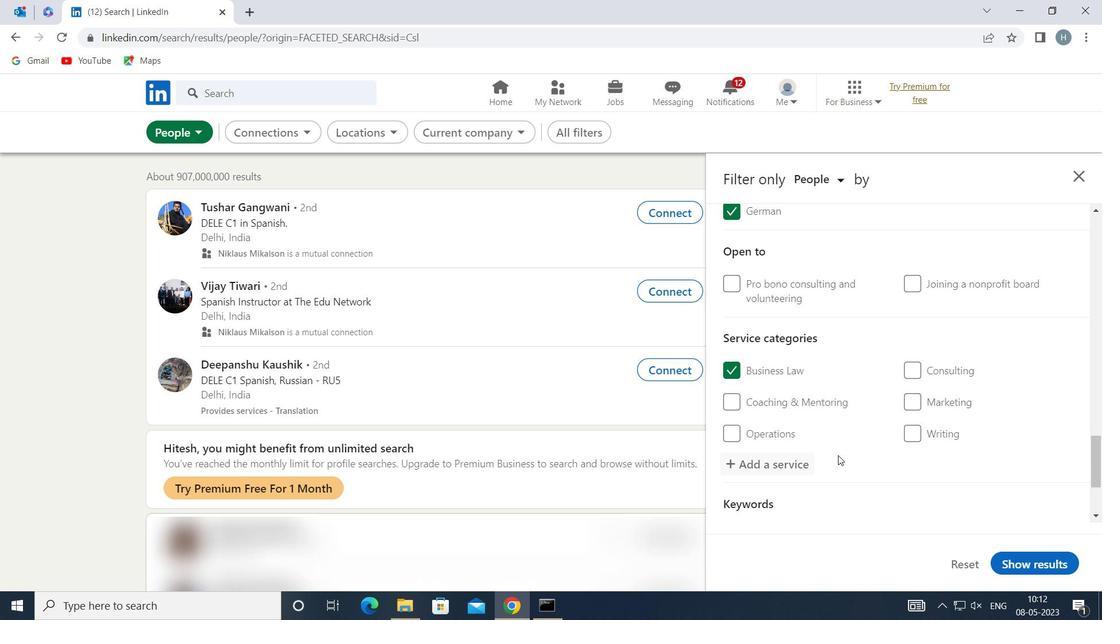 
Action: Mouse scrolled (845, 450) with delta (0, 0)
Screenshot: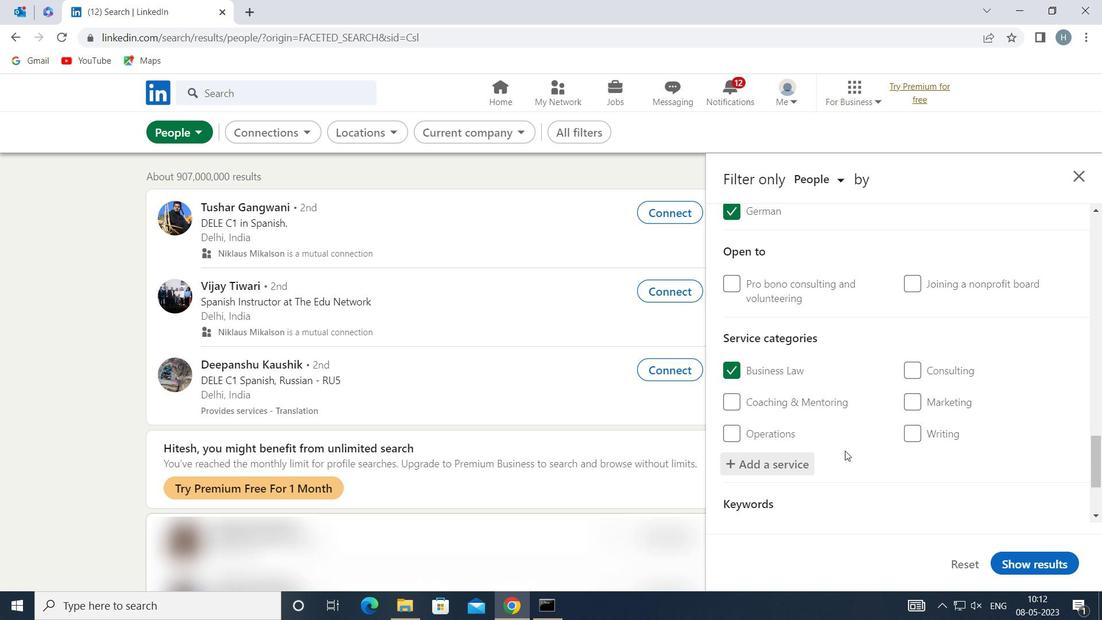 
Action: Mouse scrolled (845, 450) with delta (0, 0)
Screenshot: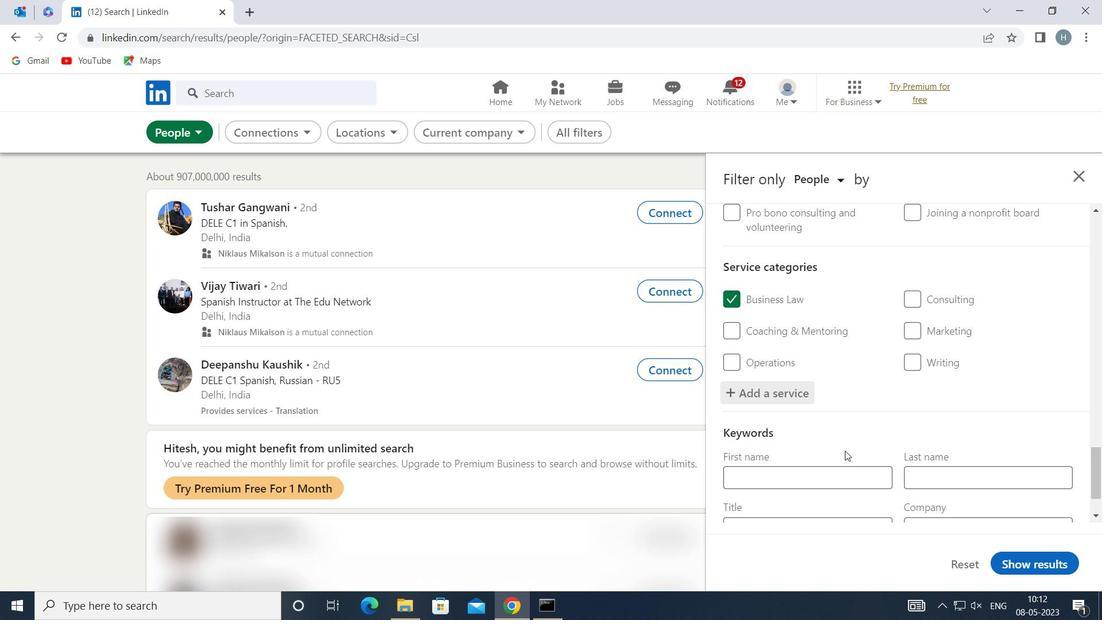 
Action: Mouse scrolled (845, 450) with delta (0, 0)
Screenshot: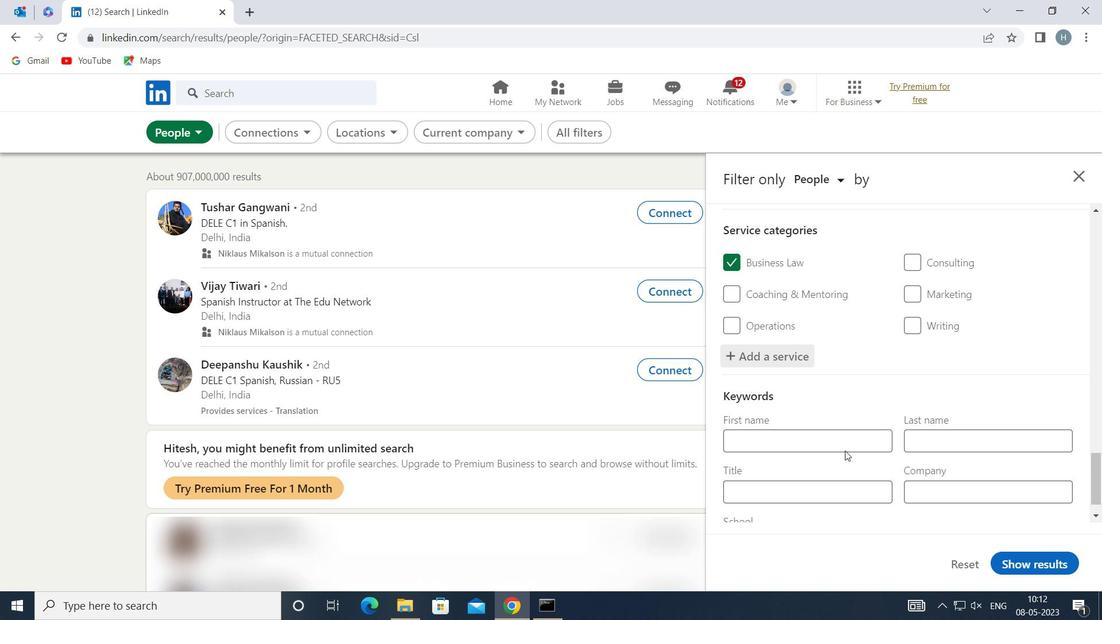 
Action: Mouse scrolled (845, 450) with delta (0, 0)
Screenshot: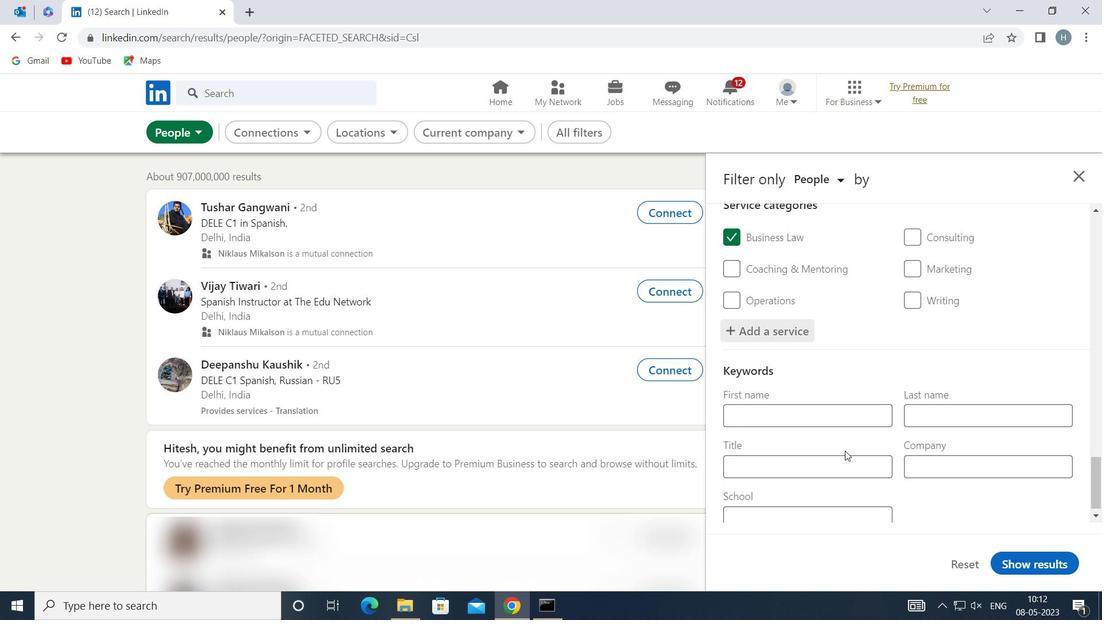 
Action: Mouse scrolled (845, 450) with delta (0, 0)
Screenshot: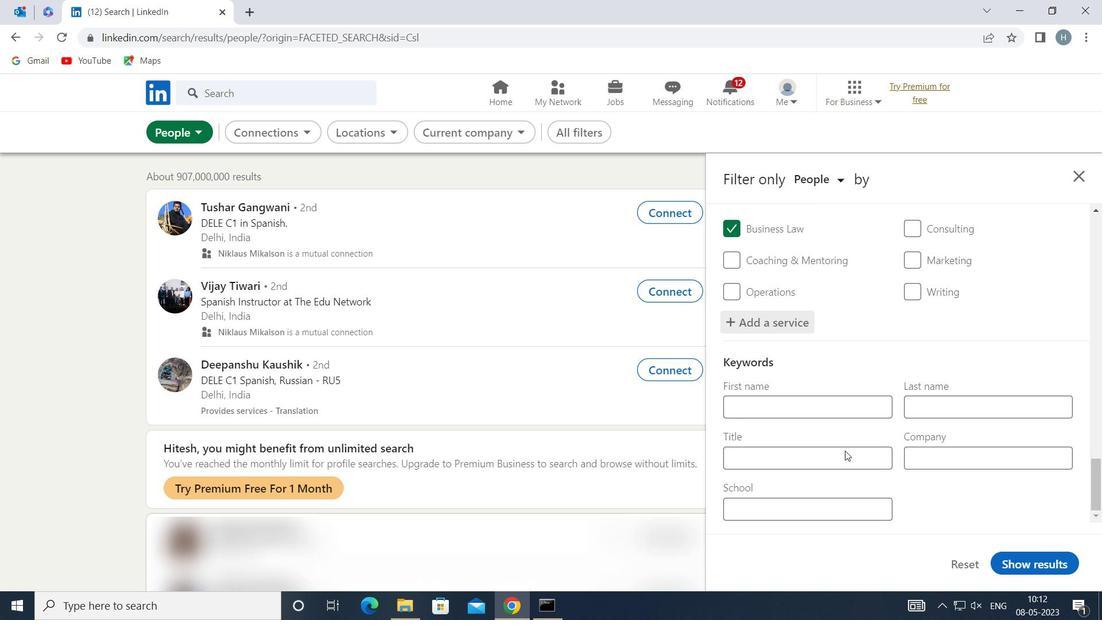 
Action: Mouse moved to (845, 451)
Screenshot: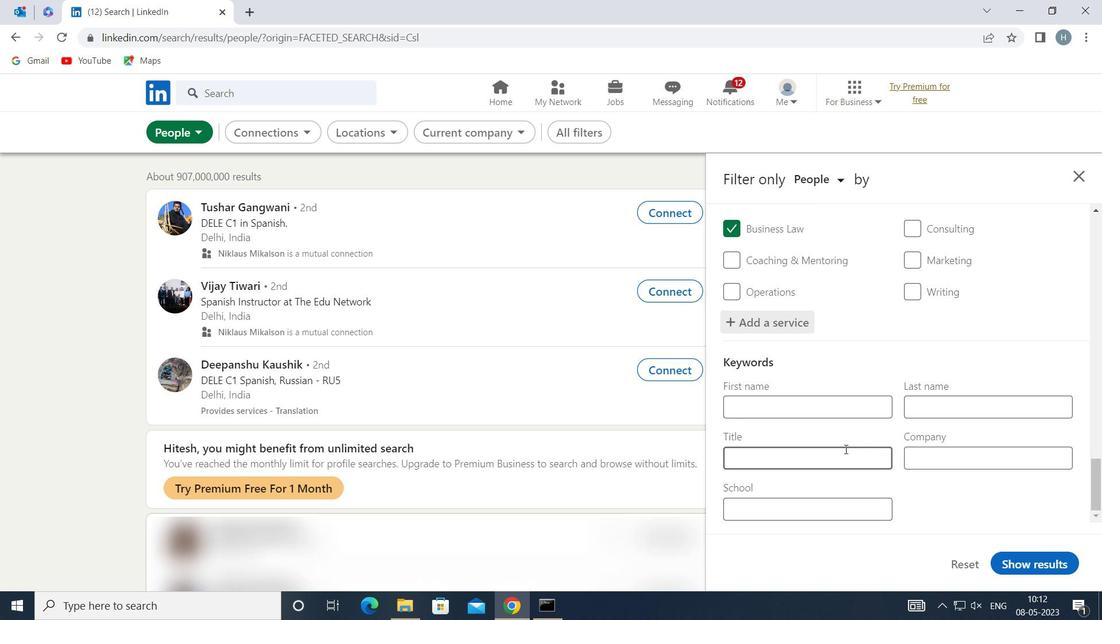 
Action: Mouse pressed left at (845, 451)
Screenshot: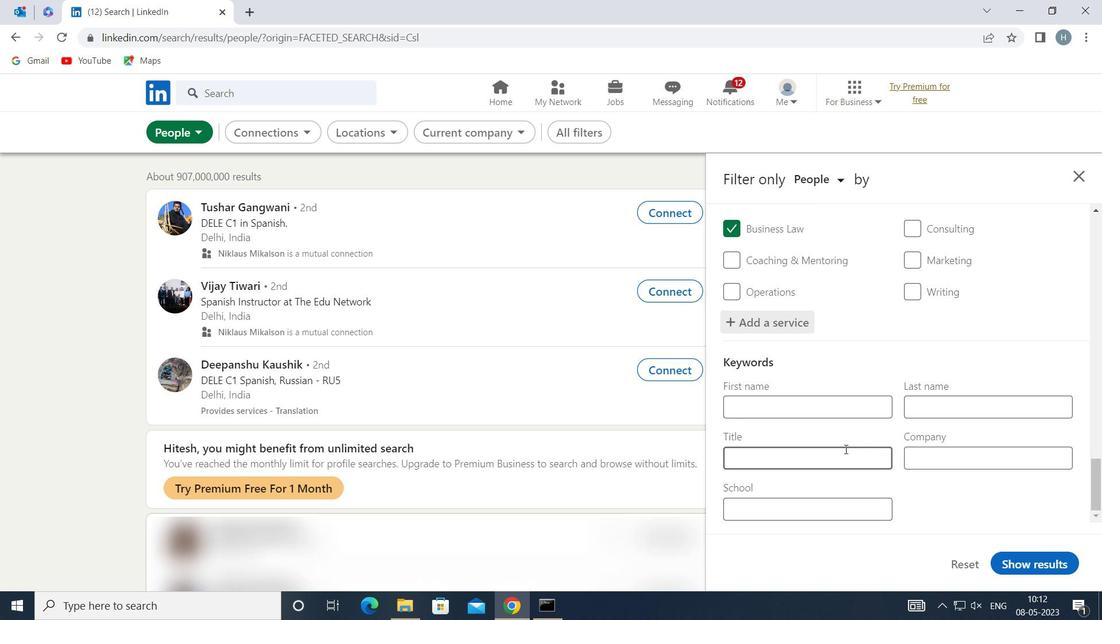 
Action: Mouse moved to (846, 453)
Screenshot: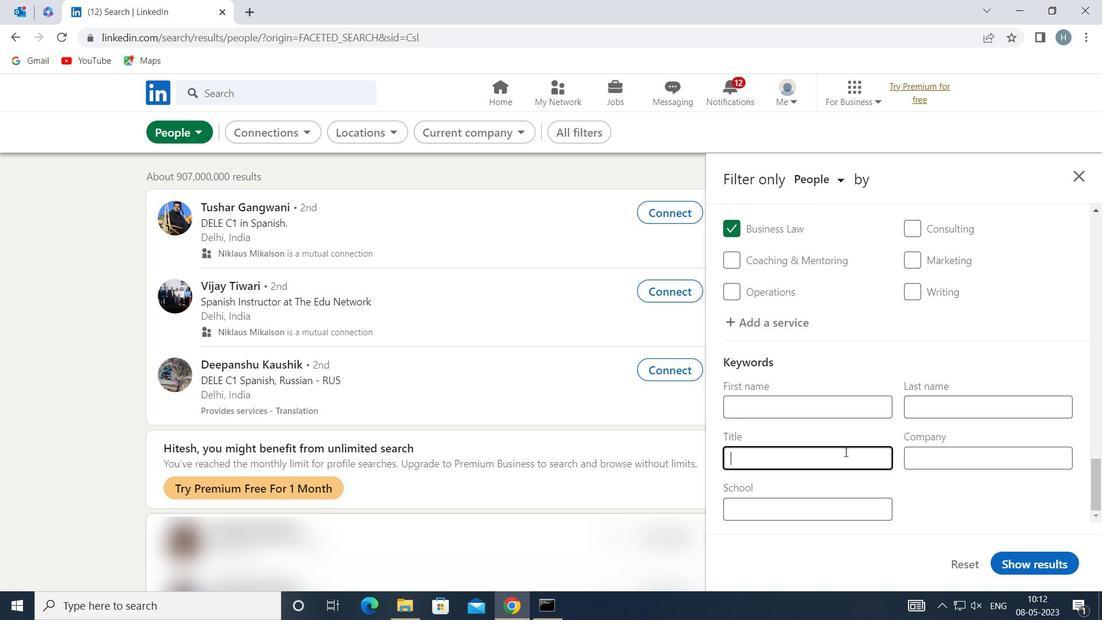 
Action: Key pressed <Key.shift>CRANE<Key.space><Key.shift>OPERATOR
Screenshot: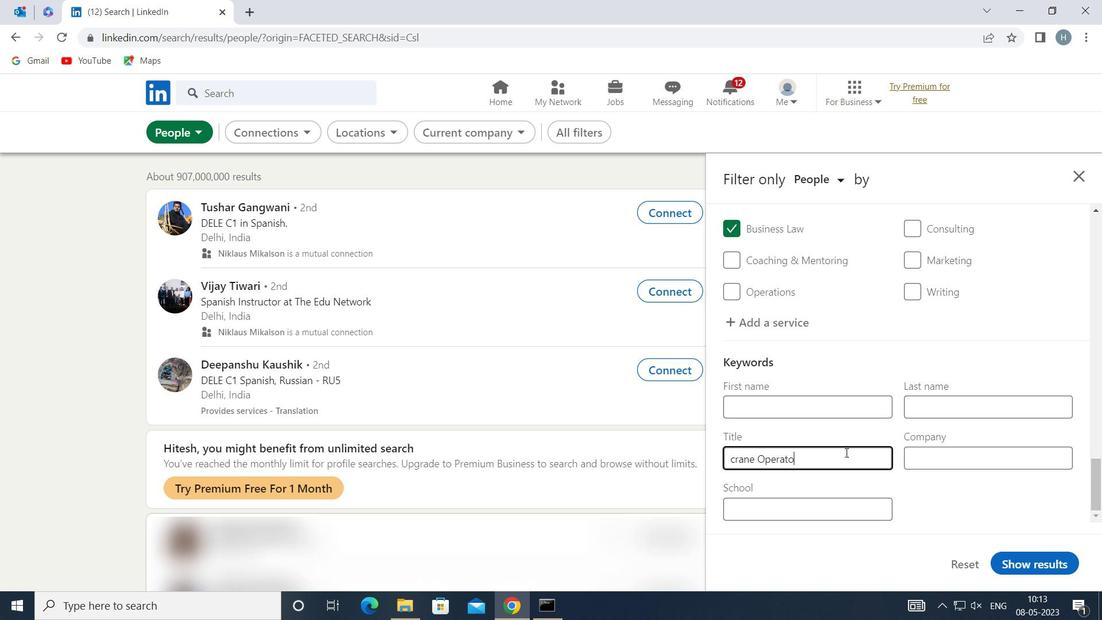 
Action: Mouse moved to (1037, 558)
Screenshot: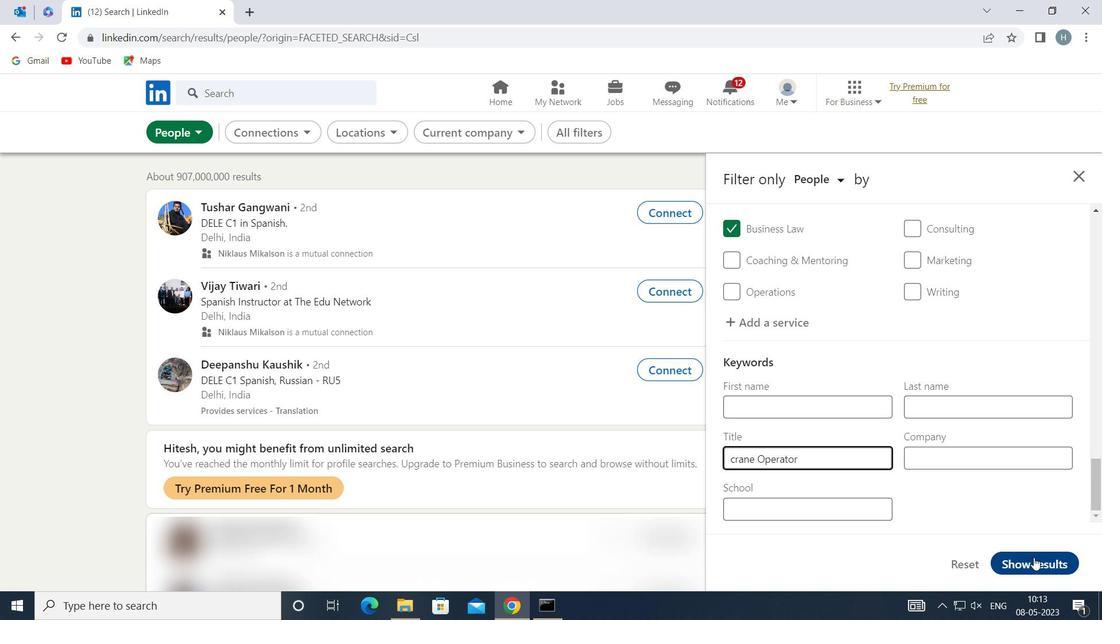 
Action: Mouse pressed left at (1037, 558)
Screenshot: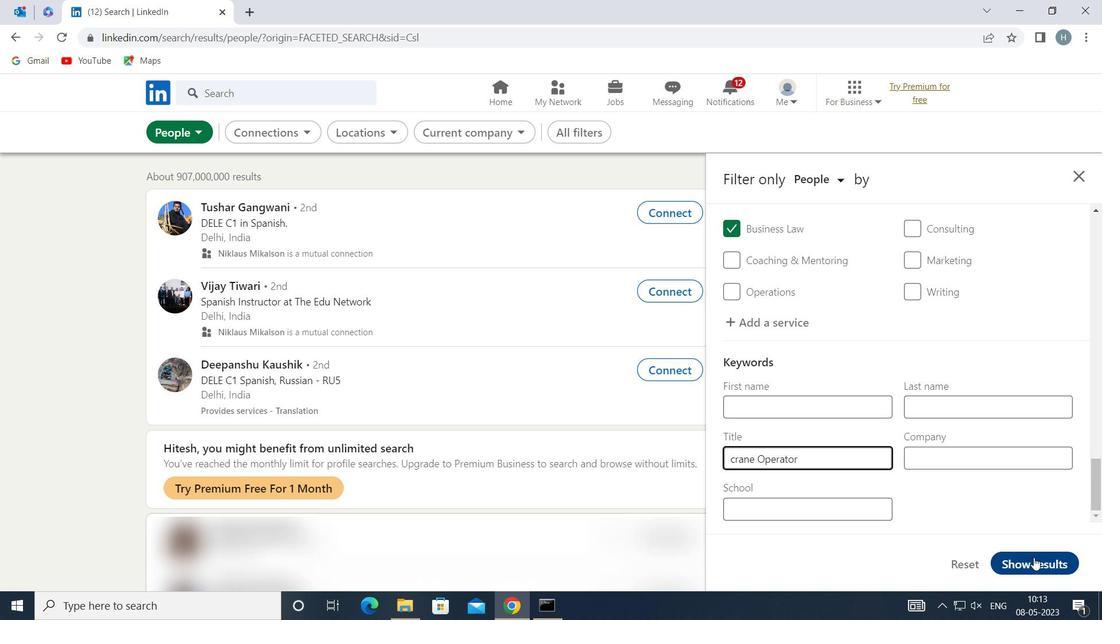 
Action: Mouse moved to (779, 436)
Screenshot: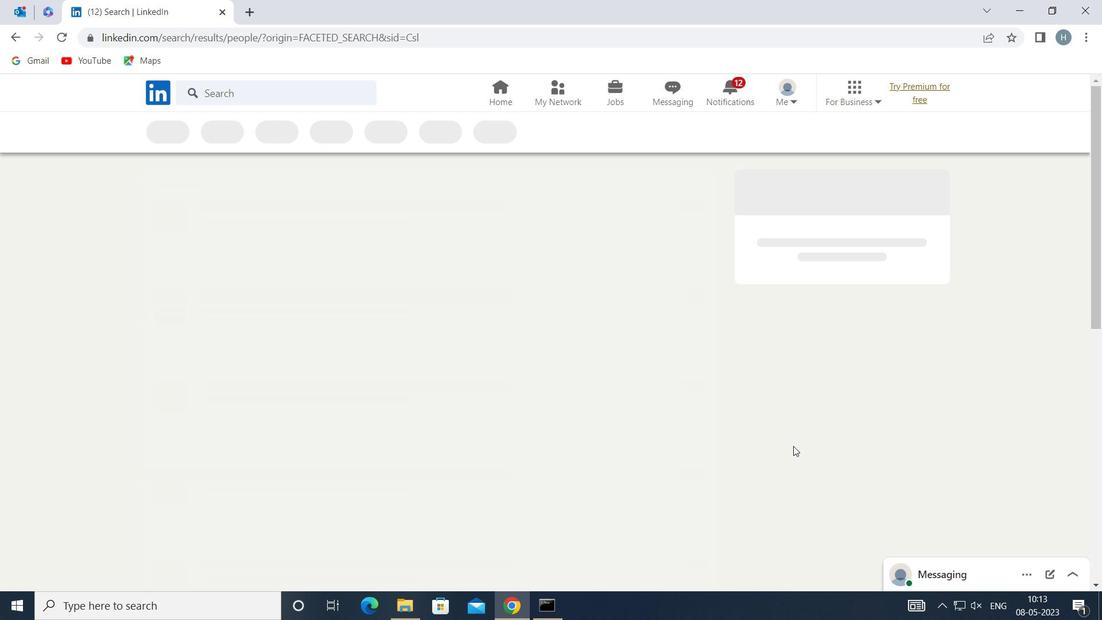 
